 Task: Find connections with filter location Dandeli with filter topic #Marketswith filter profile language German with filter current company Freshersworld.com with filter school Adikavi Nannaya University with filter industry IT System Data Services with filter service category Search Engine Marketing (SEM) with filter keywords title Preschool Teacher
Action: Mouse moved to (556, 74)
Screenshot: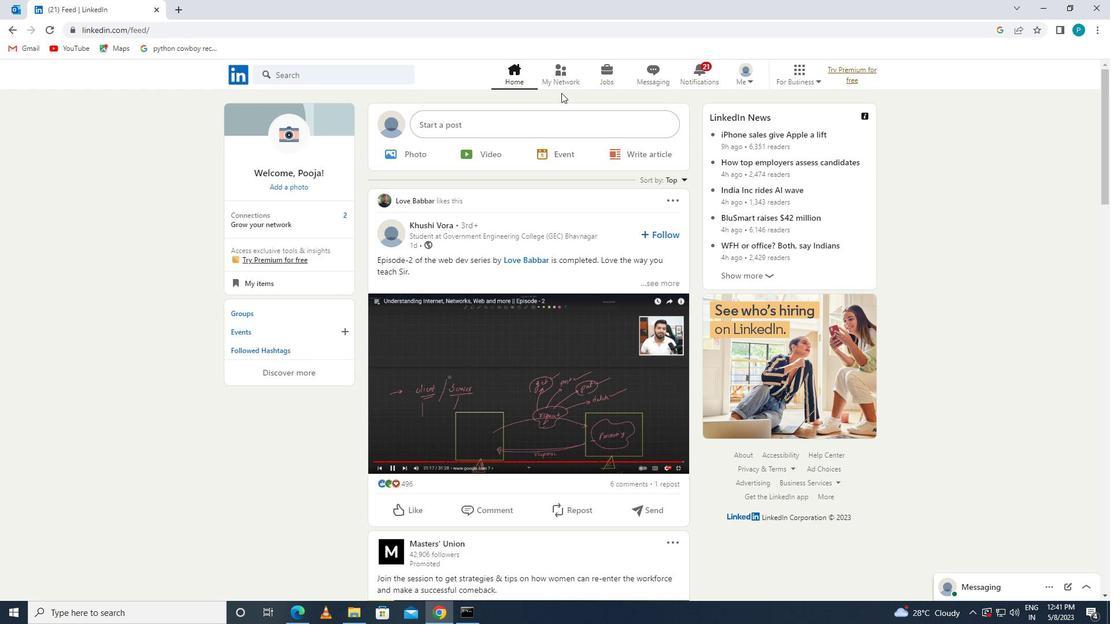 
Action: Mouse pressed left at (556, 74)
Screenshot: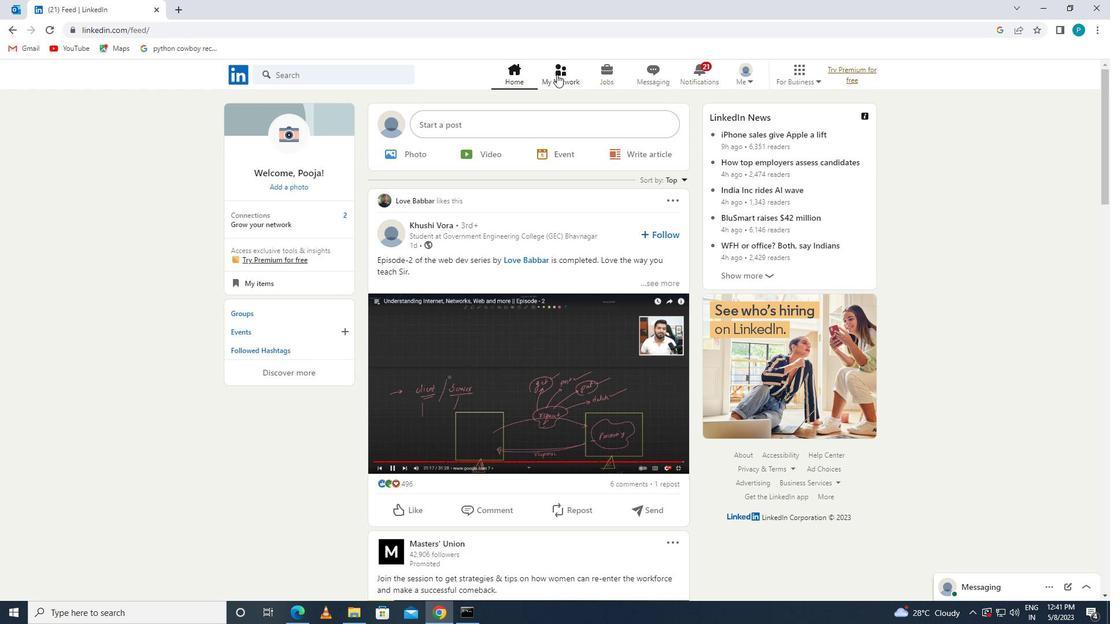 
Action: Mouse moved to (325, 127)
Screenshot: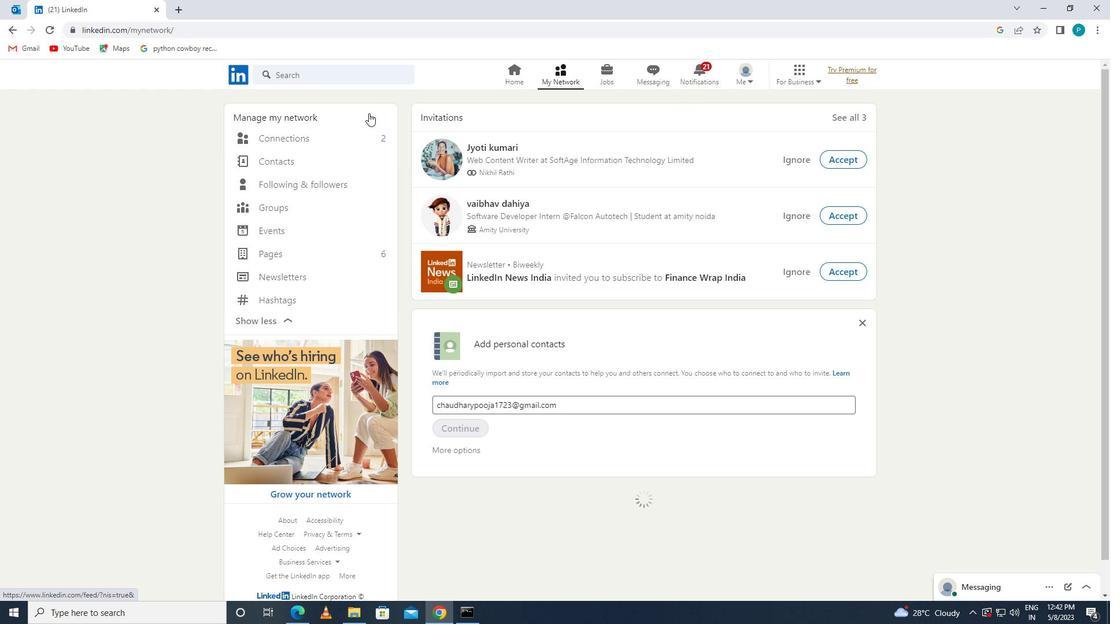 
Action: Mouse pressed left at (325, 127)
Screenshot: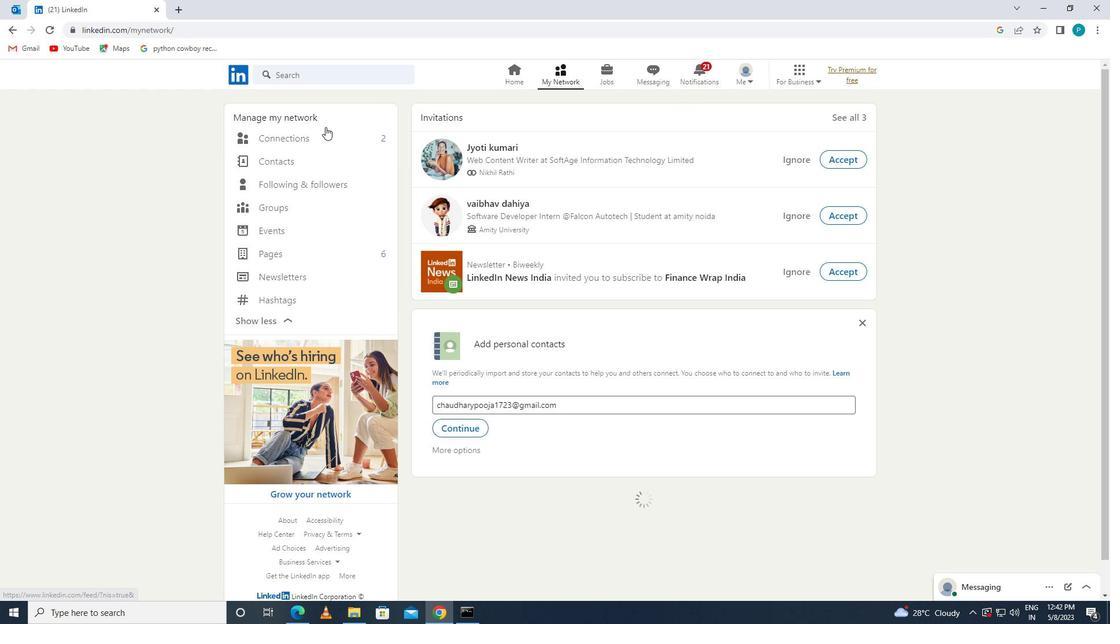 
Action: Mouse moved to (340, 135)
Screenshot: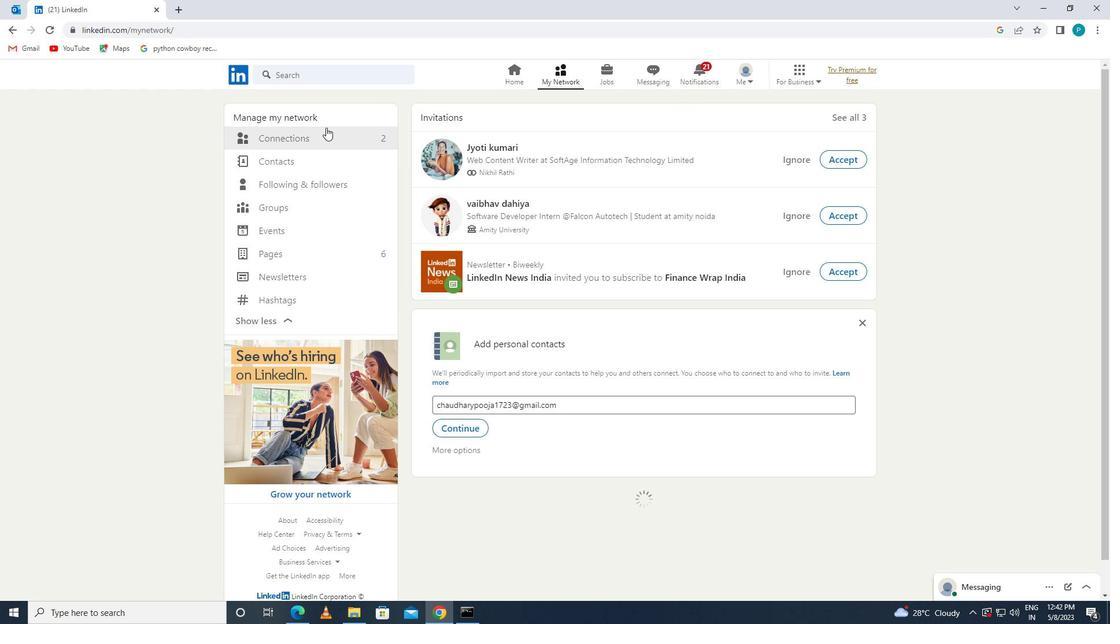 
Action: Mouse pressed left at (340, 135)
Screenshot: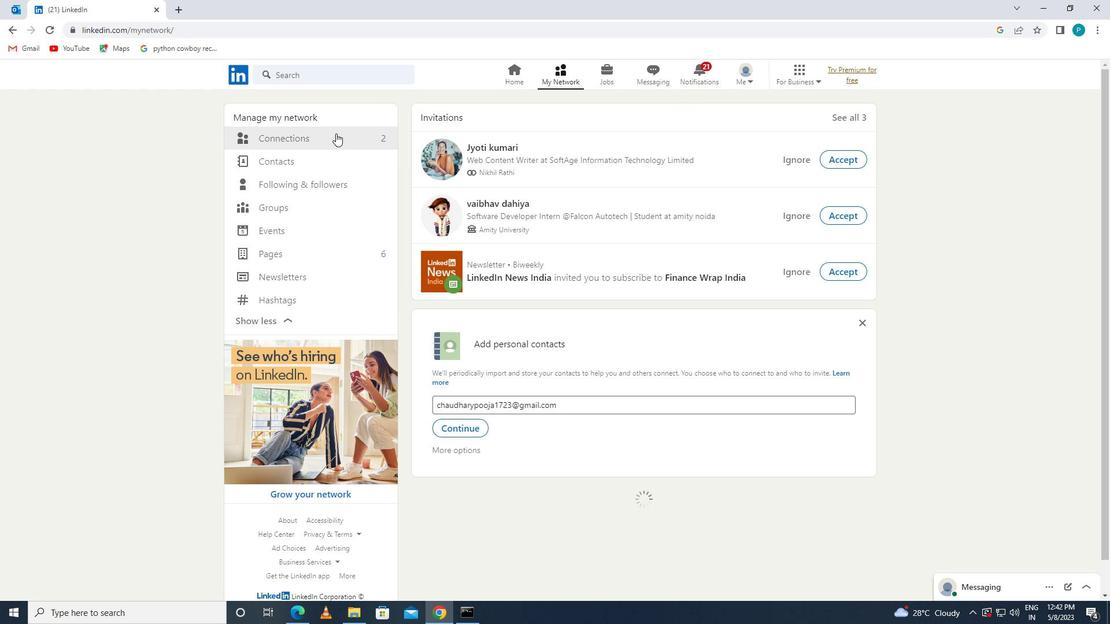 
Action: Mouse pressed left at (340, 135)
Screenshot: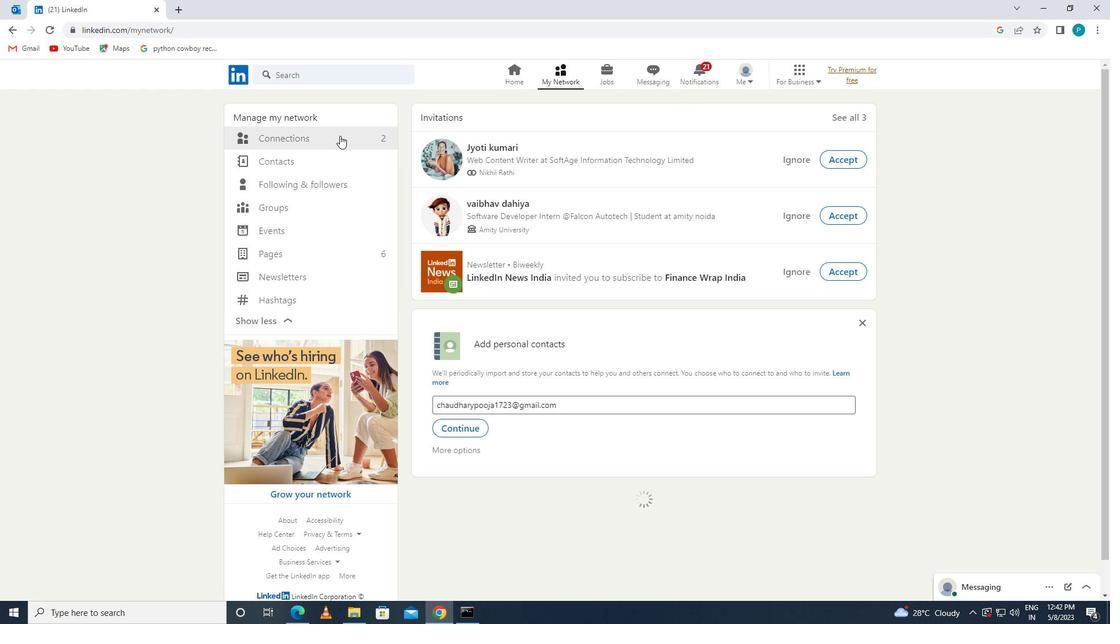 
Action: Mouse pressed left at (340, 135)
Screenshot: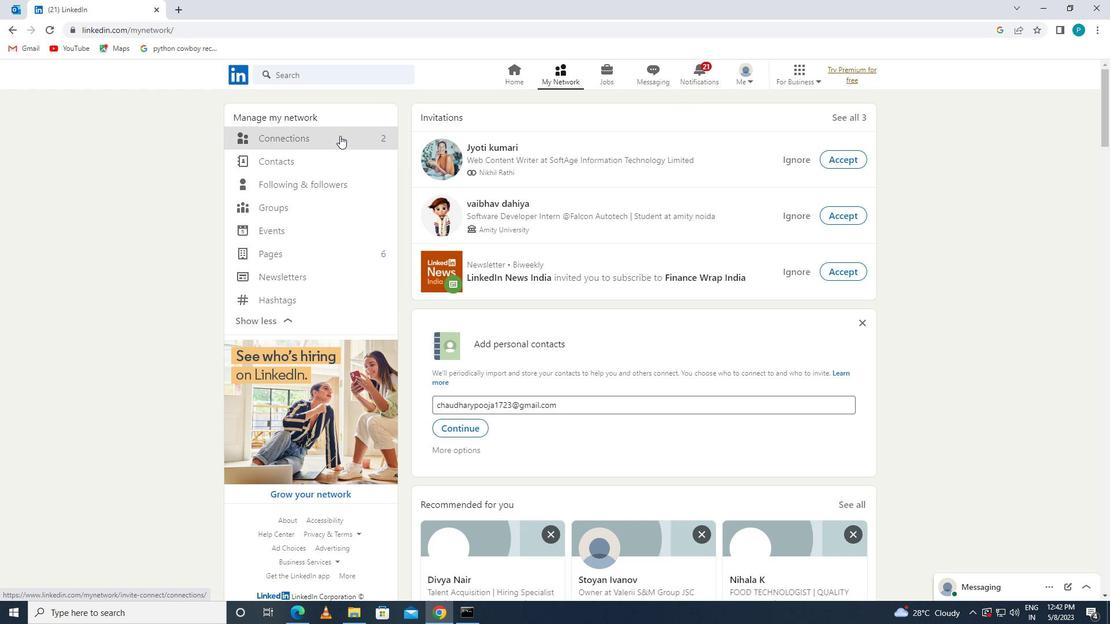 
Action: Mouse moved to (658, 135)
Screenshot: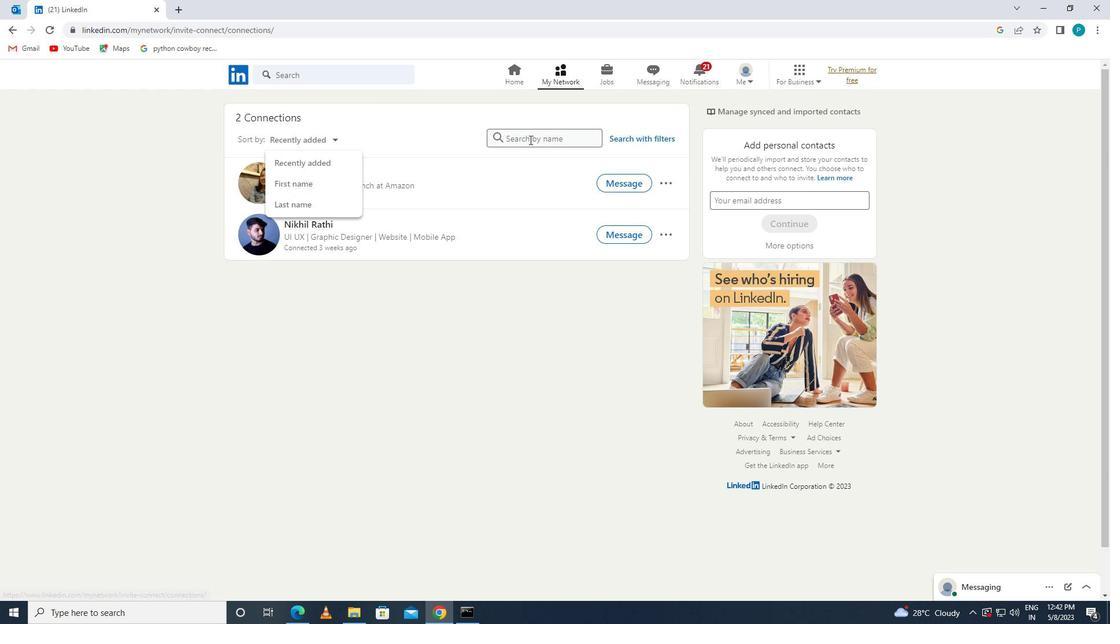 
Action: Mouse pressed left at (658, 135)
Screenshot: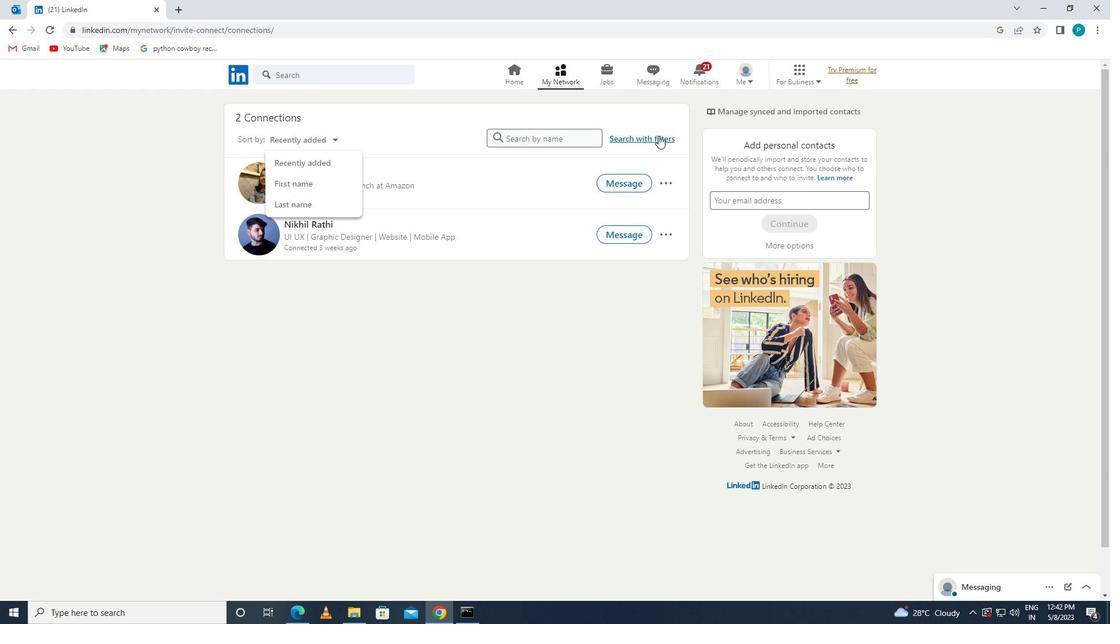 
Action: Mouse moved to (585, 107)
Screenshot: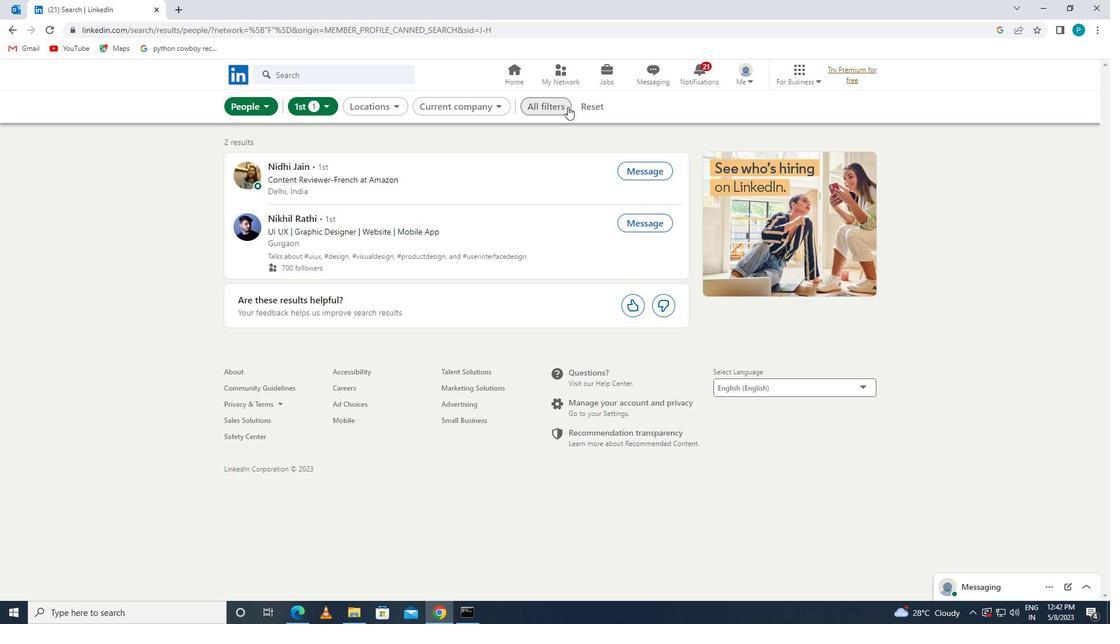 
Action: Mouse pressed left at (585, 107)
Screenshot: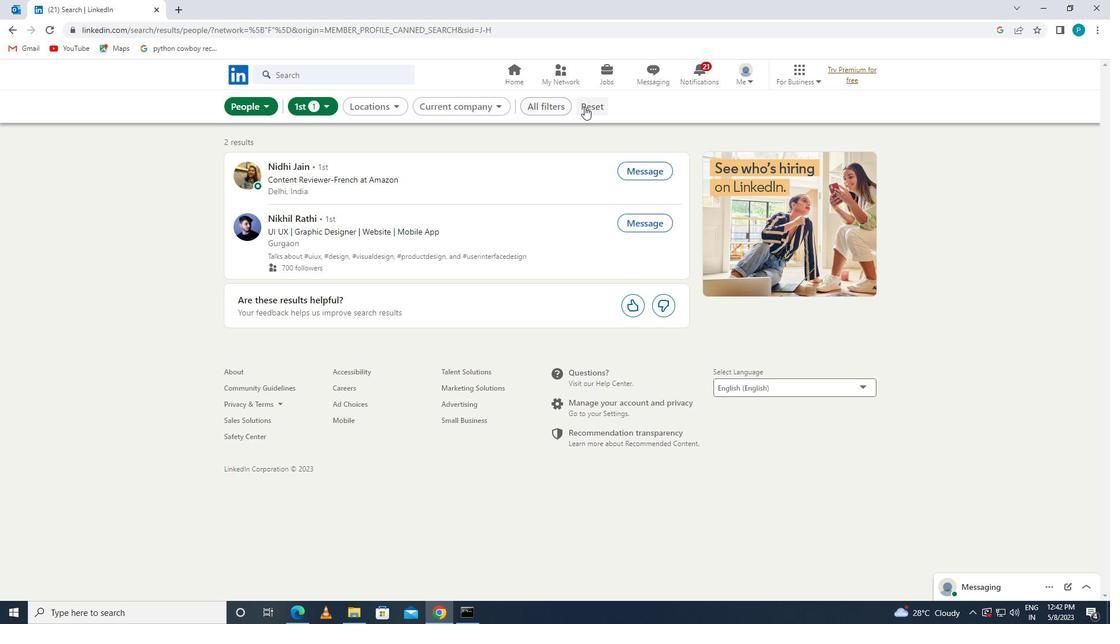 
Action: Mouse moved to (569, 104)
Screenshot: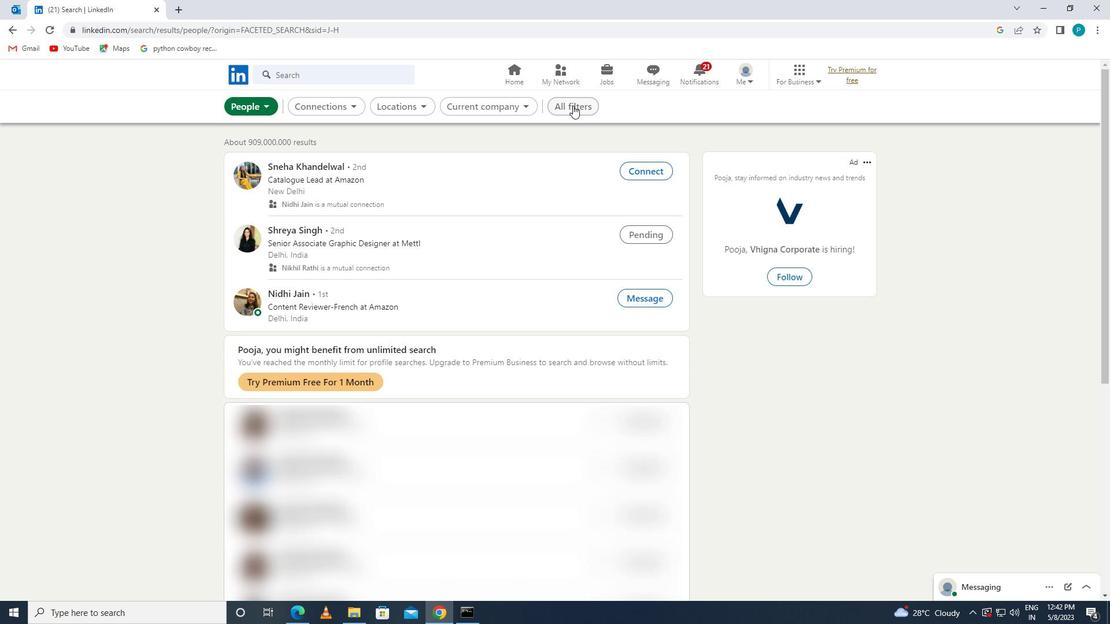 
Action: Mouse pressed left at (569, 104)
Screenshot: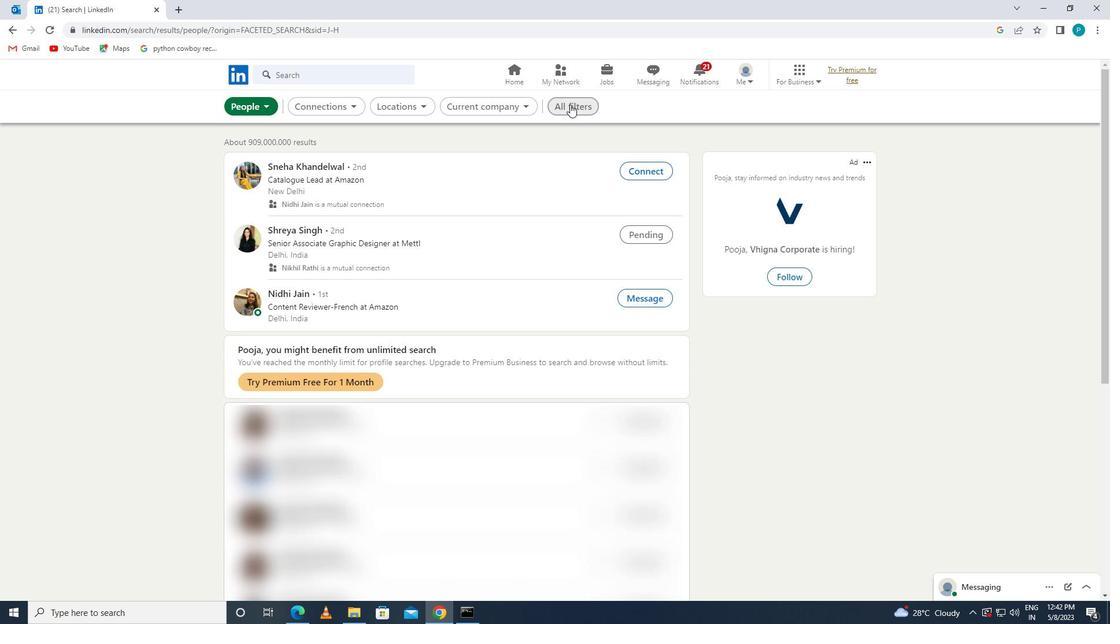 
Action: Mouse moved to (979, 292)
Screenshot: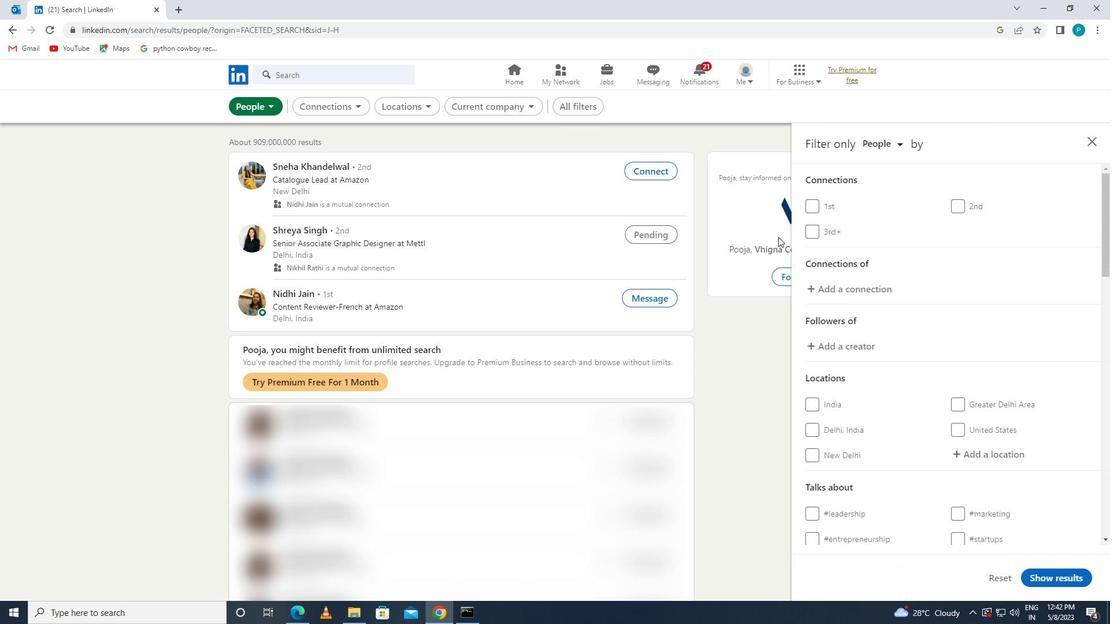 
Action: Mouse scrolled (979, 291) with delta (0, 0)
Screenshot: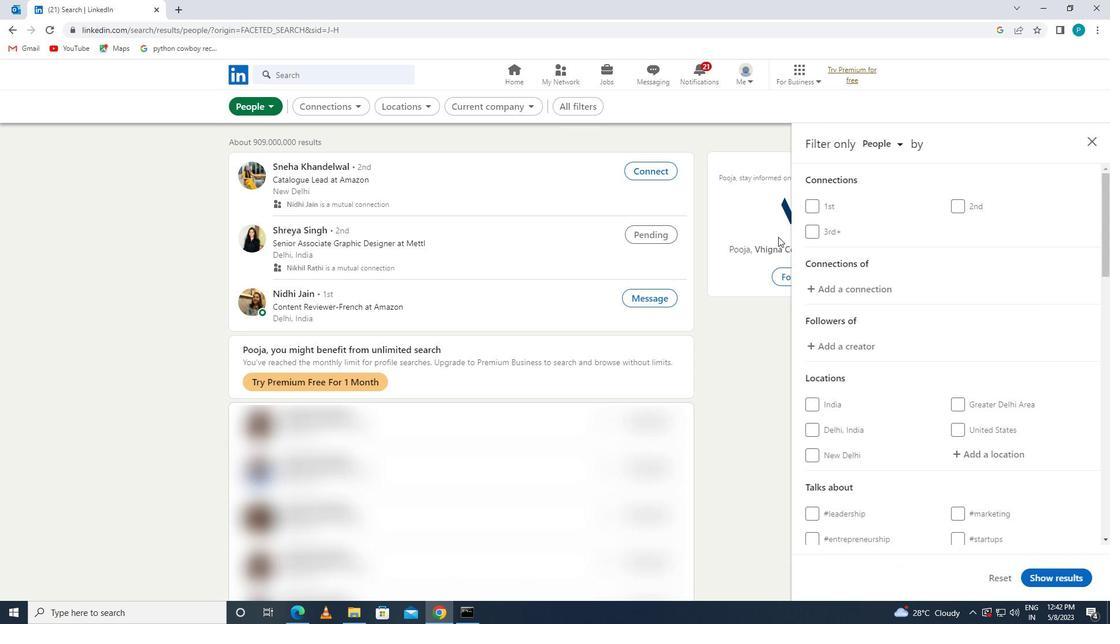 
Action: Mouse moved to (978, 294)
Screenshot: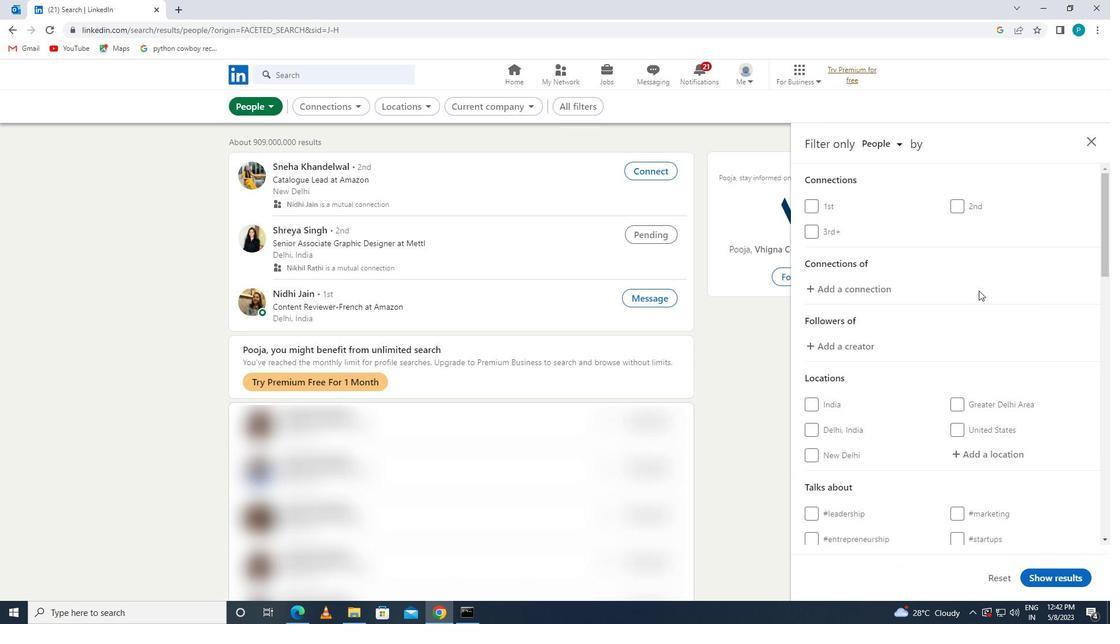
Action: Mouse scrolled (978, 294) with delta (0, 0)
Screenshot: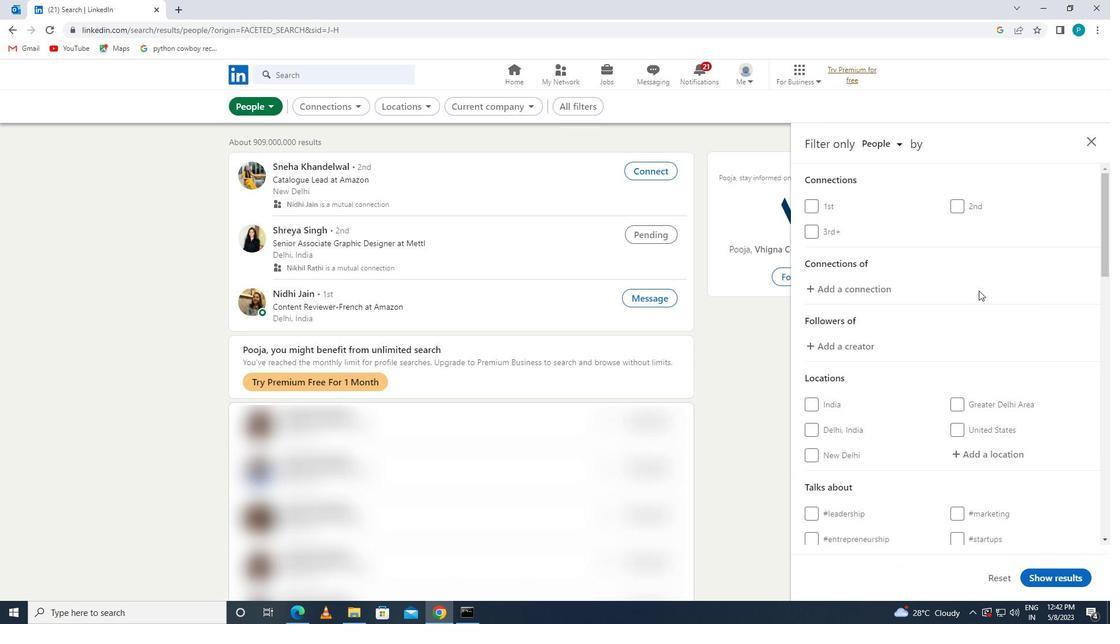
Action: Mouse moved to (976, 296)
Screenshot: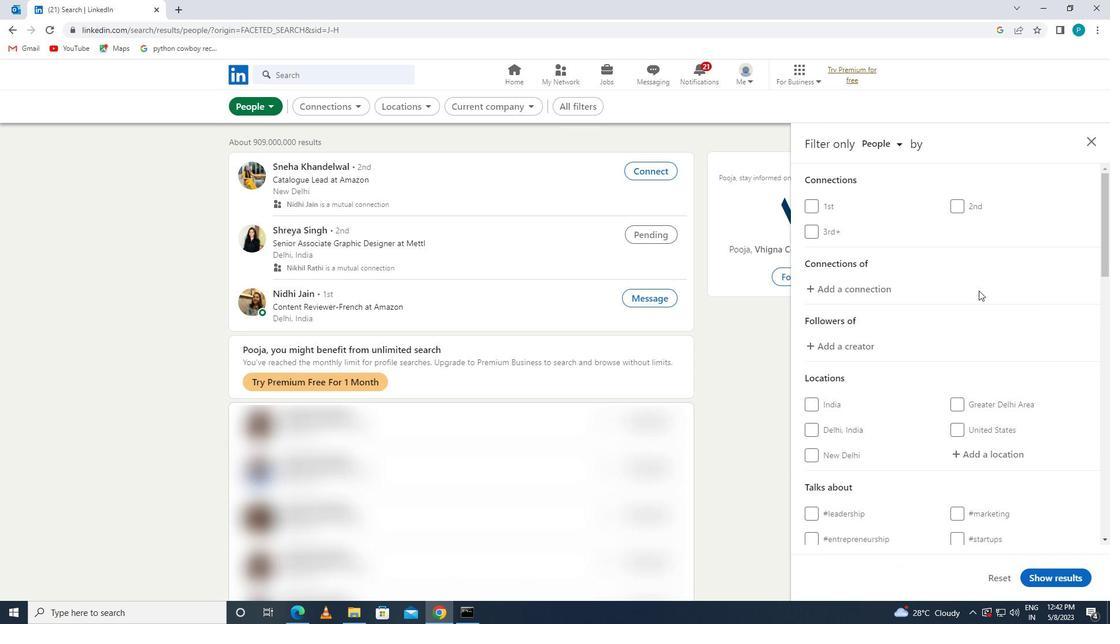 
Action: Mouse scrolled (976, 295) with delta (0, 0)
Screenshot: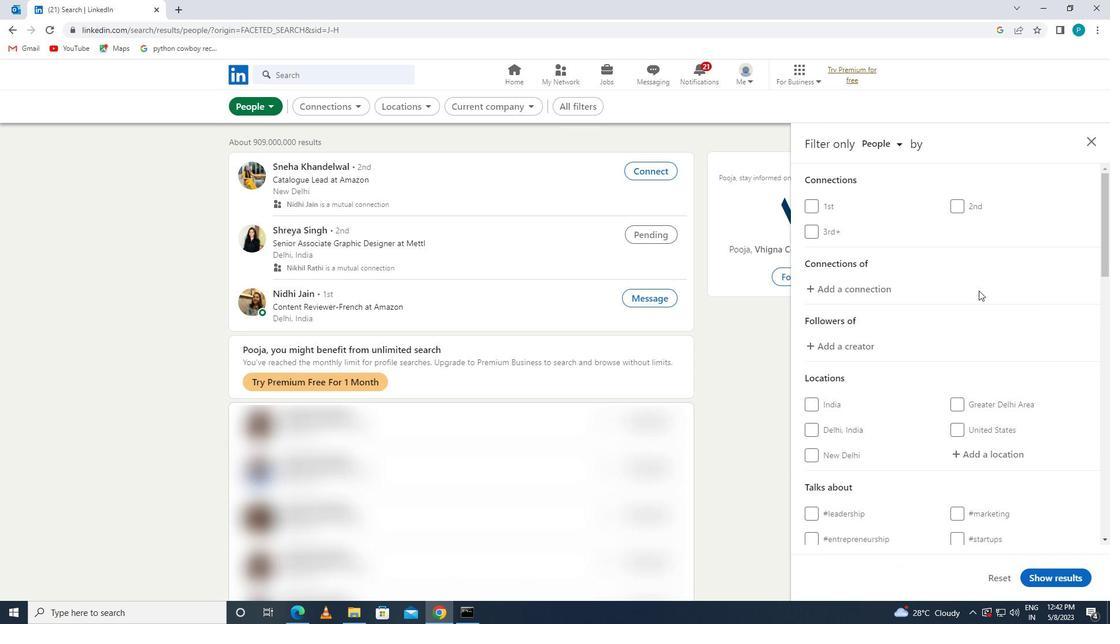 
Action: Mouse moved to (963, 283)
Screenshot: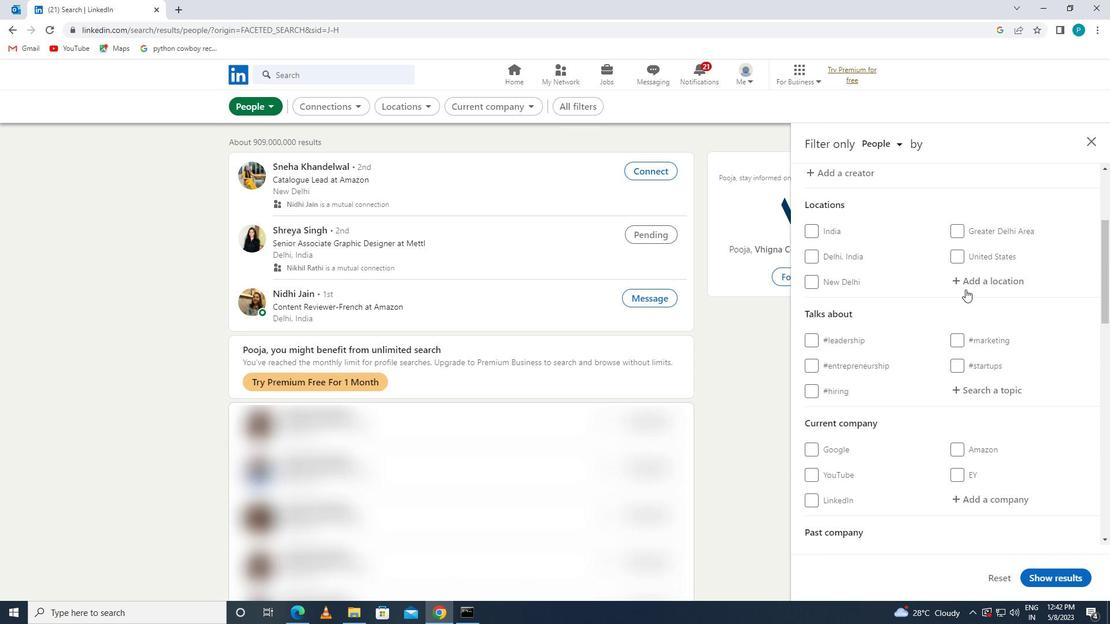 
Action: Mouse pressed left at (963, 283)
Screenshot: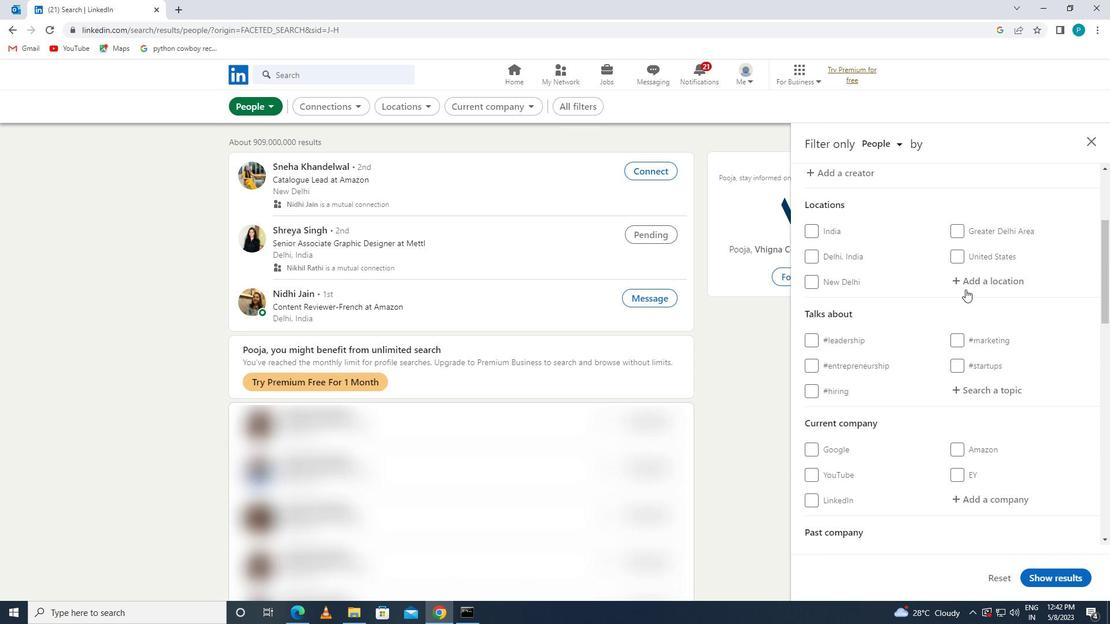 
Action: Mouse moved to (962, 283)
Screenshot: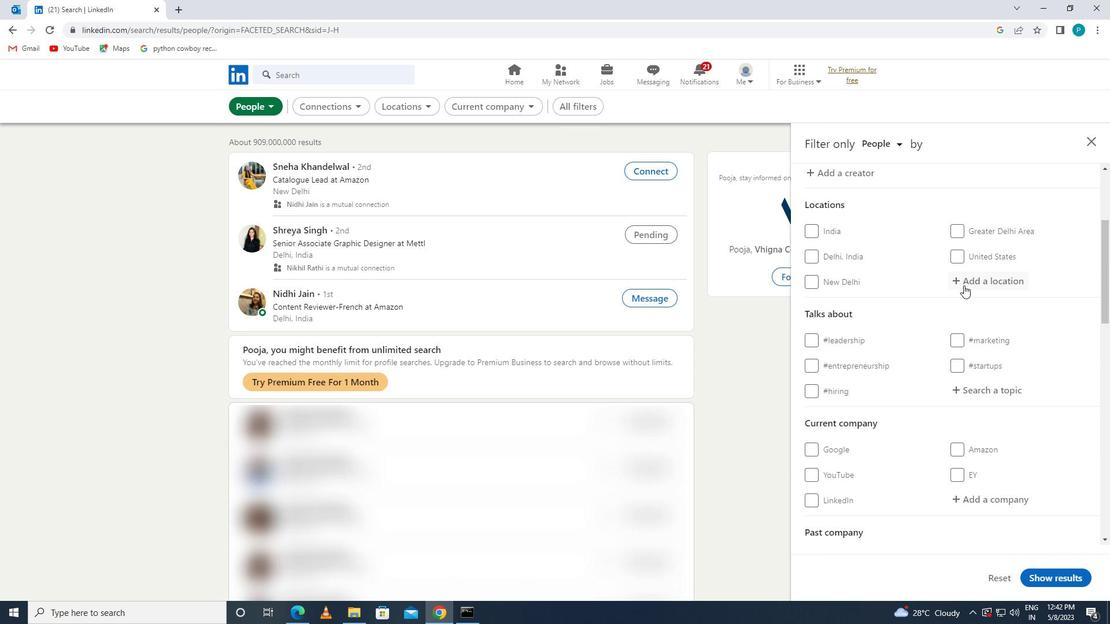
Action: Key pressed <Key.caps_lock>d<Key.caps_lock>andeli
Screenshot: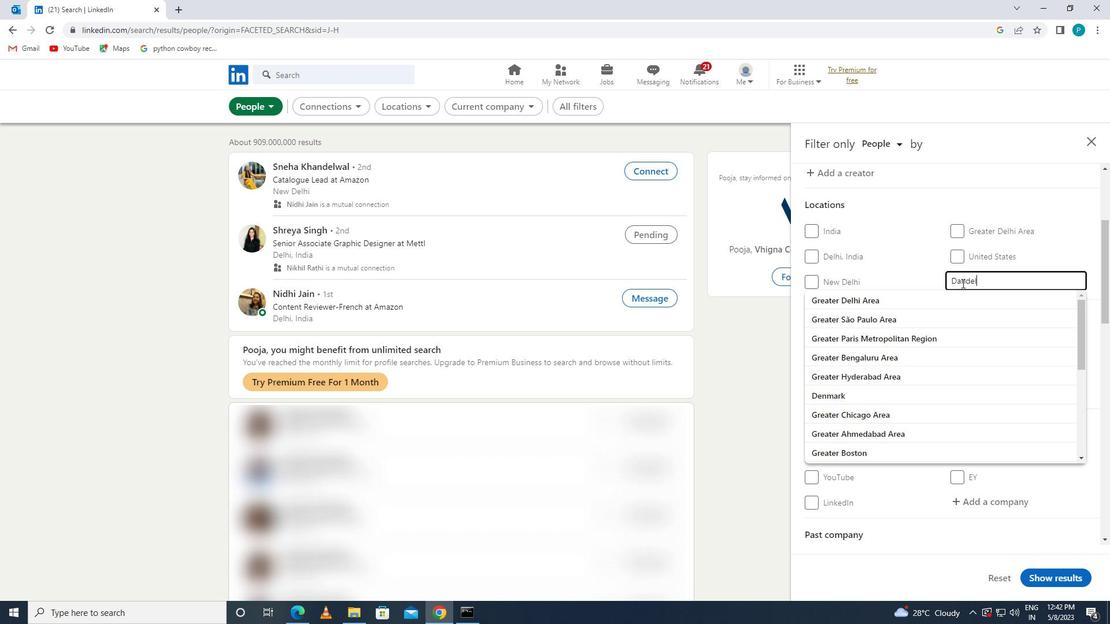 
Action: Mouse moved to (996, 397)
Screenshot: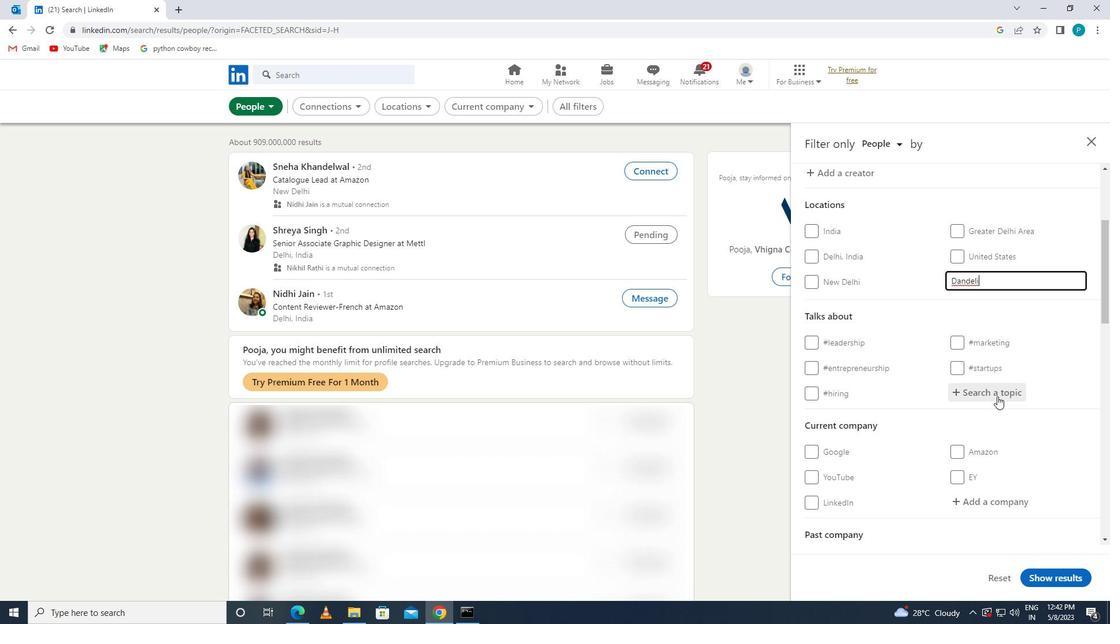 
Action: Mouse pressed left at (996, 397)
Screenshot: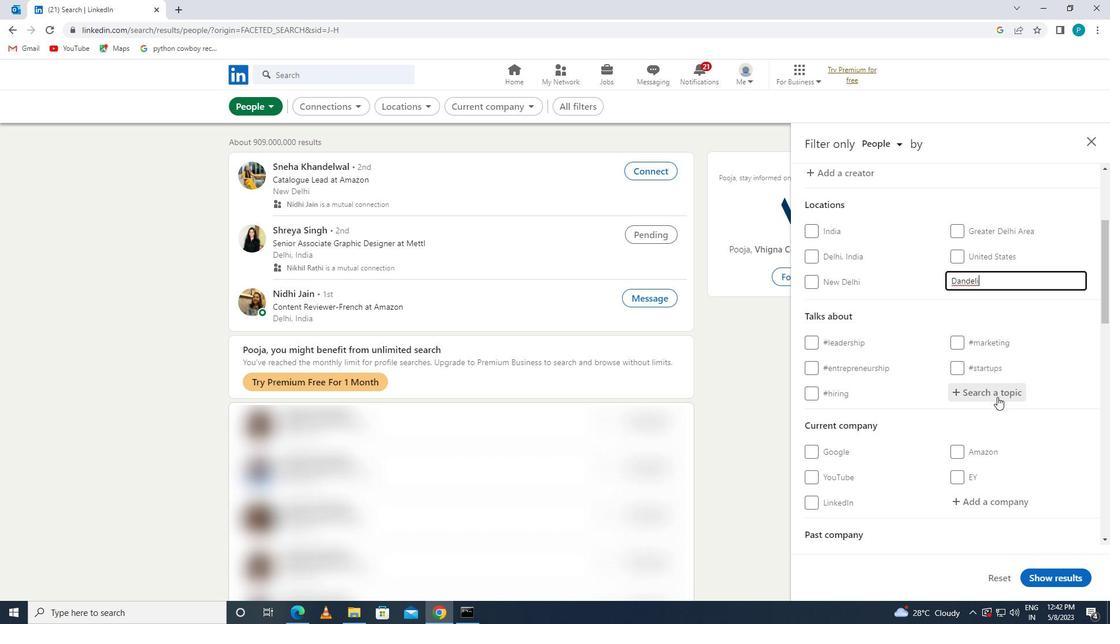 
Action: Key pressed <Key.shift>#<Key.caps_lock>M<Key.caps_lock>ARKW<Key.backspace>ETS
Screenshot: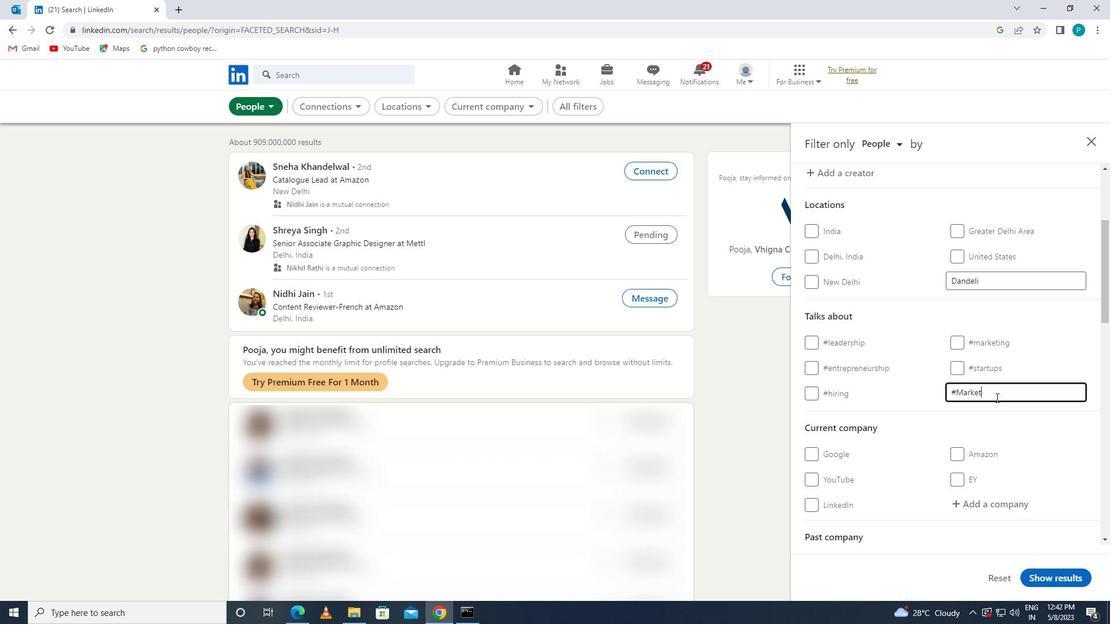 
Action: Mouse moved to (992, 379)
Screenshot: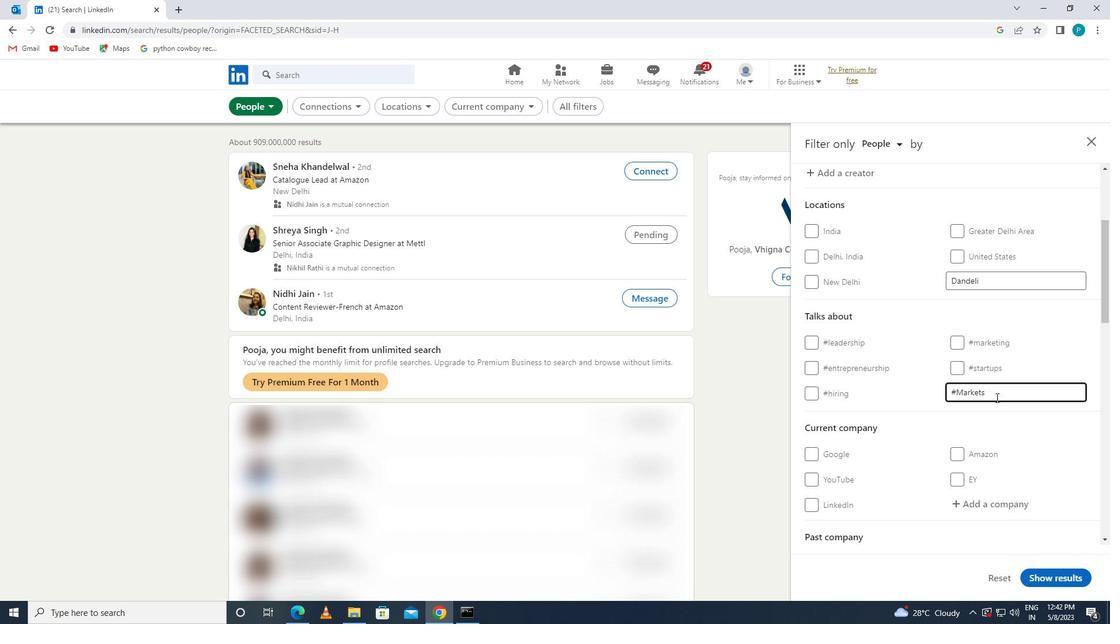 
Action: Mouse scrolled (992, 378) with delta (0, 0)
Screenshot: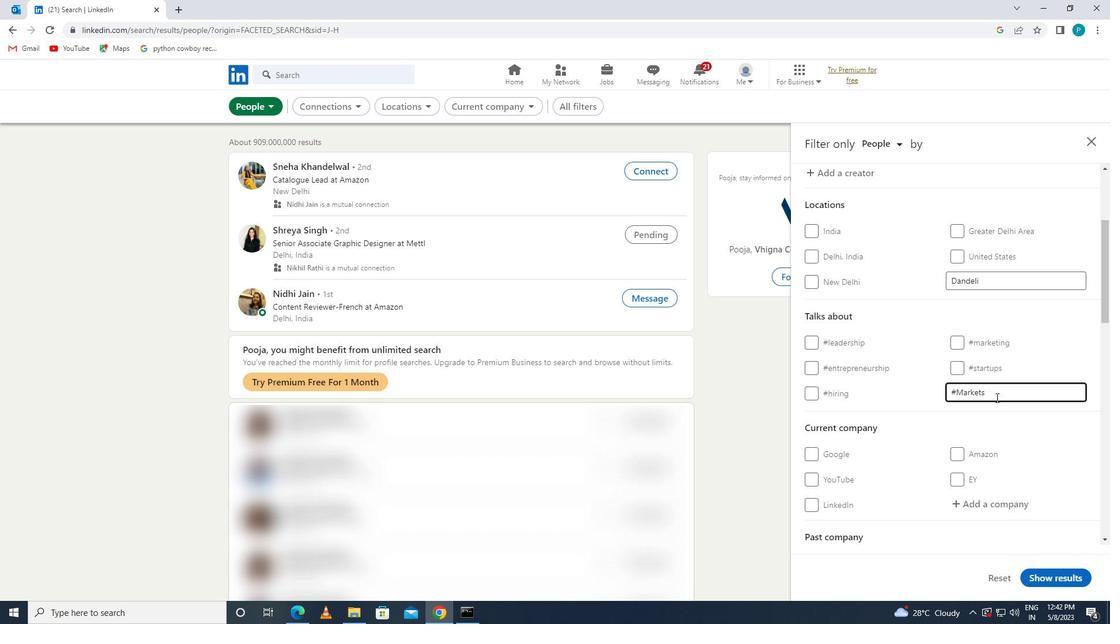
Action: Mouse scrolled (992, 378) with delta (0, 0)
Screenshot: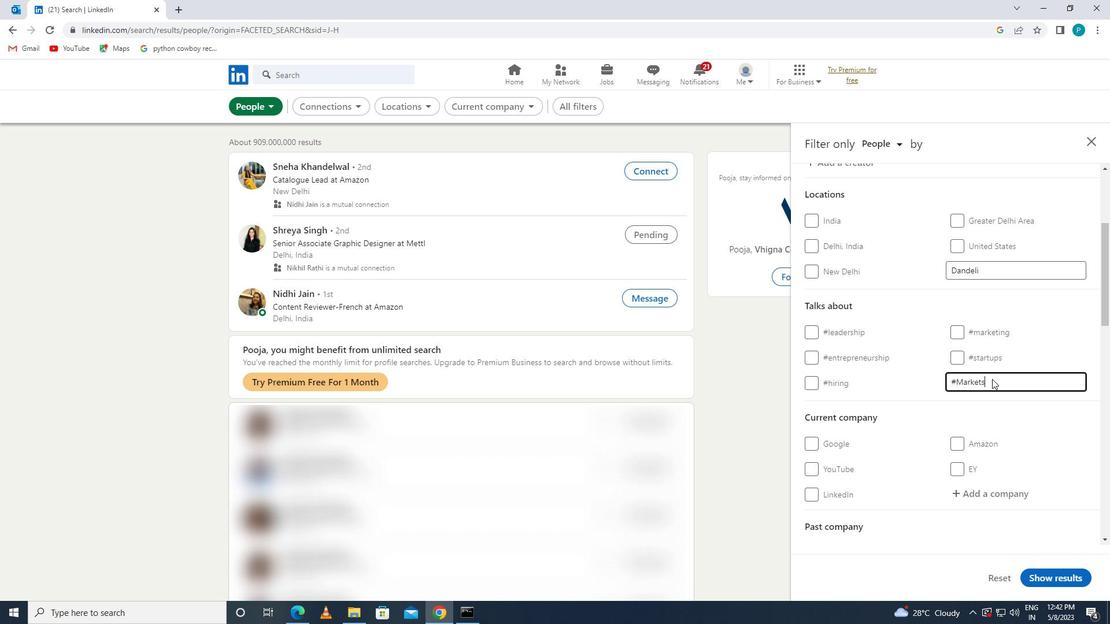 
Action: Mouse scrolled (992, 378) with delta (0, 0)
Screenshot: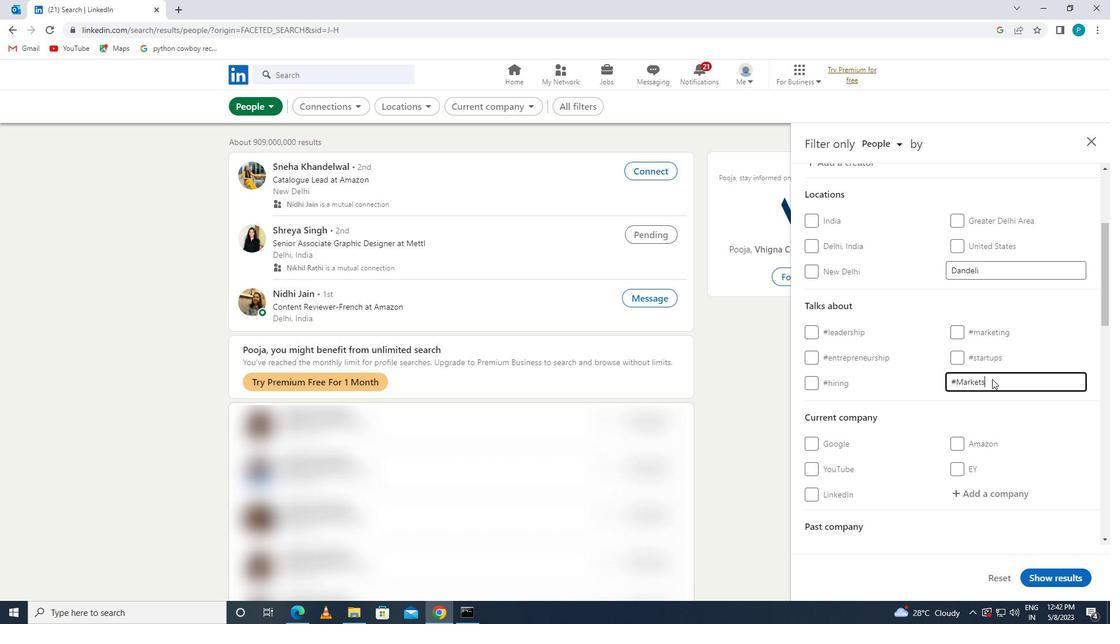 
Action: Mouse moved to (991, 378)
Screenshot: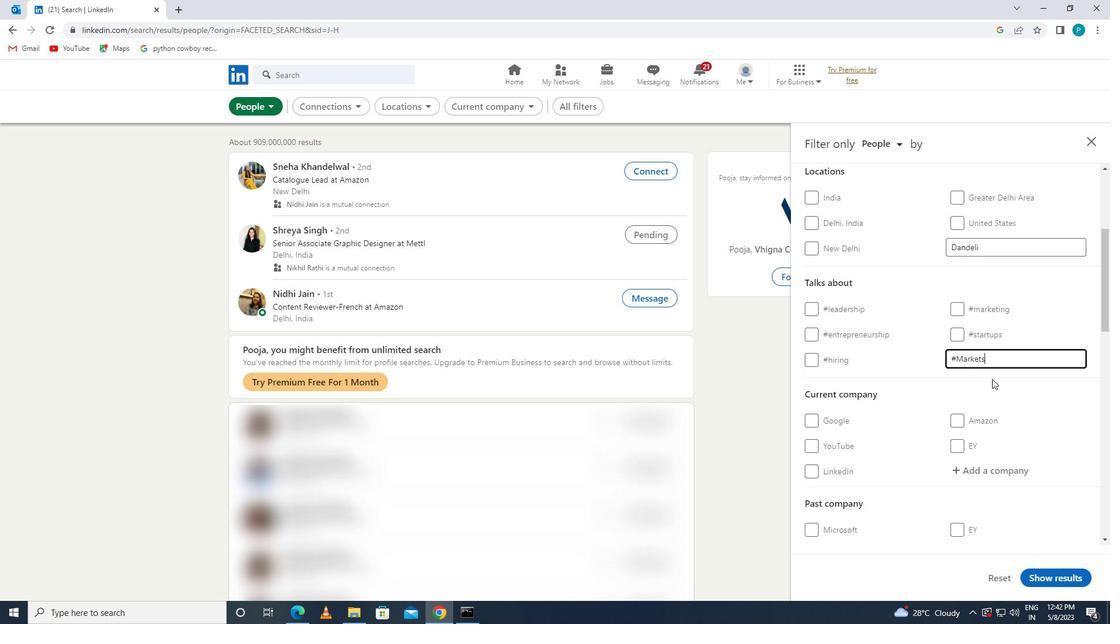 
Action: Mouse scrolled (991, 378) with delta (0, 0)
Screenshot: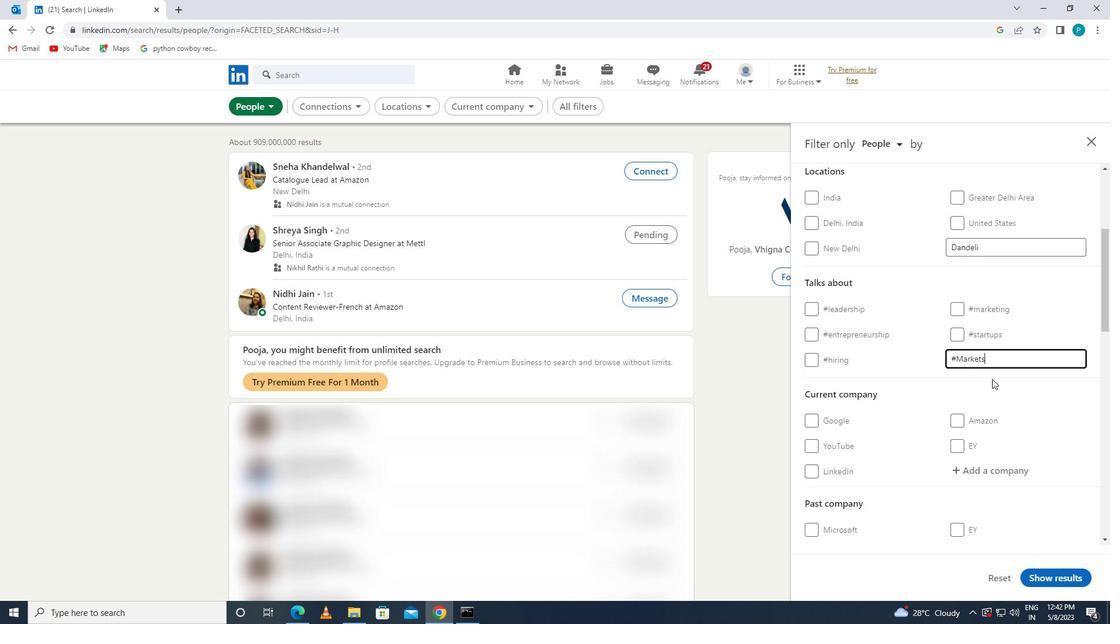 
Action: Mouse moved to (918, 415)
Screenshot: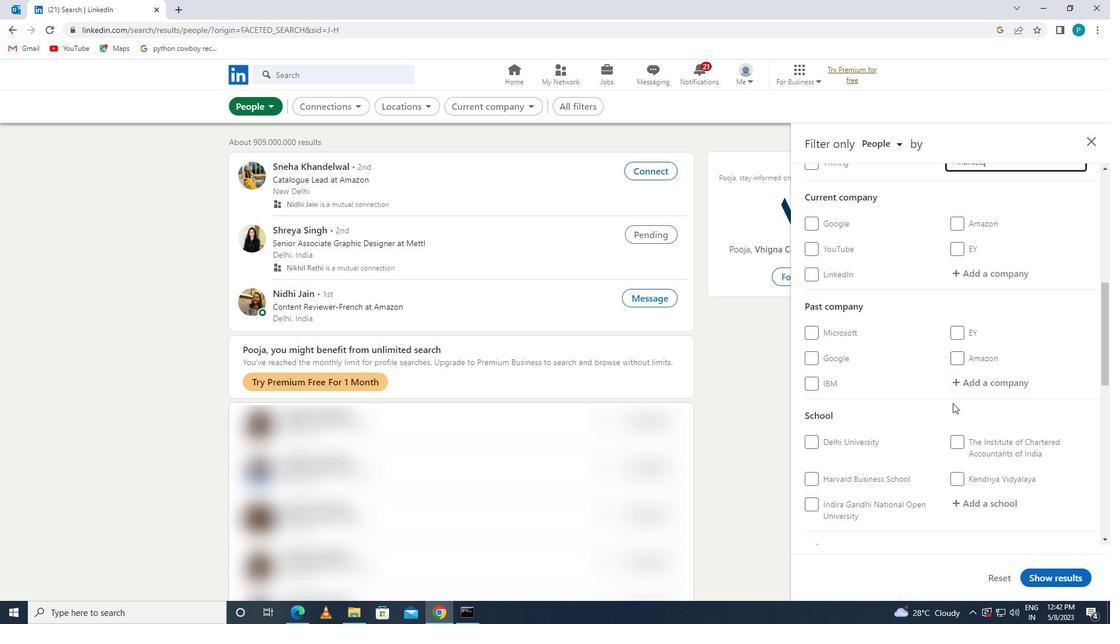 
Action: Mouse scrolled (918, 414) with delta (0, 0)
Screenshot: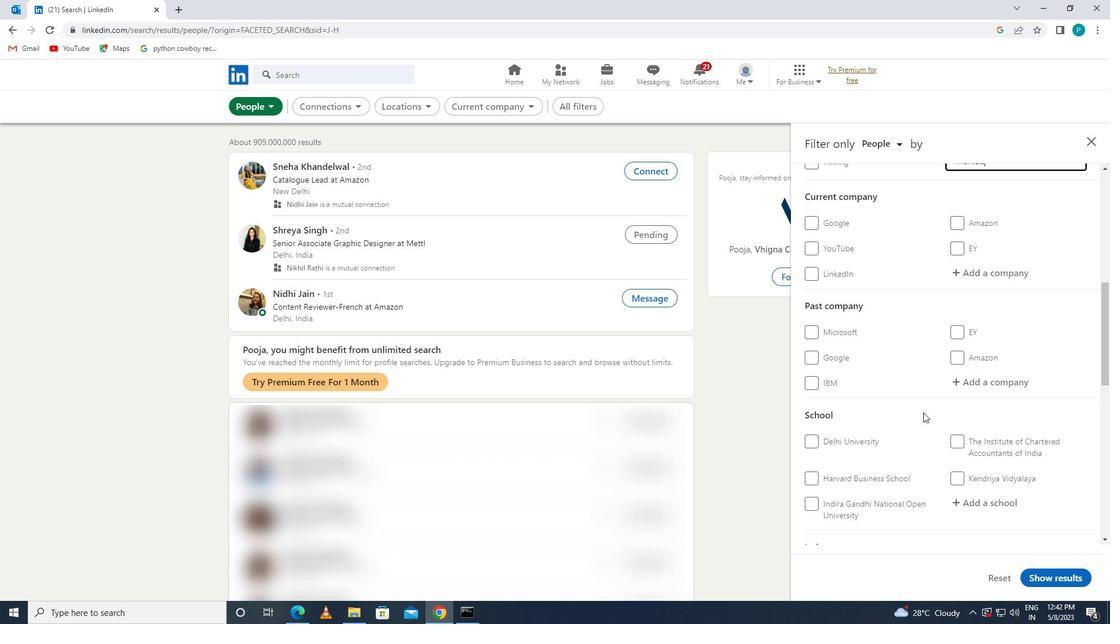 
Action: Mouse scrolled (918, 414) with delta (0, 0)
Screenshot: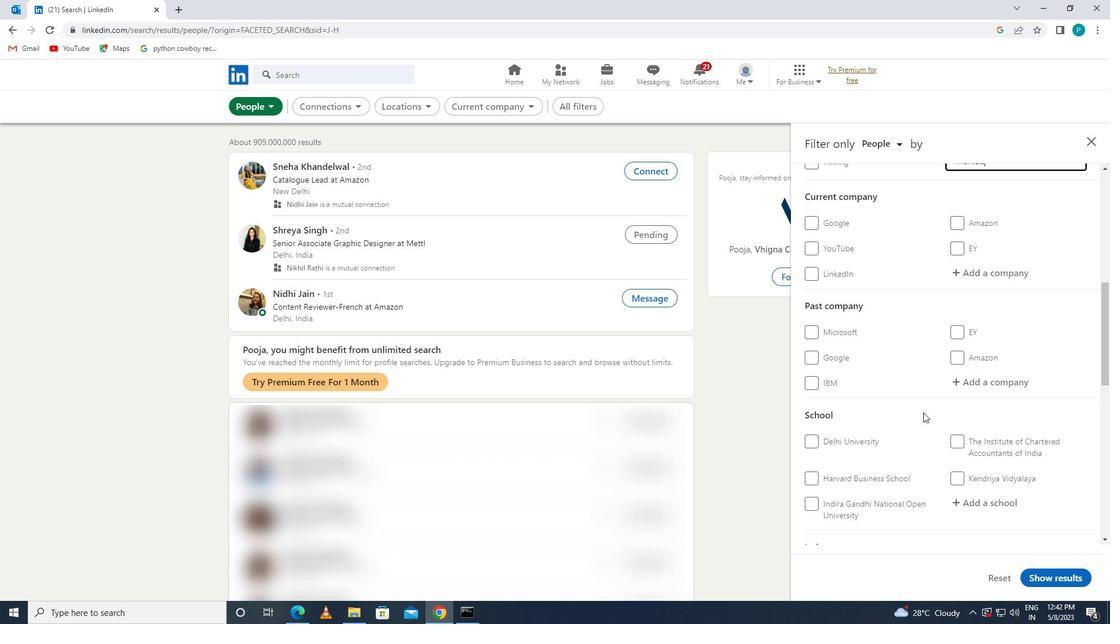 
Action: Mouse scrolled (918, 414) with delta (0, 0)
Screenshot: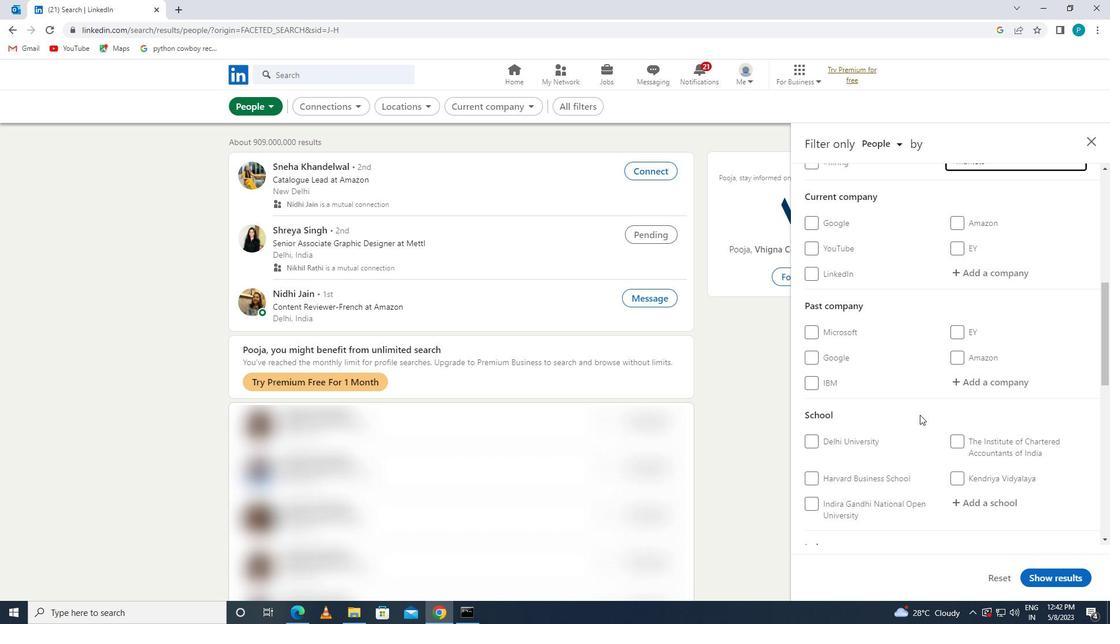 
Action: Mouse moved to (911, 415)
Screenshot: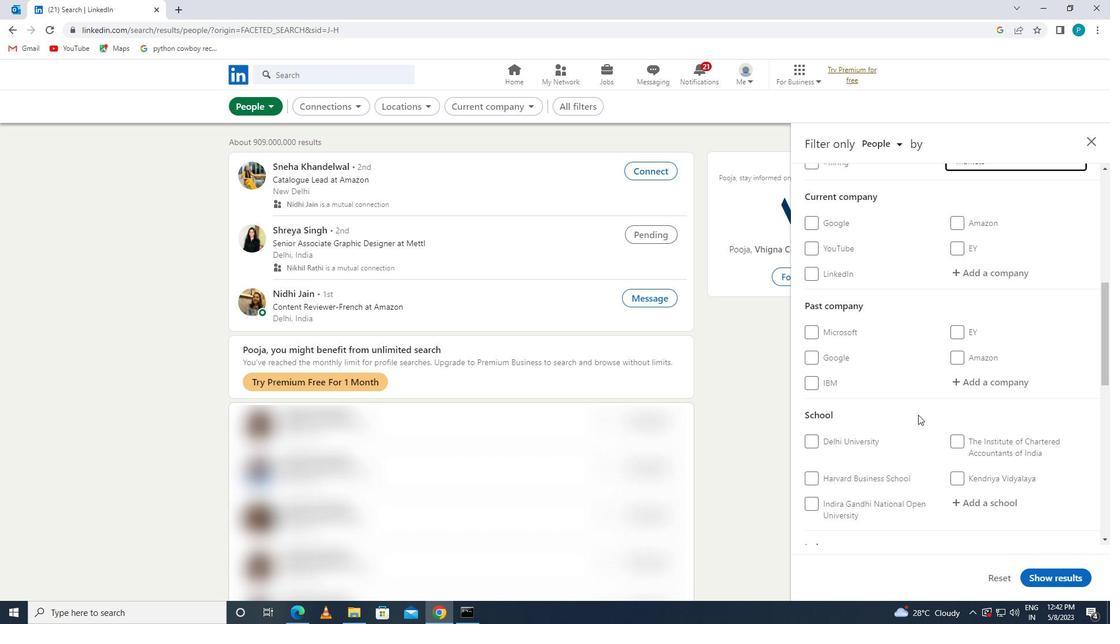 
Action: Mouse scrolled (911, 414) with delta (0, 0)
Screenshot: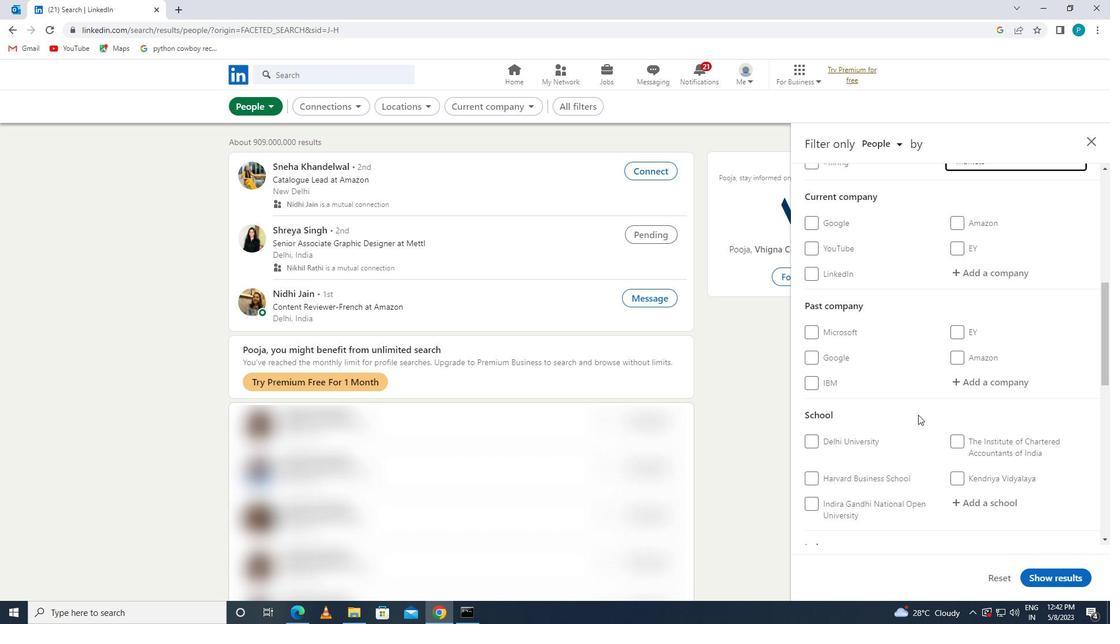 
Action: Mouse moved to (871, 442)
Screenshot: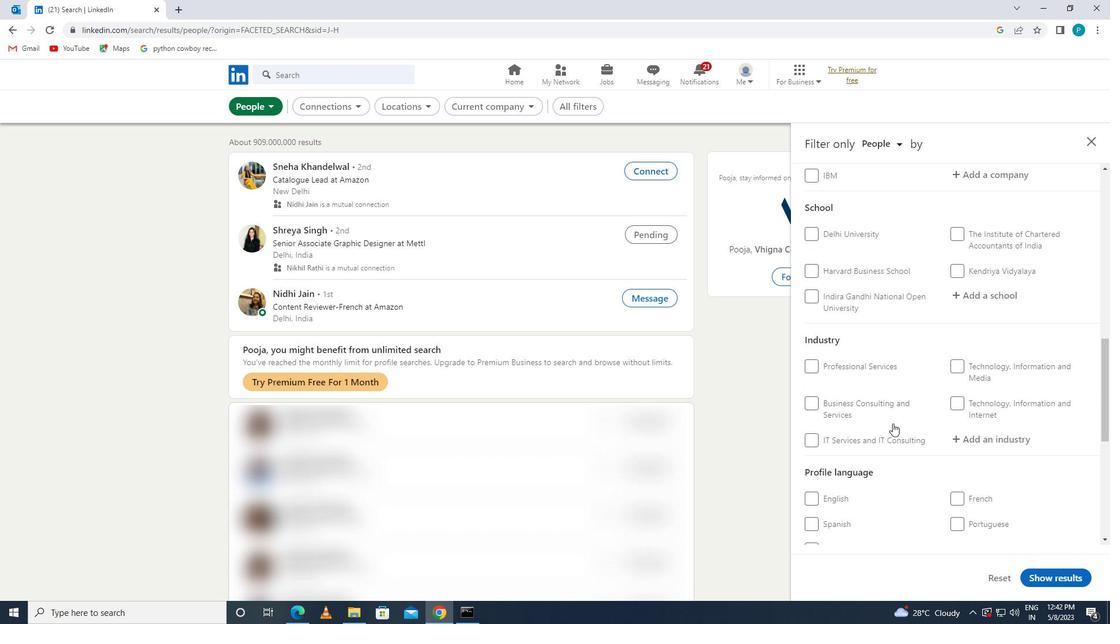 
Action: Mouse scrolled (871, 441) with delta (0, 0)
Screenshot: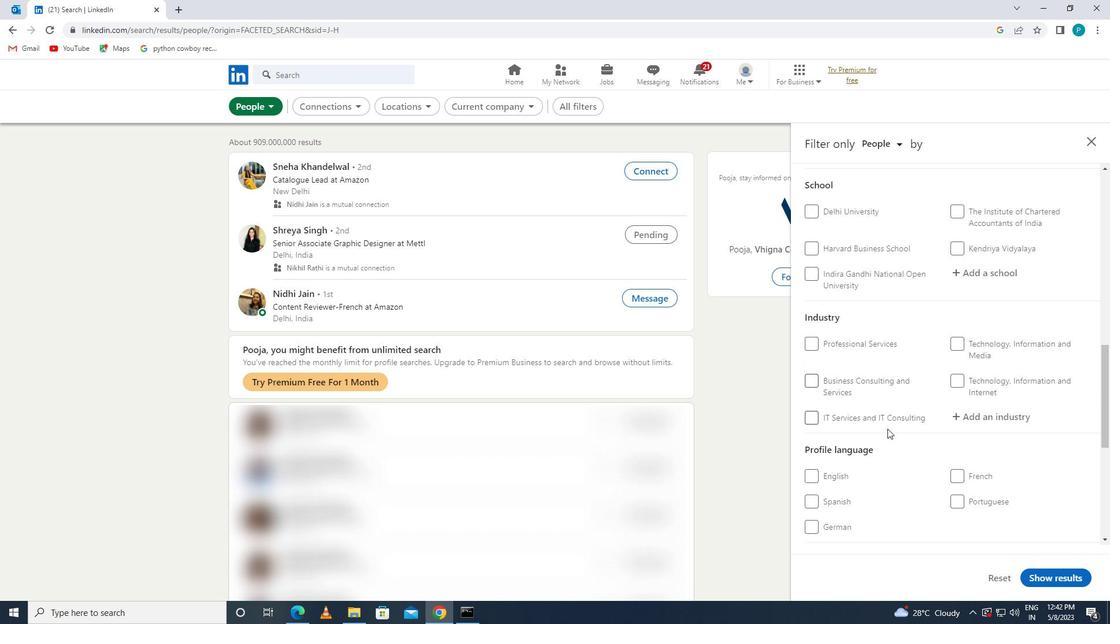 
Action: Mouse scrolled (871, 441) with delta (0, 0)
Screenshot: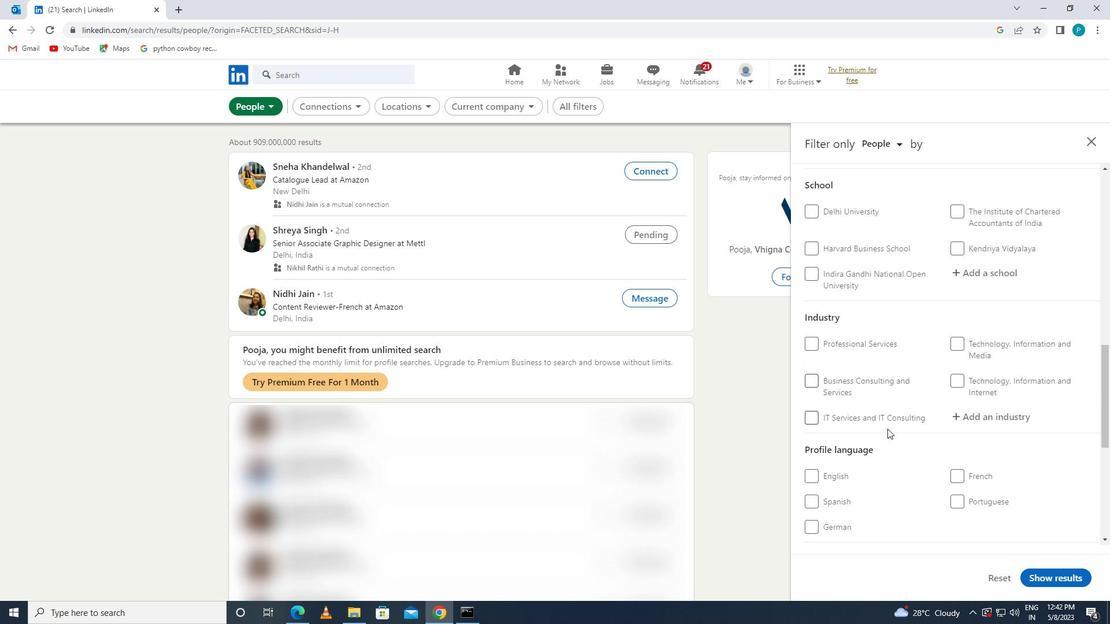 
Action: Mouse moved to (837, 415)
Screenshot: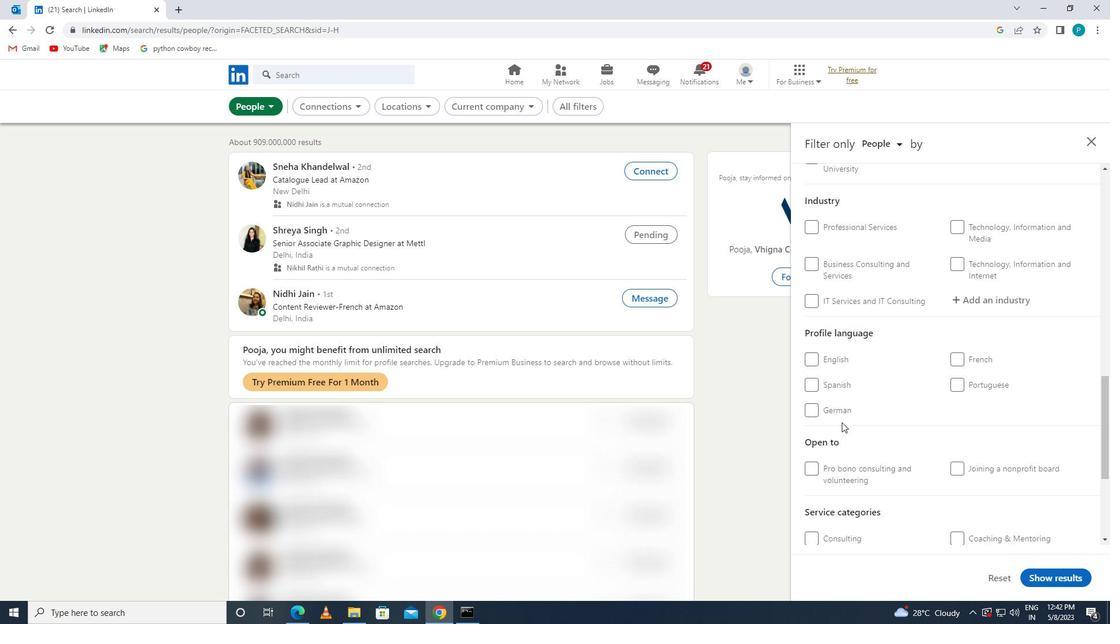 
Action: Mouse pressed left at (837, 415)
Screenshot: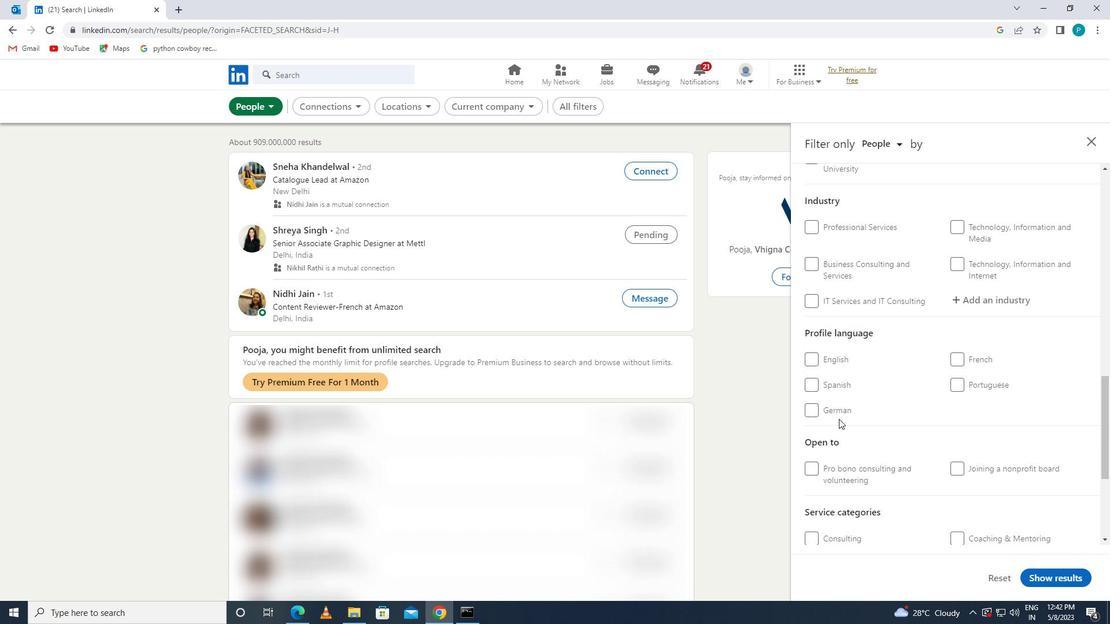 
Action: Mouse moved to (894, 381)
Screenshot: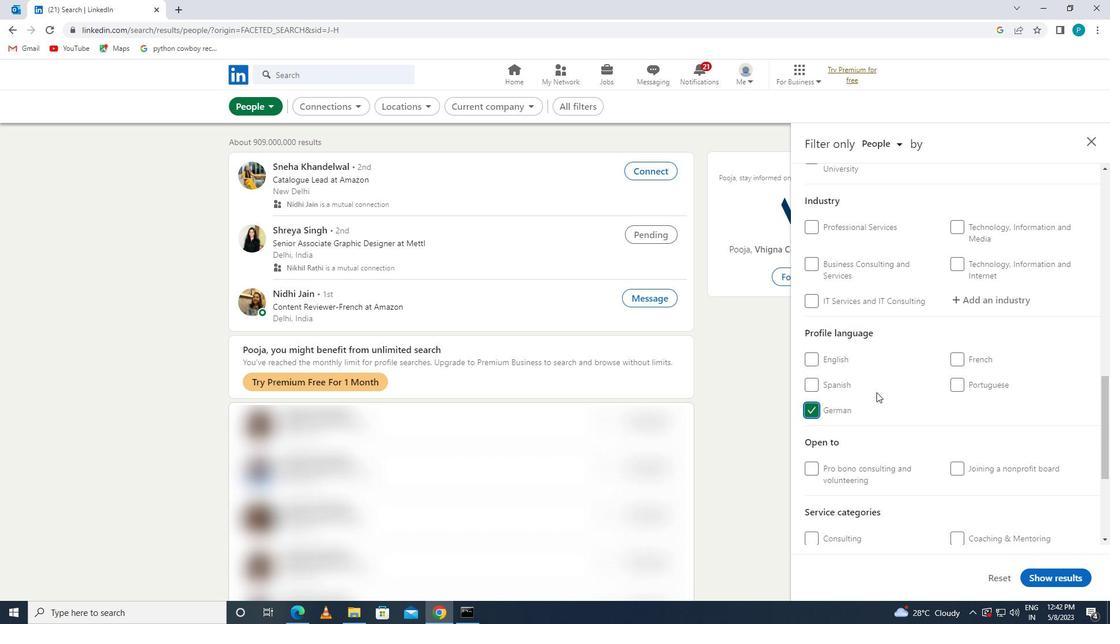 
Action: Mouse scrolled (894, 381) with delta (0, 0)
Screenshot: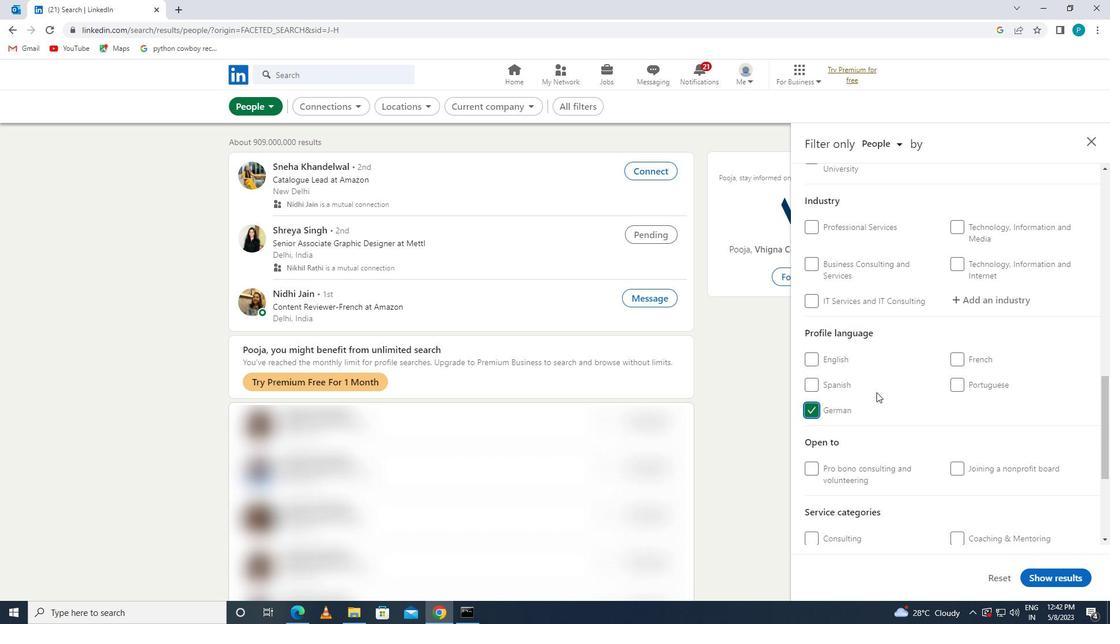
Action: Mouse moved to (901, 378)
Screenshot: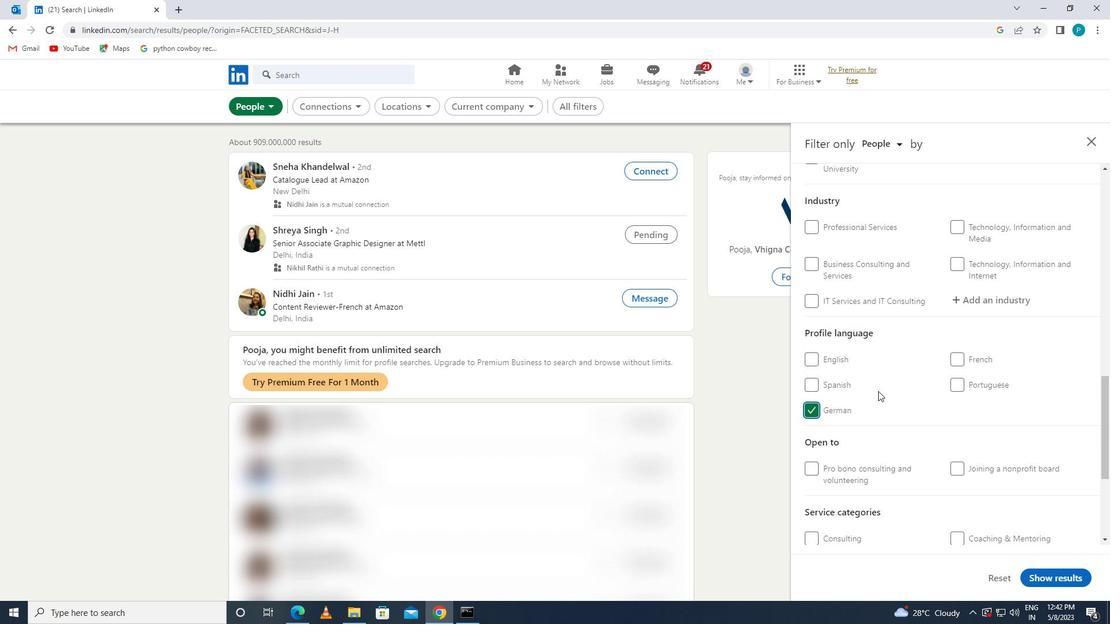 
Action: Mouse scrolled (901, 379) with delta (0, 0)
Screenshot: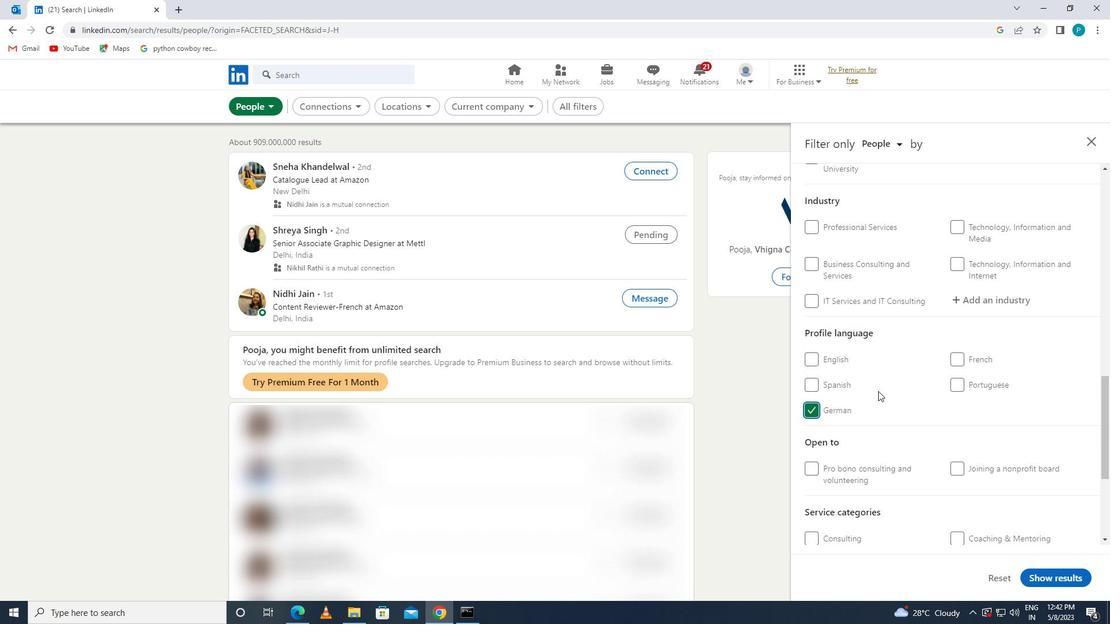 
Action: Mouse moved to (904, 377)
Screenshot: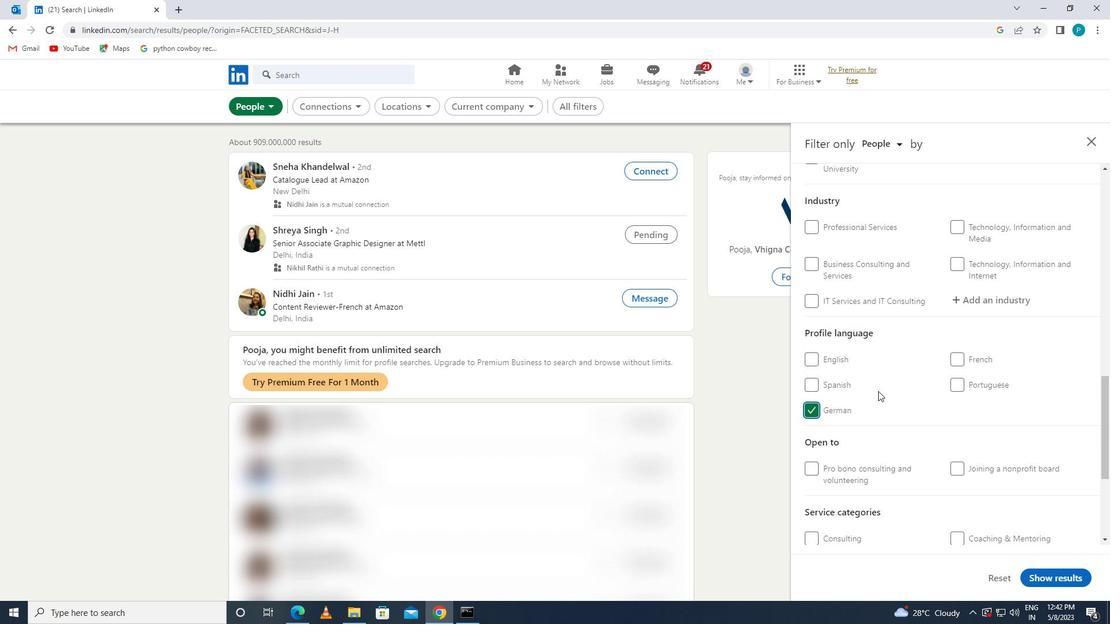 
Action: Mouse scrolled (904, 377) with delta (0, 0)
Screenshot: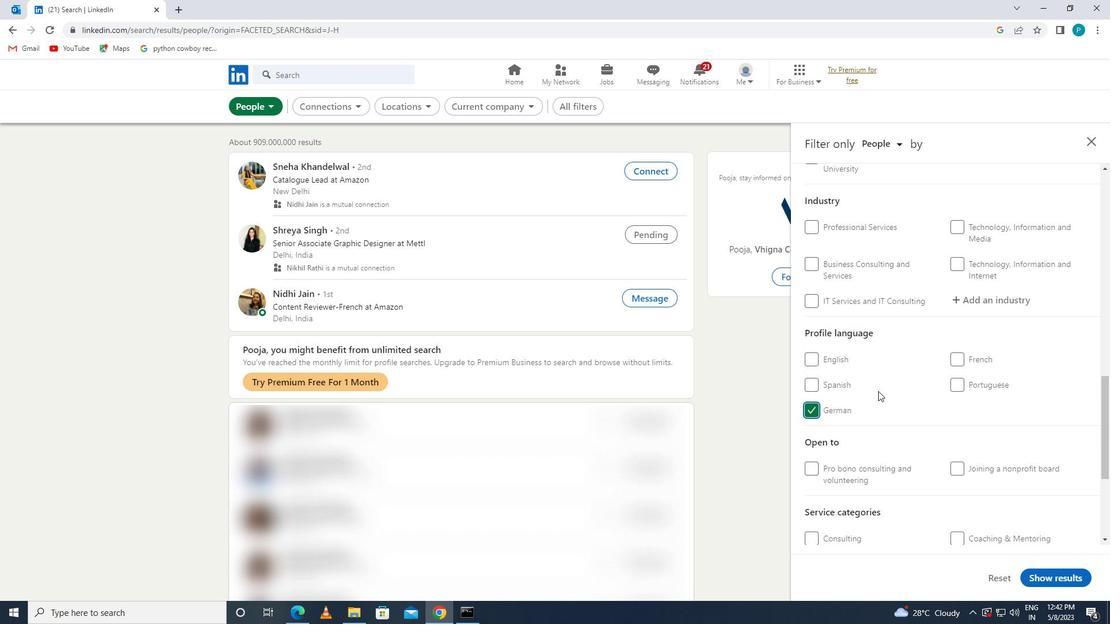 
Action: Mouse moved to (991, 351)
Screenshot: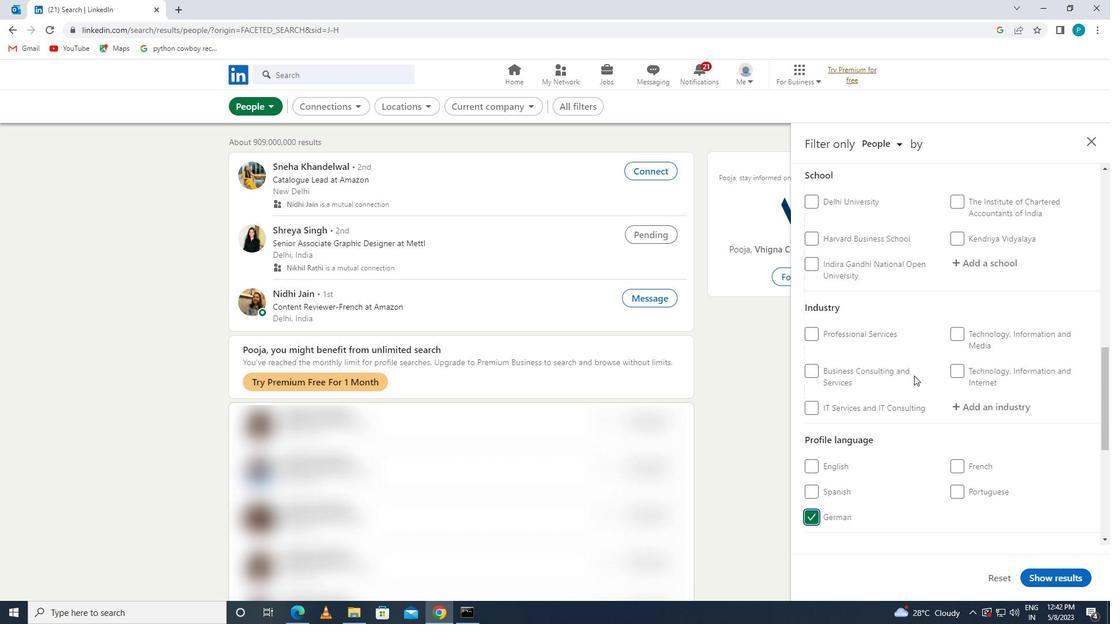 
Action: Mouse scrolled (991, 352) with delta (0, 0)
Screenshot: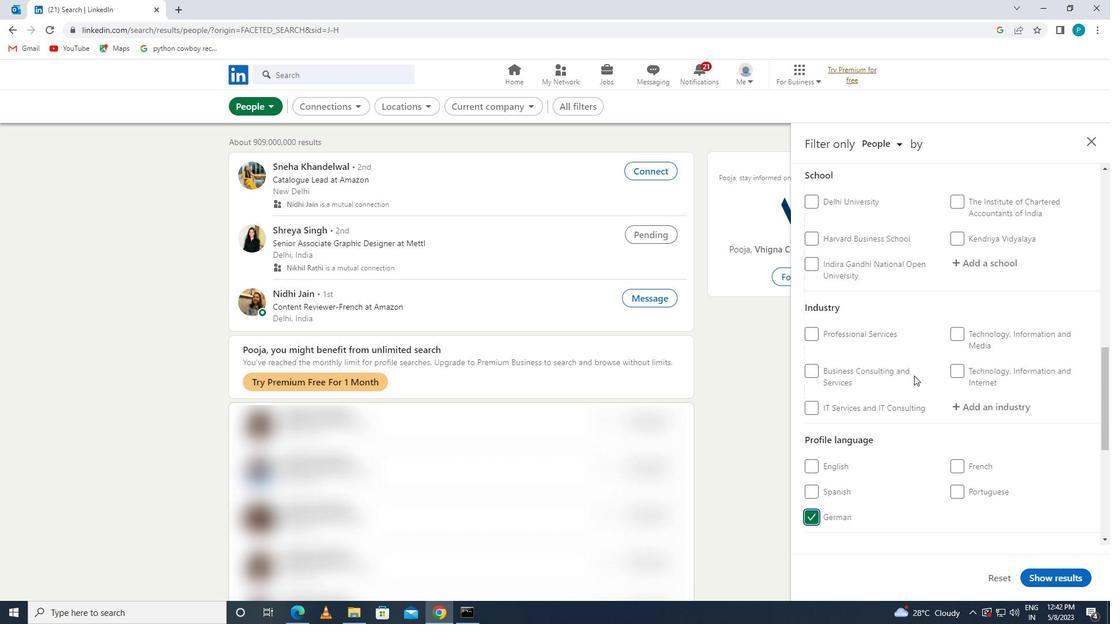 
Action: Mouse moved to (991, 351)
Screenshot: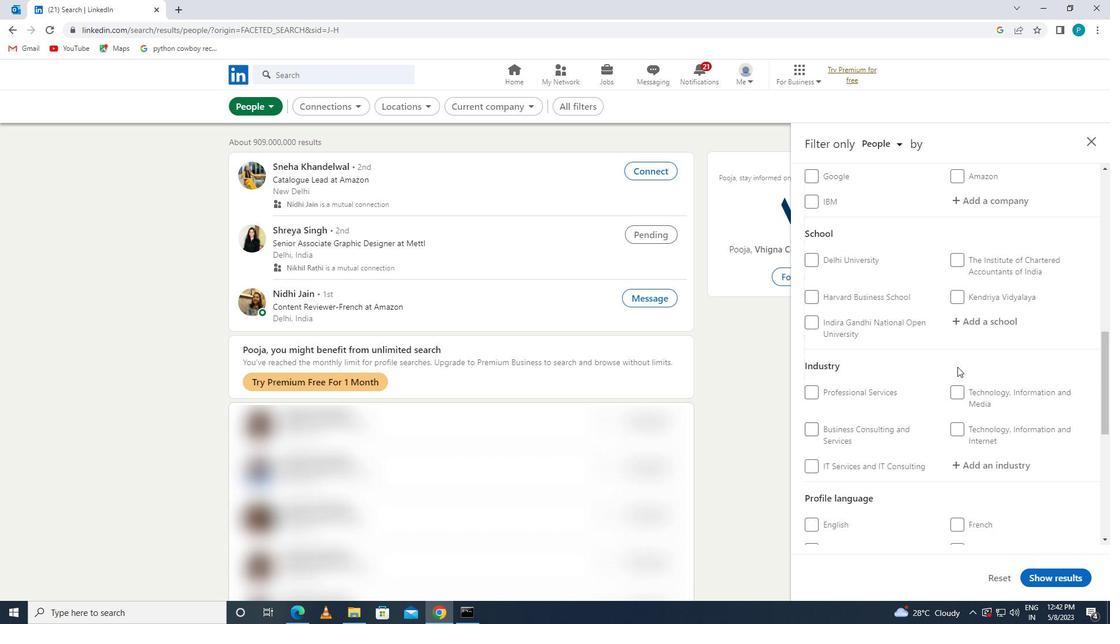 
Action: Mouse scrolled (991, 351) with delta (0, 0)
Screenshot: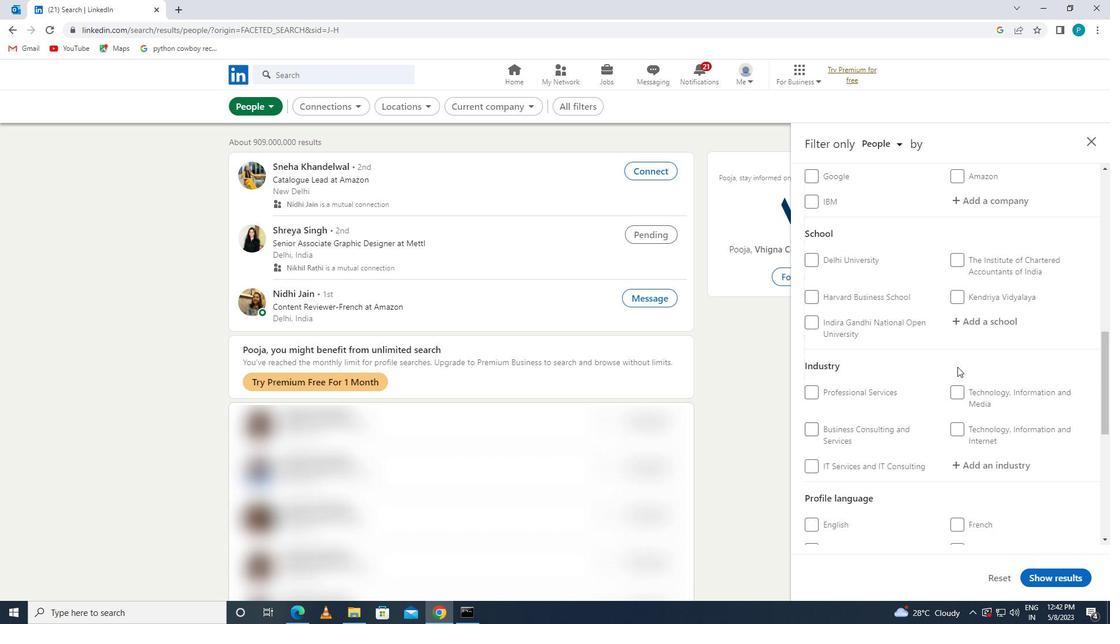 
Action: Mouse scrolled (991, 351) with delta (0, 0)
Screenshot: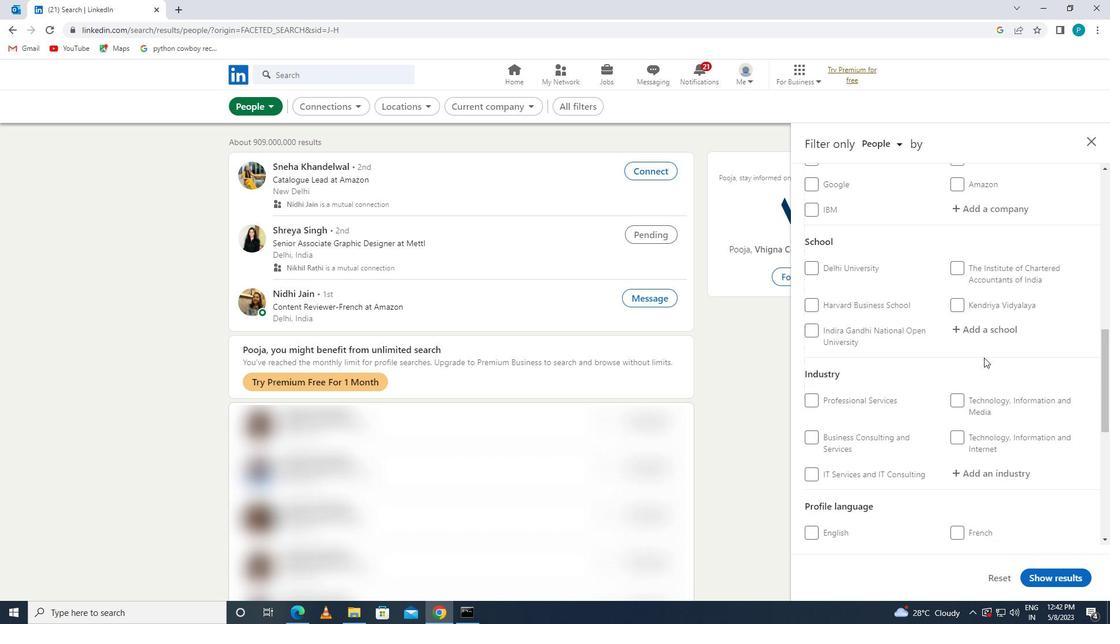 
Action: Mouse moved to (998, 353)
Screenshot: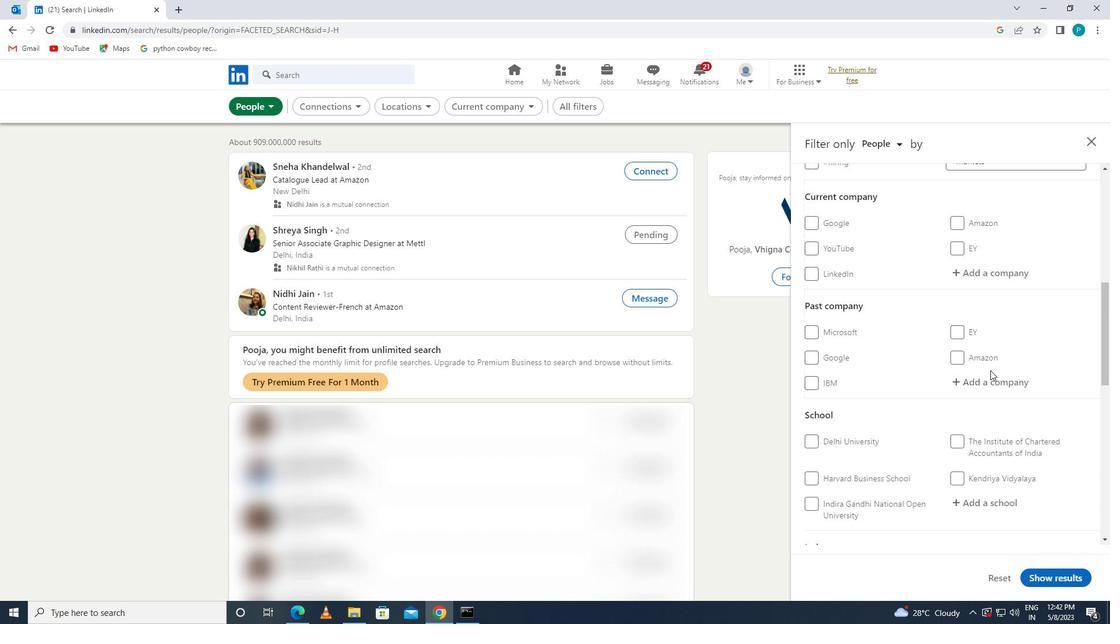 
Action: Mouse scrolled (998, 354) with delta (0, 0)
Screenshot: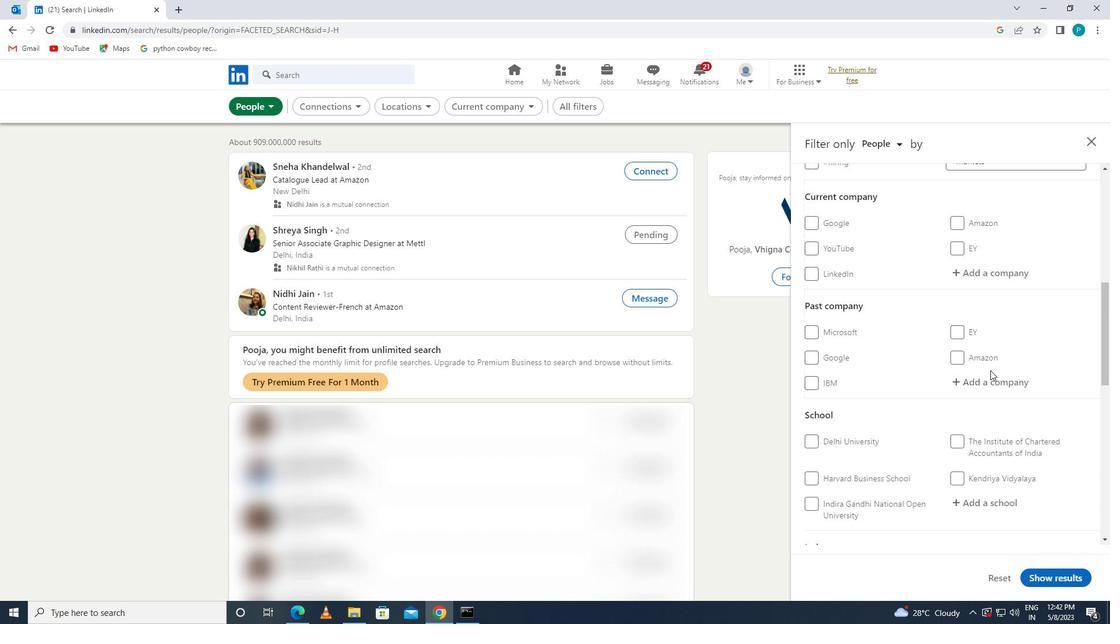 
Action: Mouse moved to (972, 336)
Screenshot: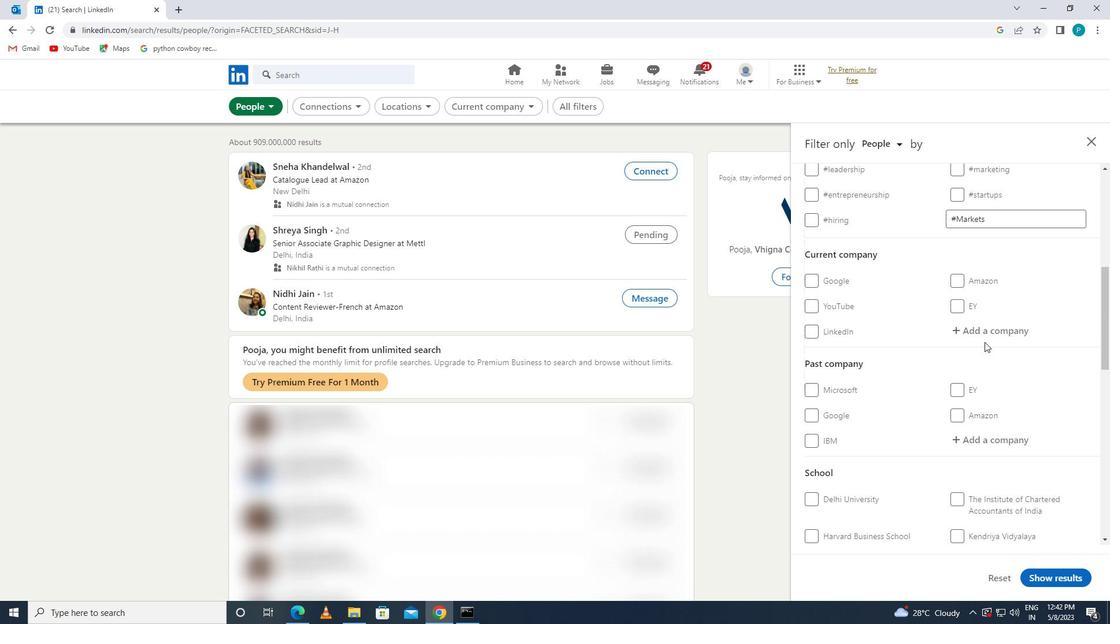 
Action: Mouse pressed left at (972, 336)
Screenshot: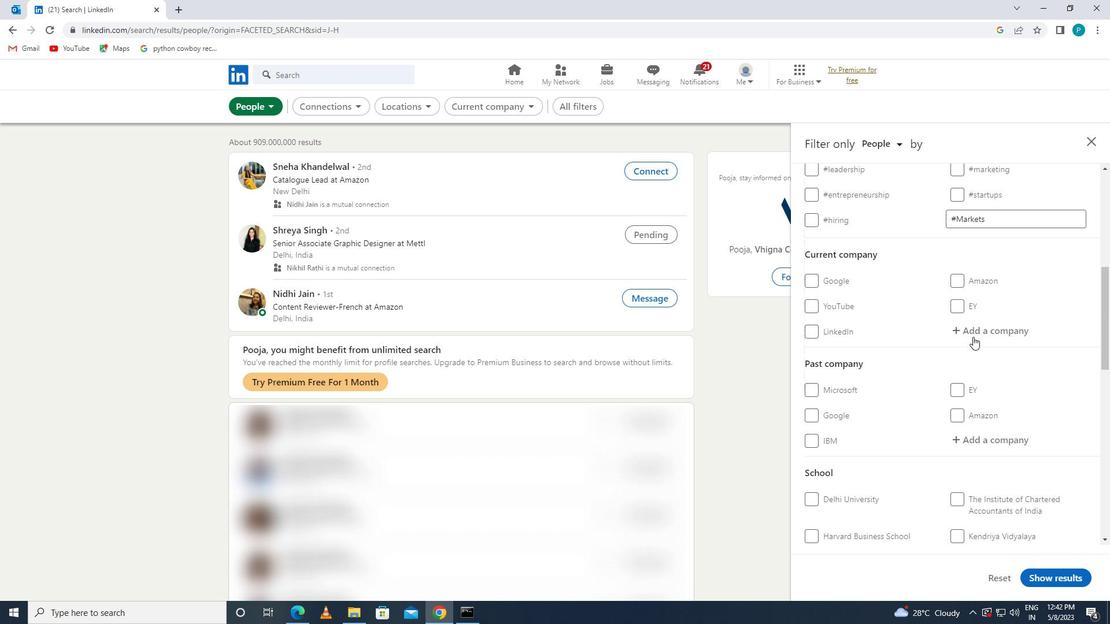 
Action: Key pressed <Key.caps_lock>F<Key.caps_lock>RESHERSWORLD
Screenshot: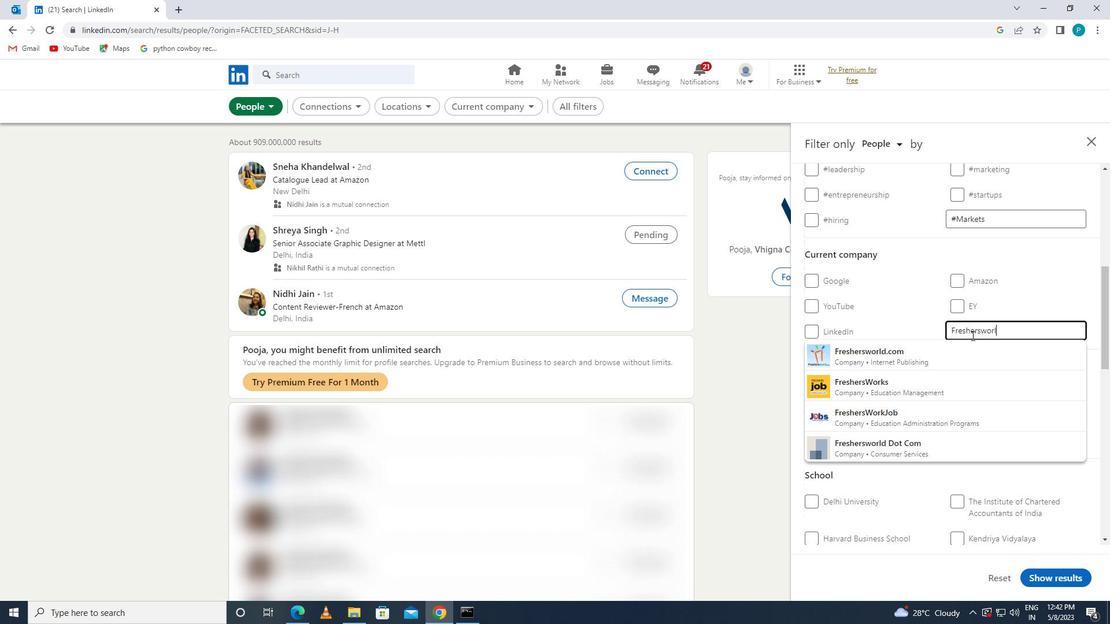 
Action: Mouse moved to (958, 355)
Screenshot: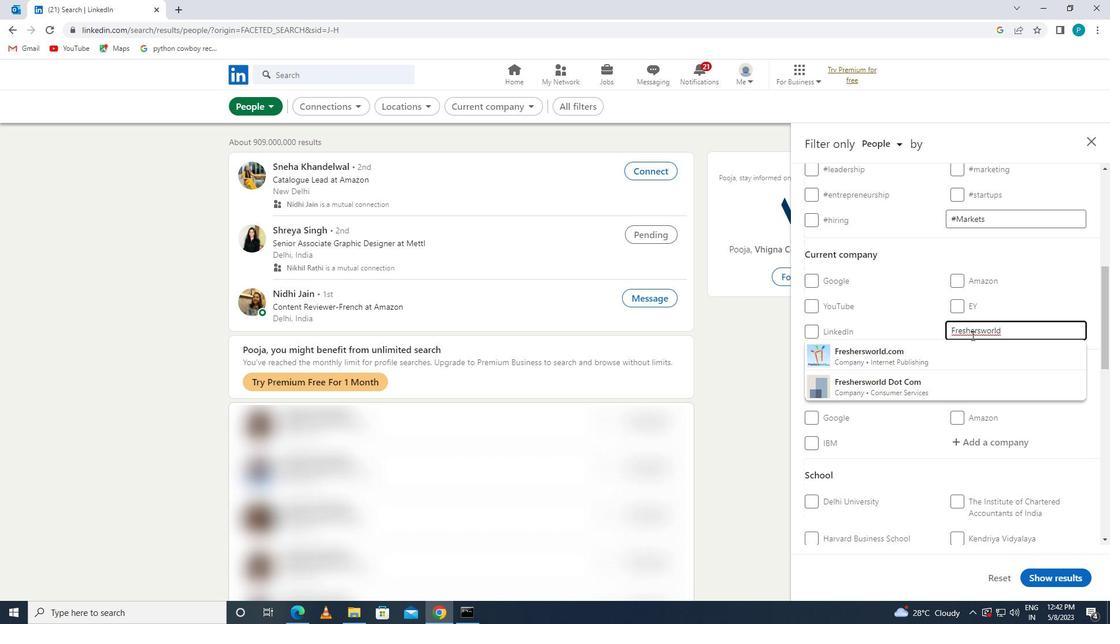
Action: Mouse pressed left at (958, 355)
Screenshot: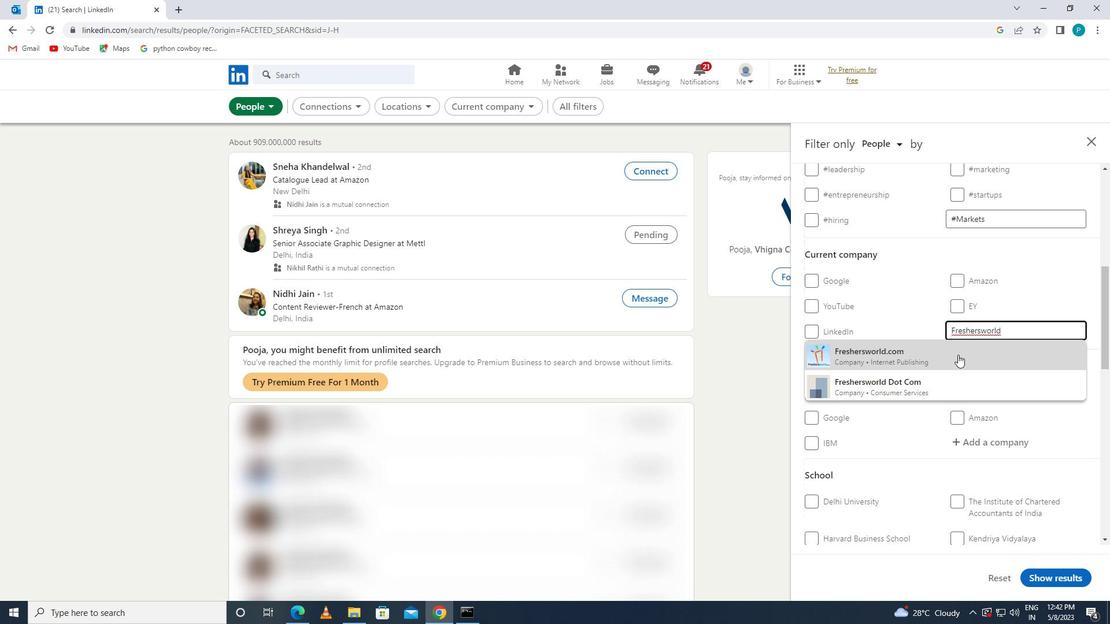 
Action: Mouse moved to (997, 373)
Screenshot: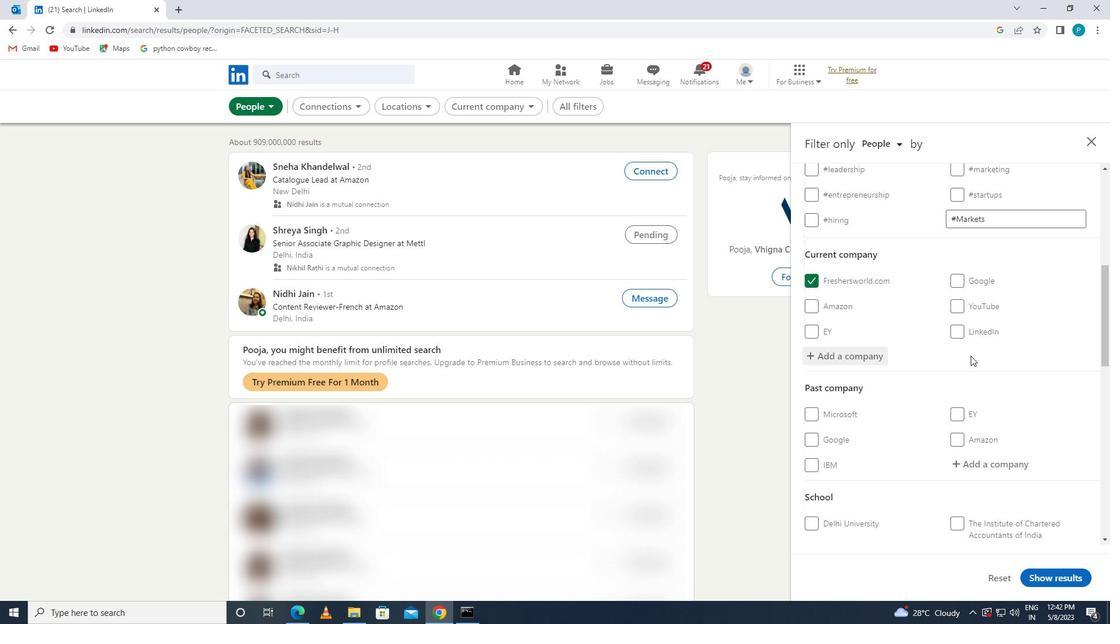 
Action: Mouse scrolled (997, 372) with delta (0, 0)
Screenshot: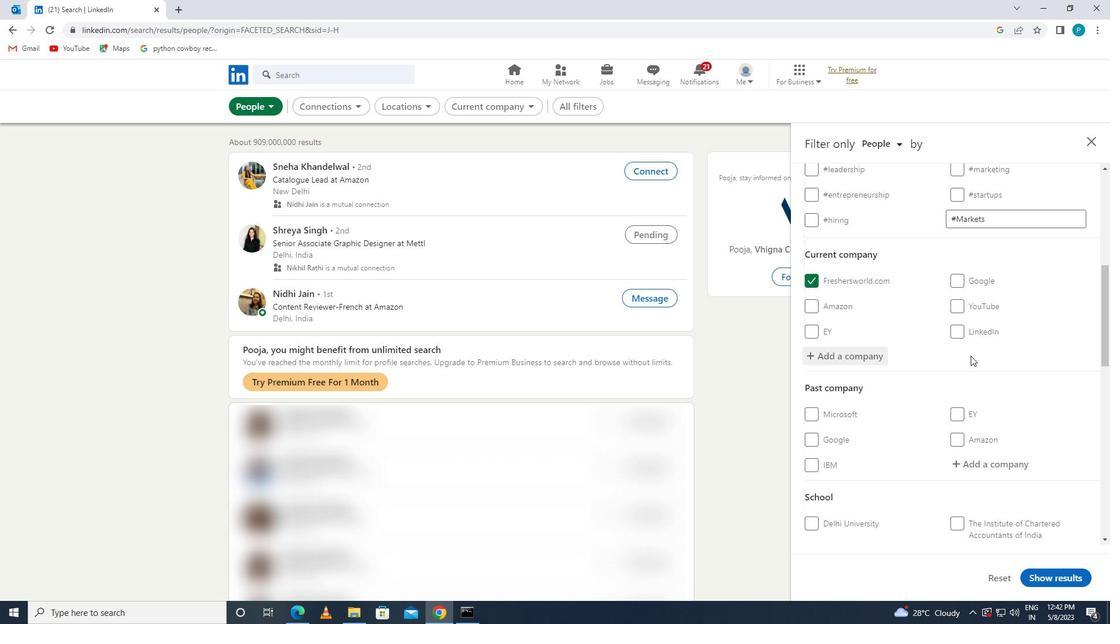 
Action: Mouse moved to (998, 374)
Screenshot: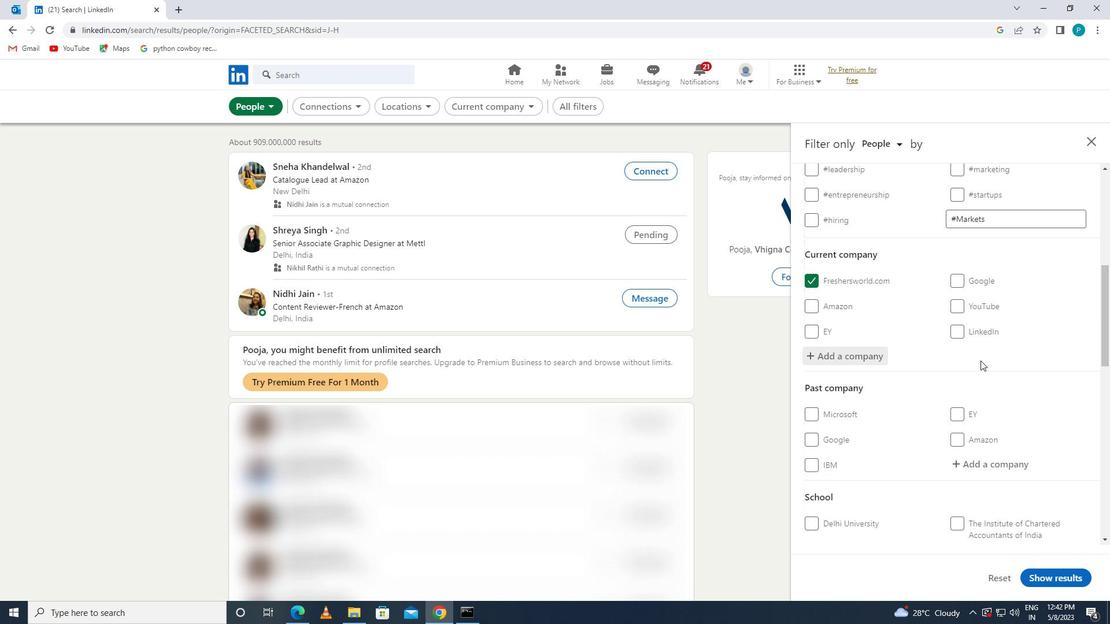 
Action: Mouse scrolled (998, 374) with delta (0, 0)
Screenshot: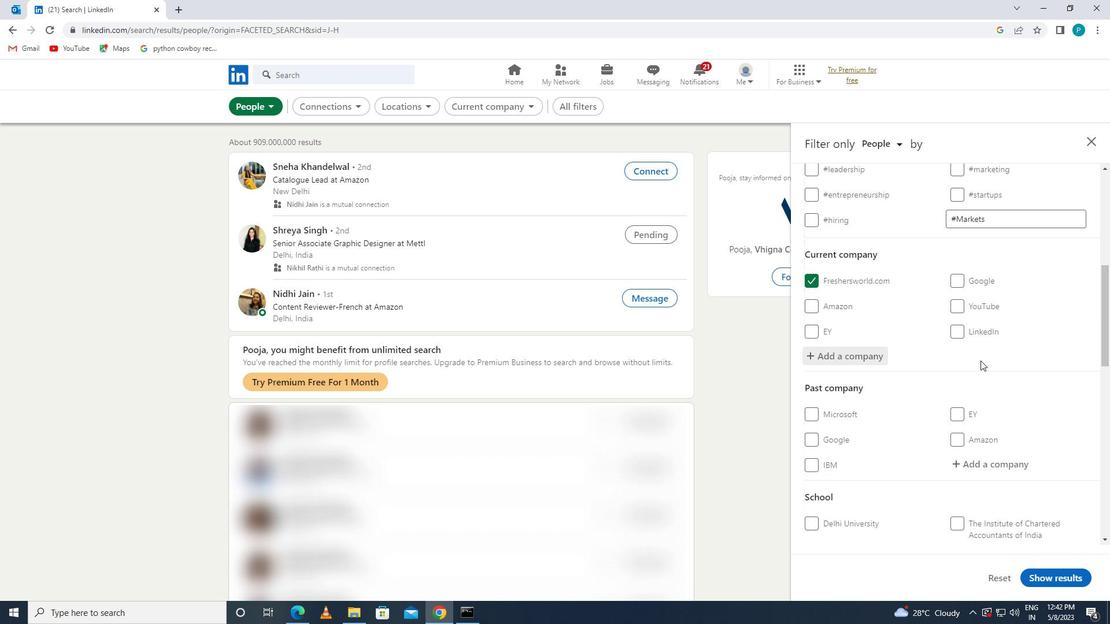 
Action: Mouse moved to (1000, 465)
Screenshot: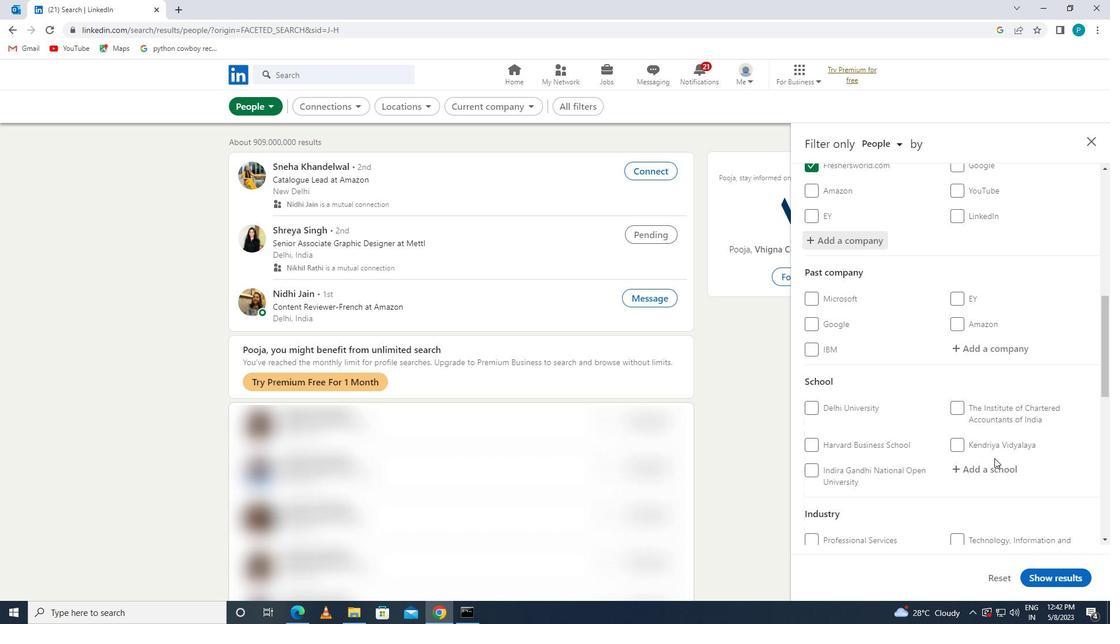 
Action: Mouse pressed left at (1000, 465)
Screenshot: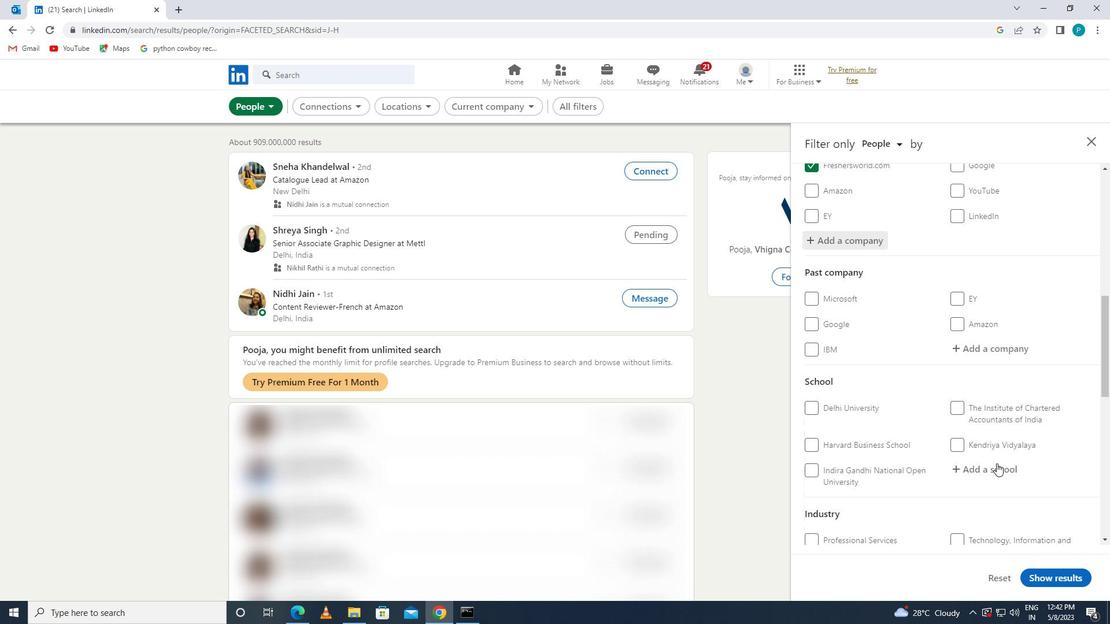 
Action: Key pressed <Key.caps_lock>A<Key.caps_lock>DVIKAVI
Screenshot: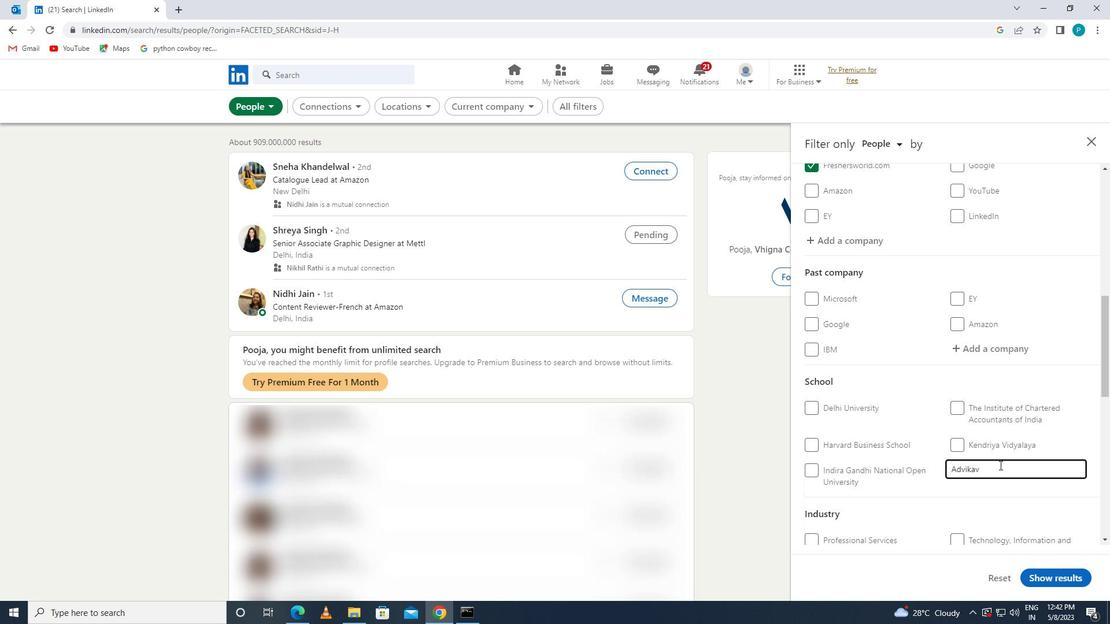 
Action: Mouse moved to (987, 421)
Screenshot: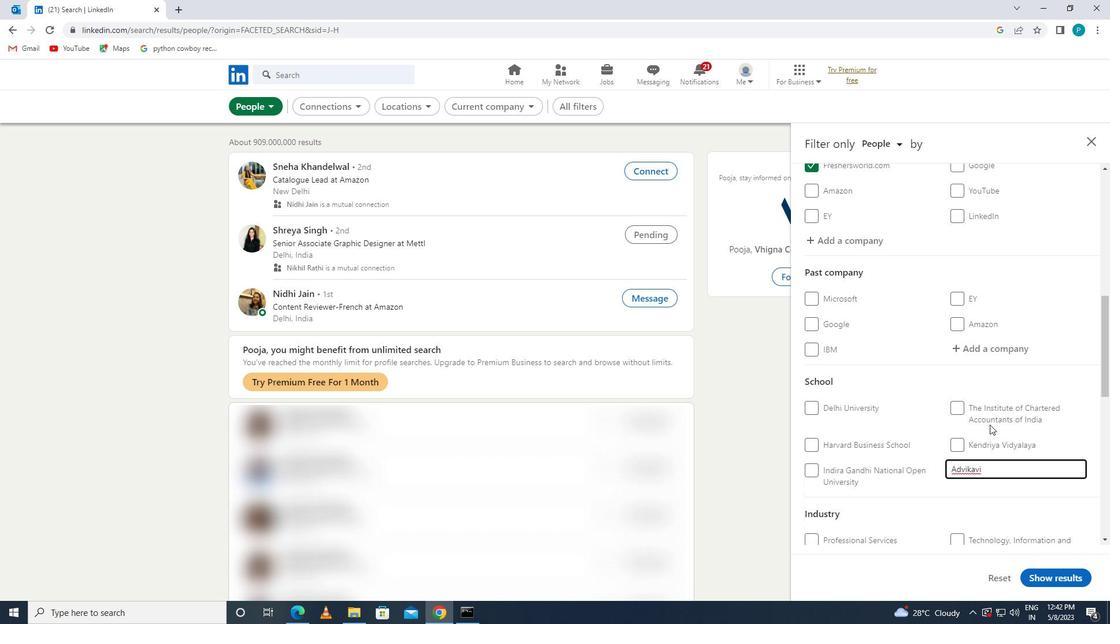 
Action: Mouse scrolled (987, 420) with delta (0, 0)
Screenshot: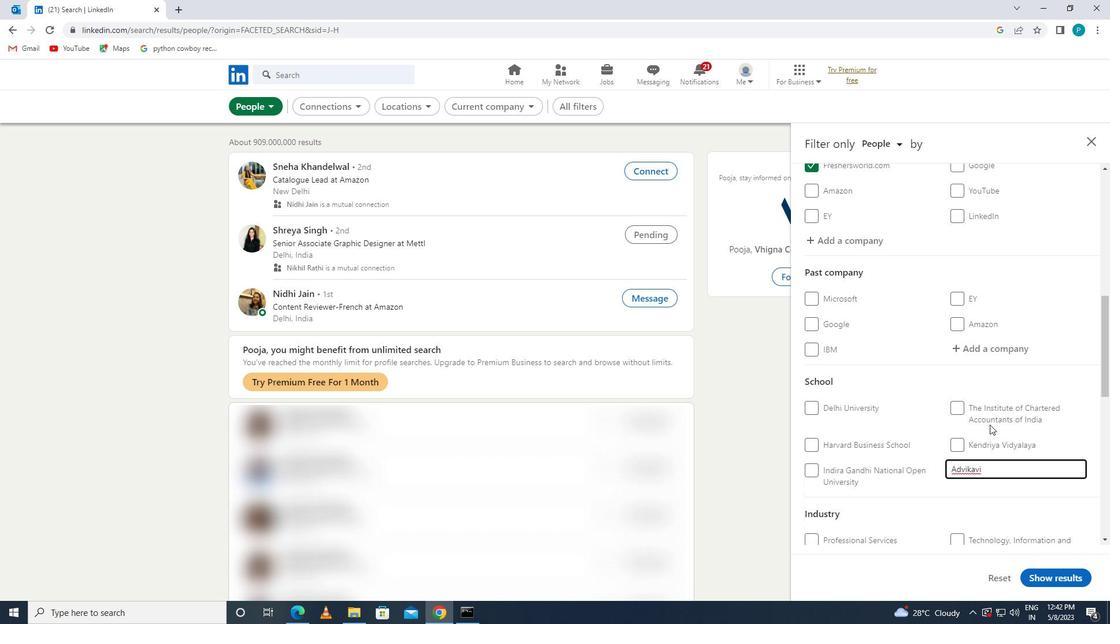 
Action: Mouse moved to (960, 416)
Screenshot: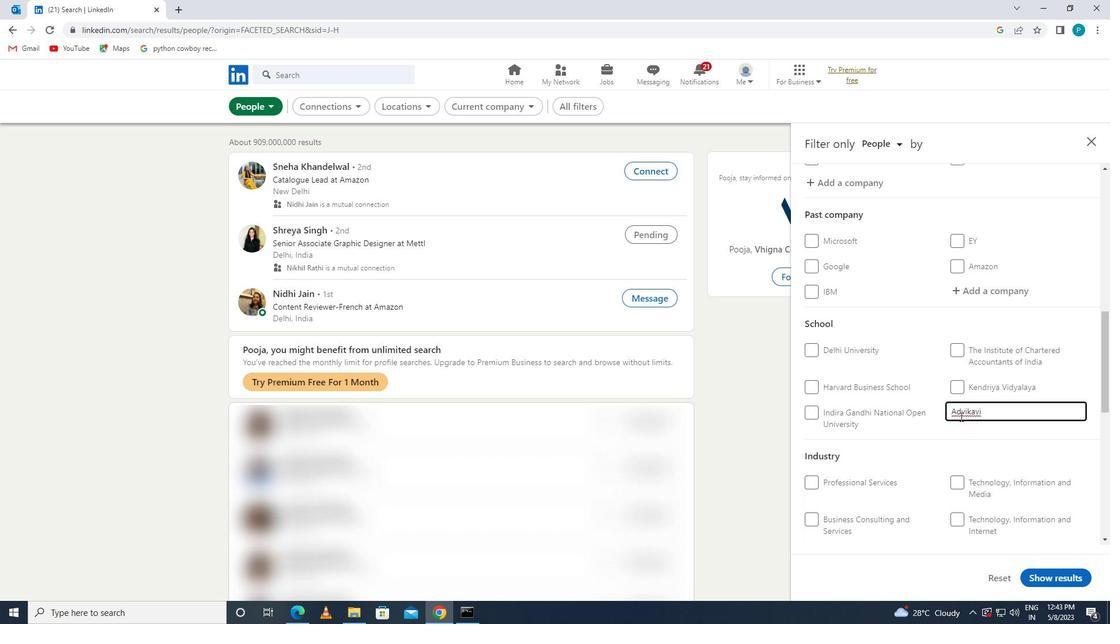 
Action: Mouse pressed left at (960, 416)
Screenshot: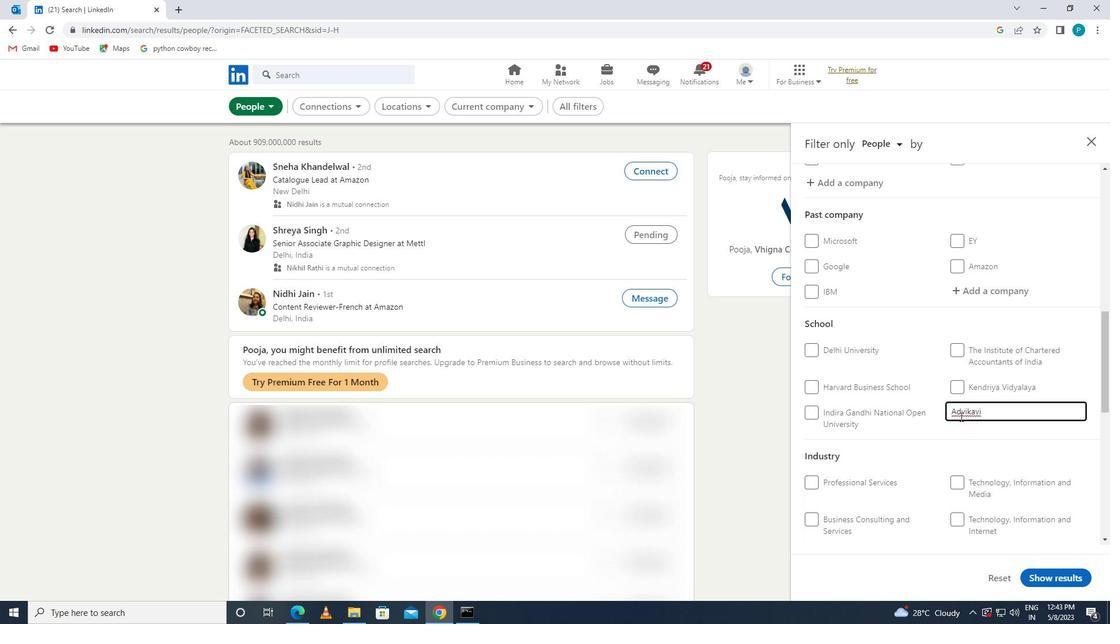
Action: Key pressed I
Screenshot: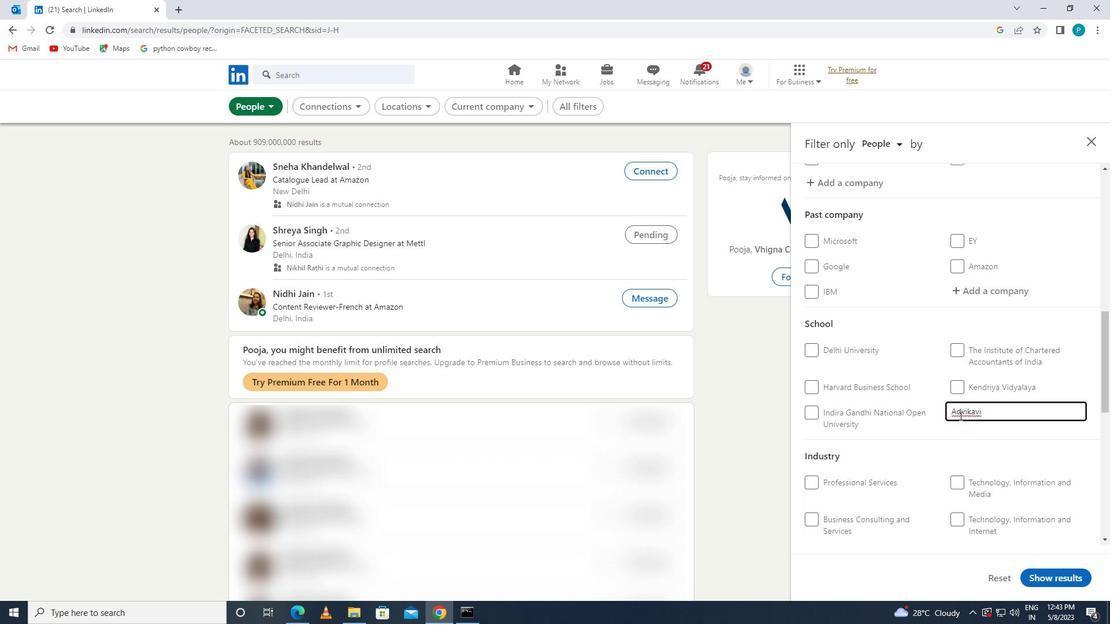 
Action: Mouse moved to (967, 411)
Screenshot: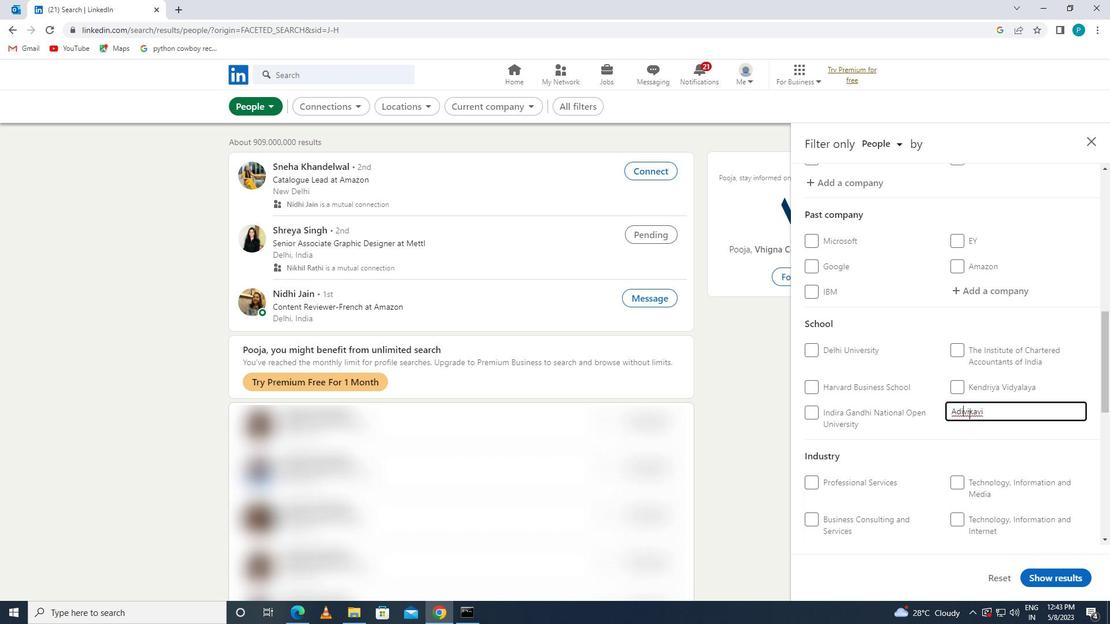 
Action: Mouse pressed left at (967, 411)
Screenshot: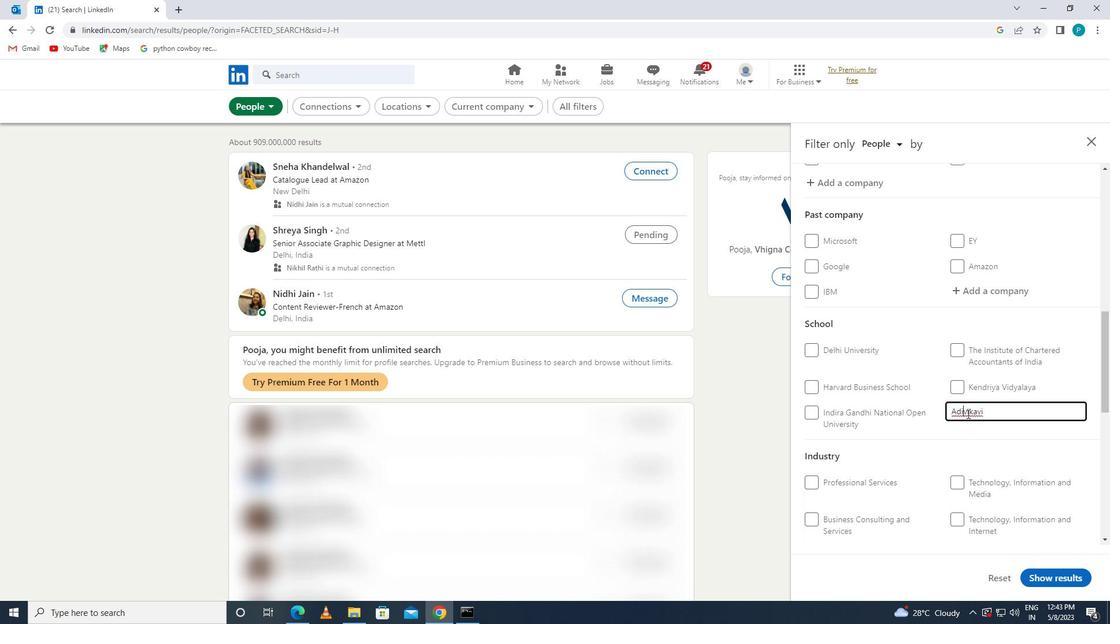 
Action: Key pressed <Key.backspace><Key.backspace>
Screenshot: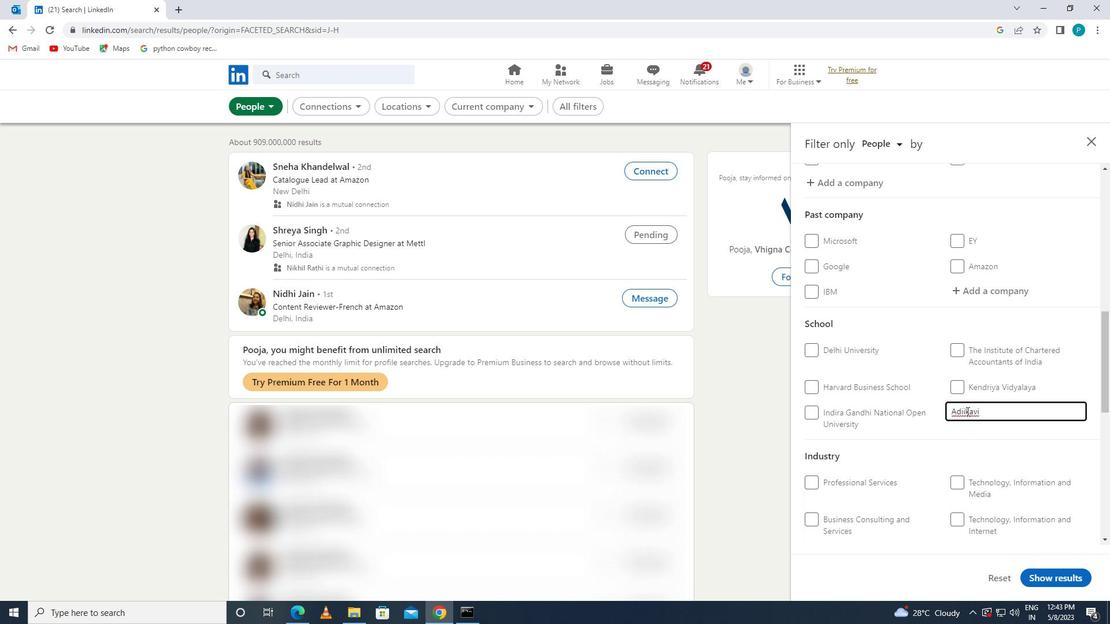
Action: Mouse moved to (972, 466)
Screenshot: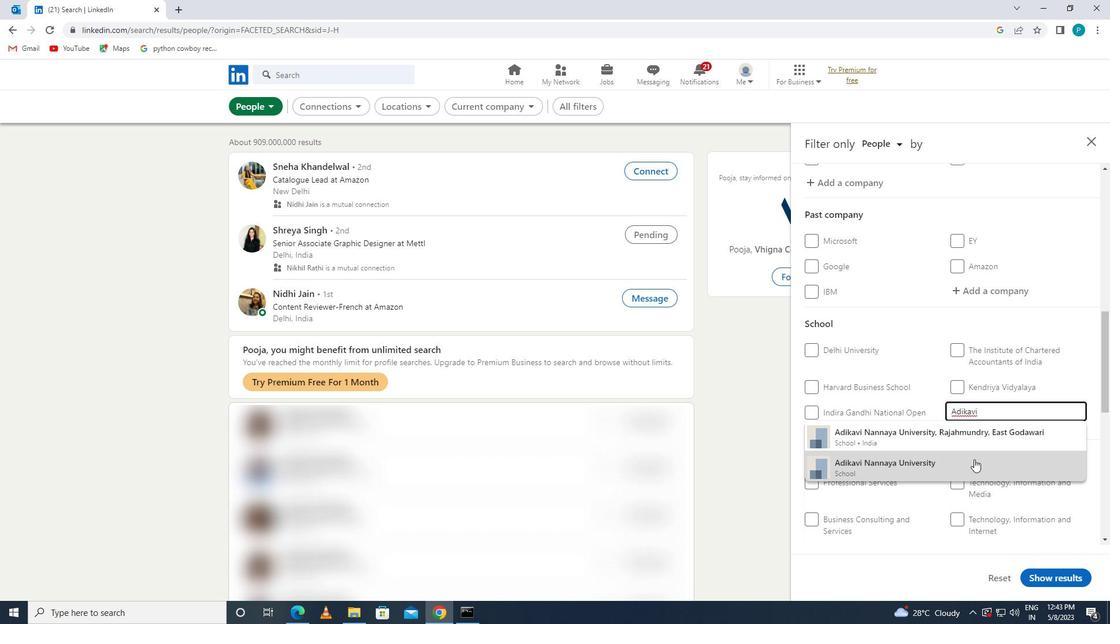 
Action: Mouse pressed left at (972, 466)
Screenshot: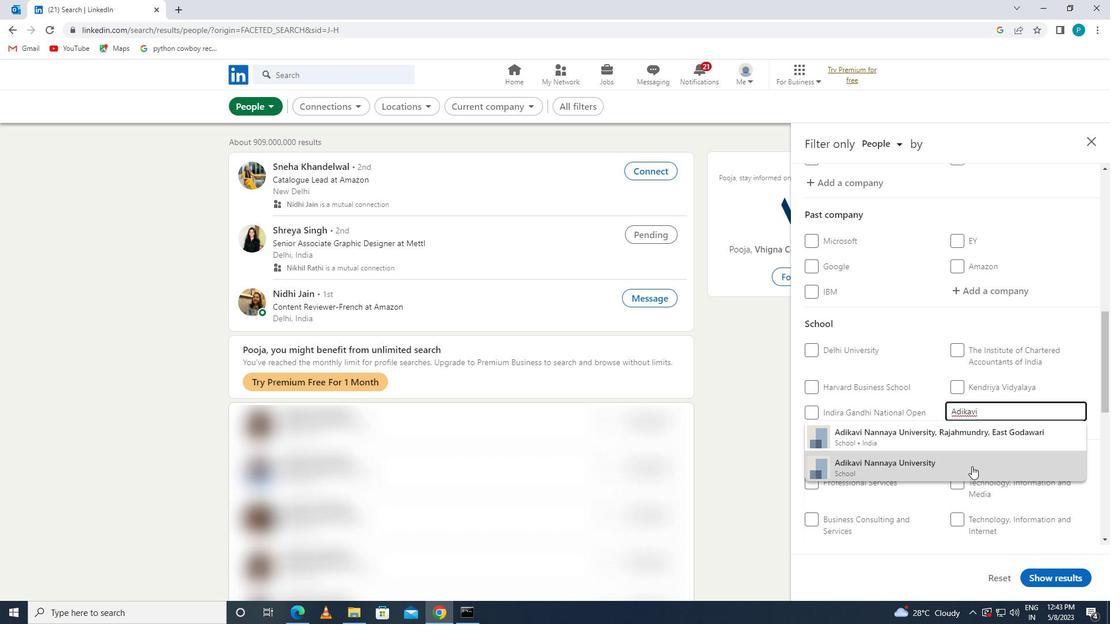 
Action: Mouse moved to (974, 468)
Screenshot: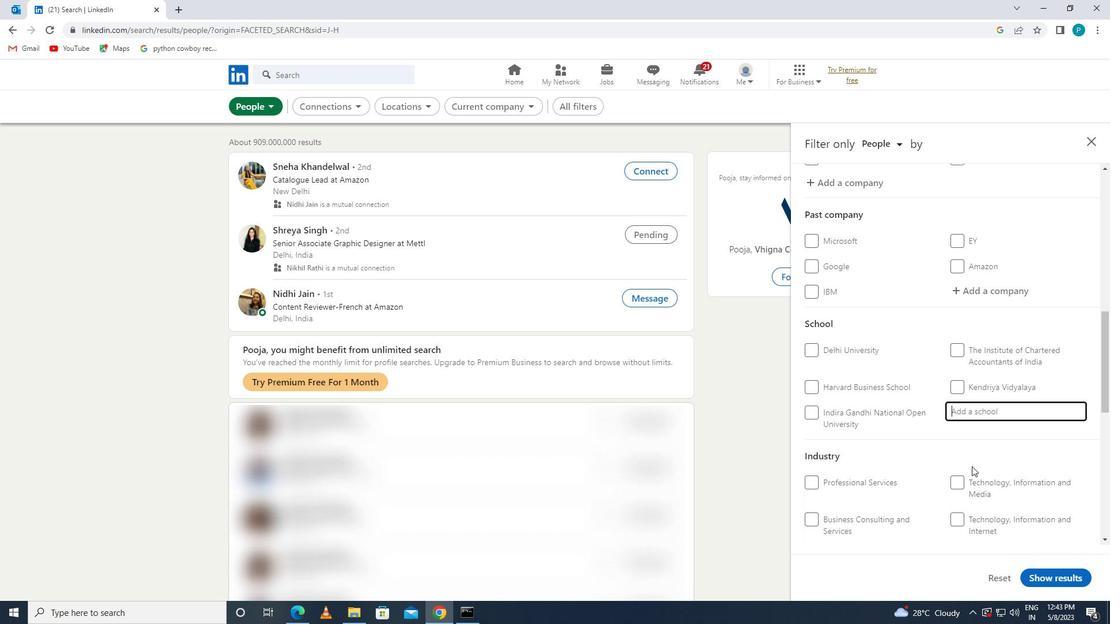 
Action: Mouse scrolled (974, 467) with delta (0, 0)
Screenshot: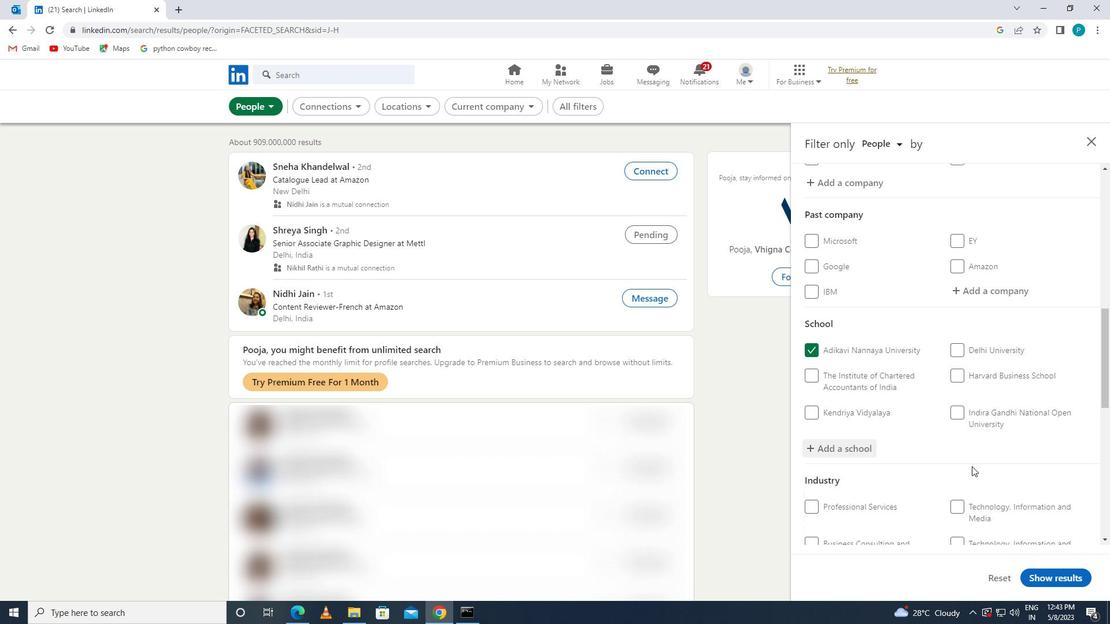 
Action: Mouse scrolled (974, 467) with delta (0, 0)
Screenshot: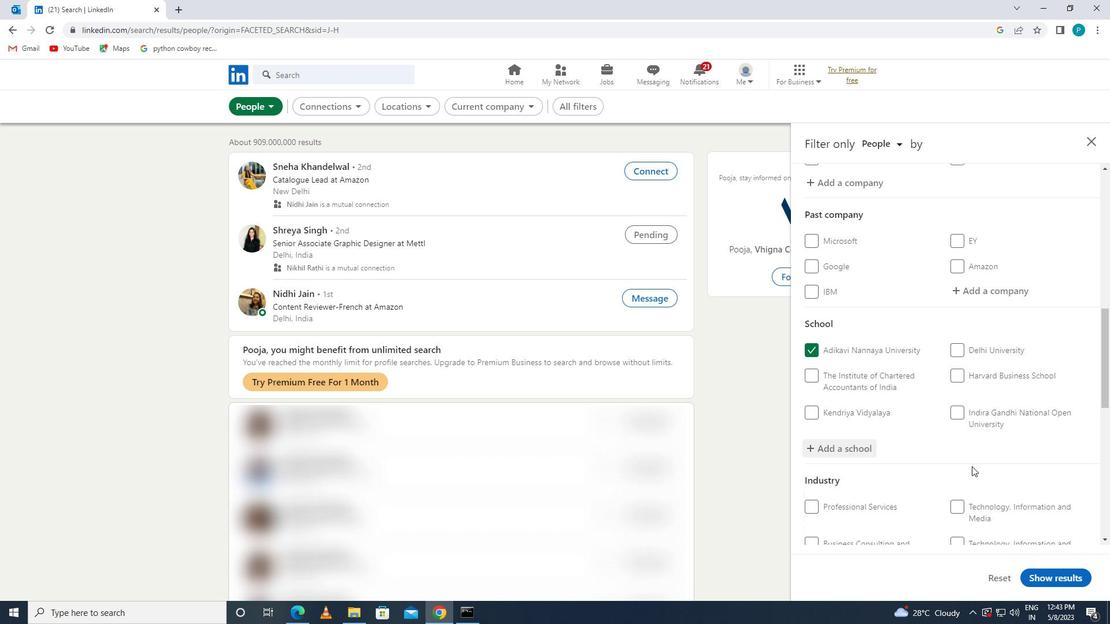 
Action: Mouse moved to (985, 461)
Screenshot: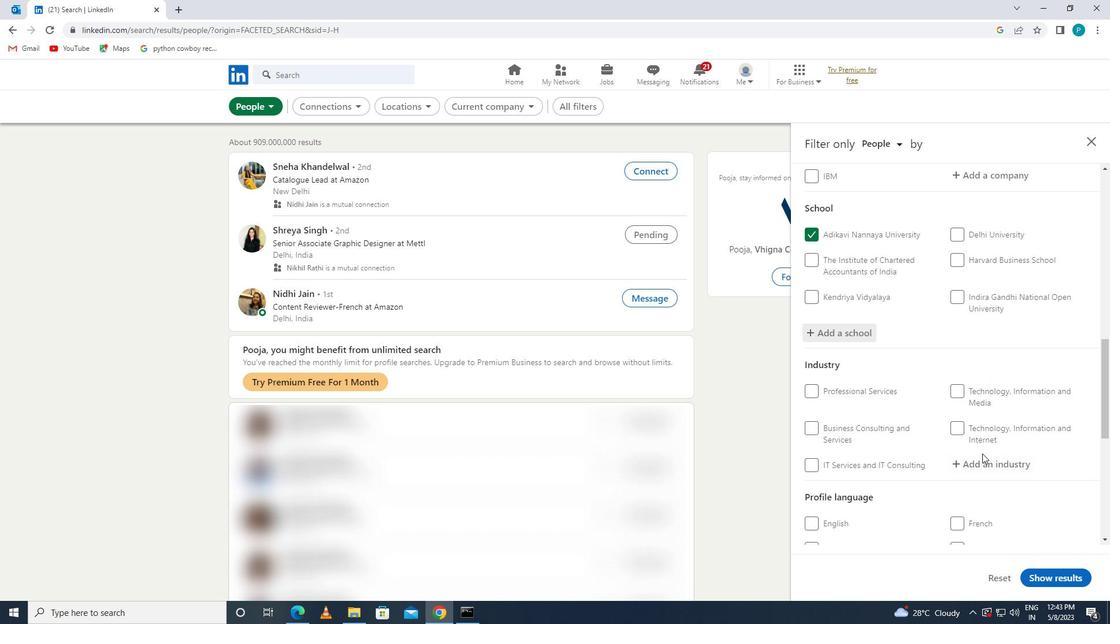 
Action: Mouse pressed left at (985, 461)
Screenshot: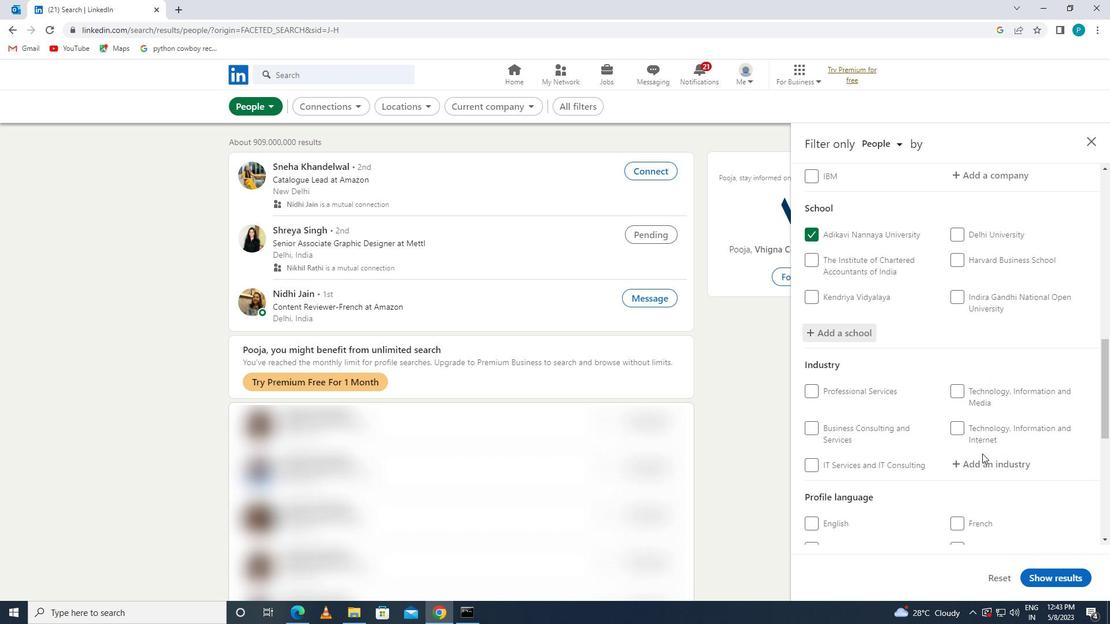 
Action: Key pressed <Key.caps_lock>IT<Key.space>S<Key.caps_lock>YSTEM
Screenshot: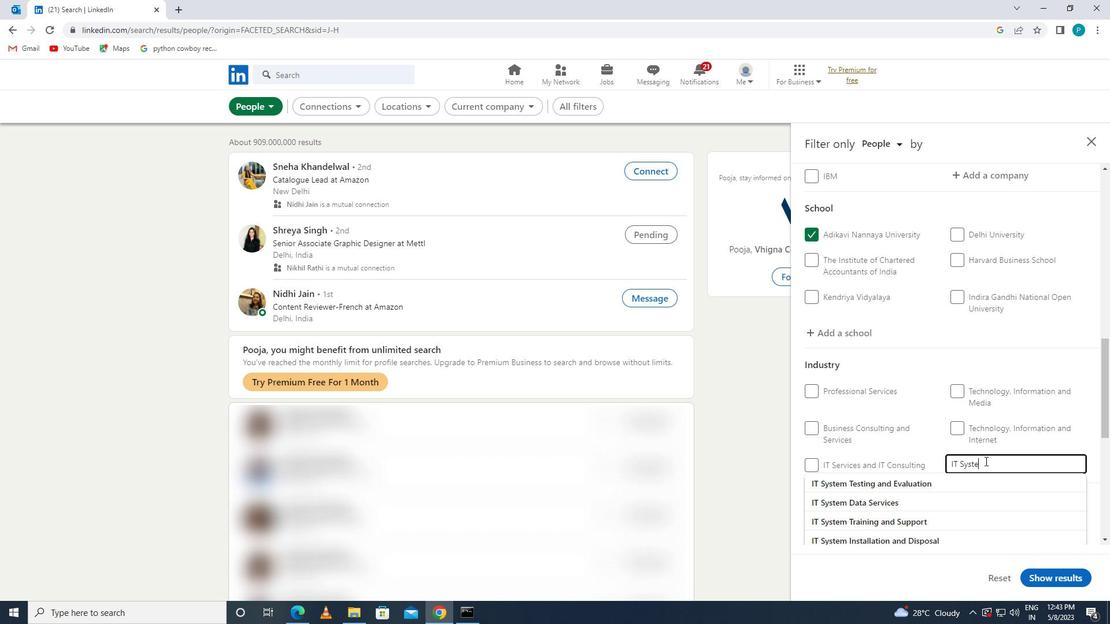 
Action: Mouse moved to (948, 375)
Screenshot: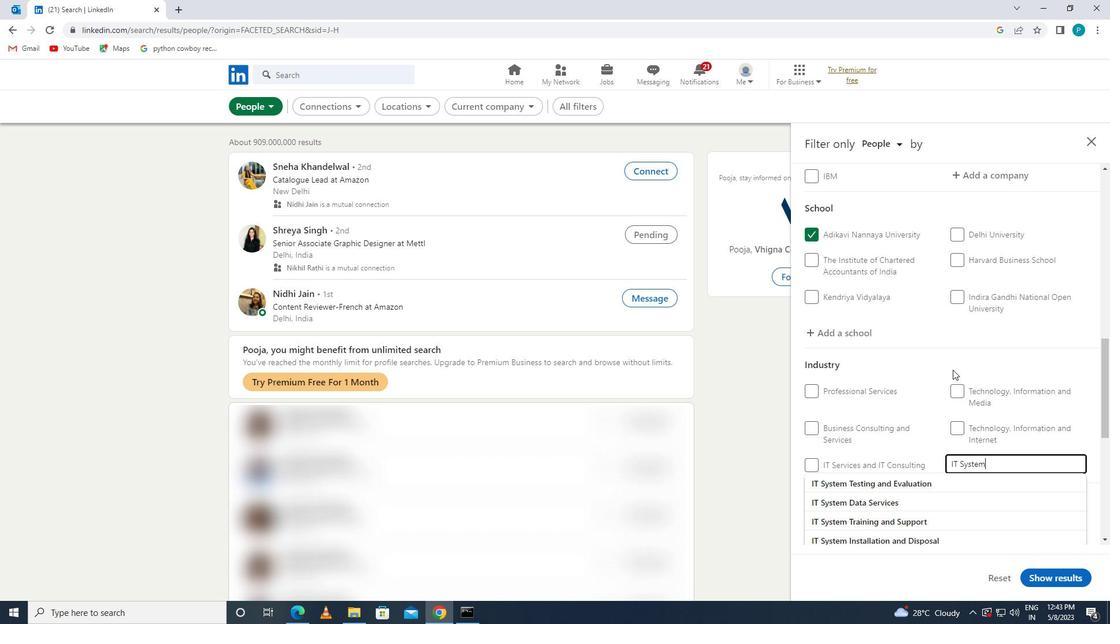 
Action: Mouse scrolled (948, 375) with delta (0, 0)
Screenshot: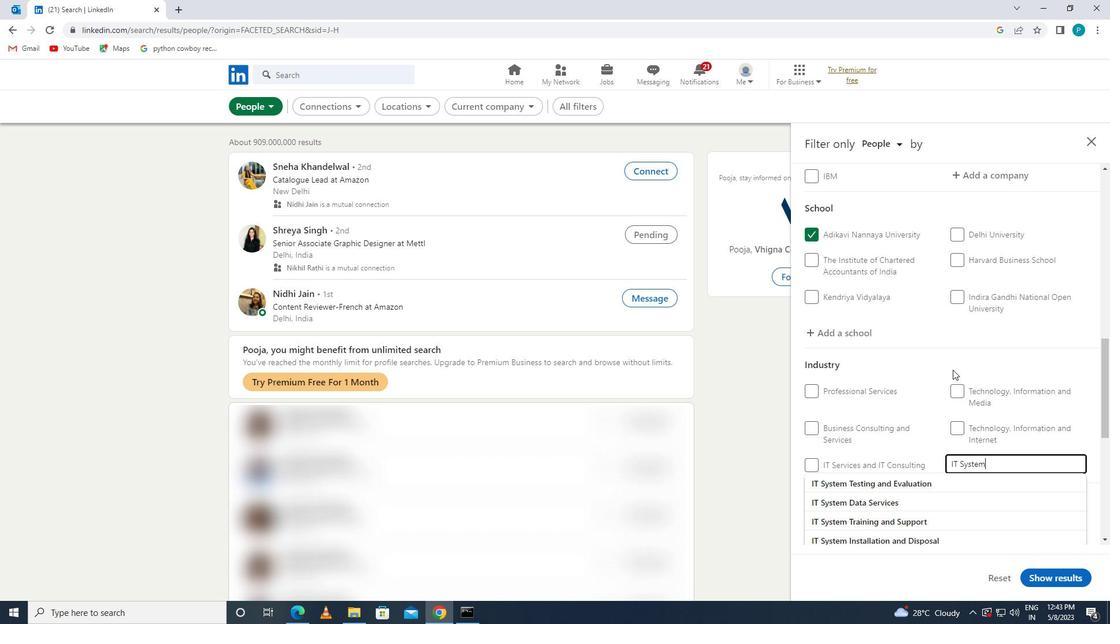 
Action: Mouse moved to (942, 383)
Screenshot: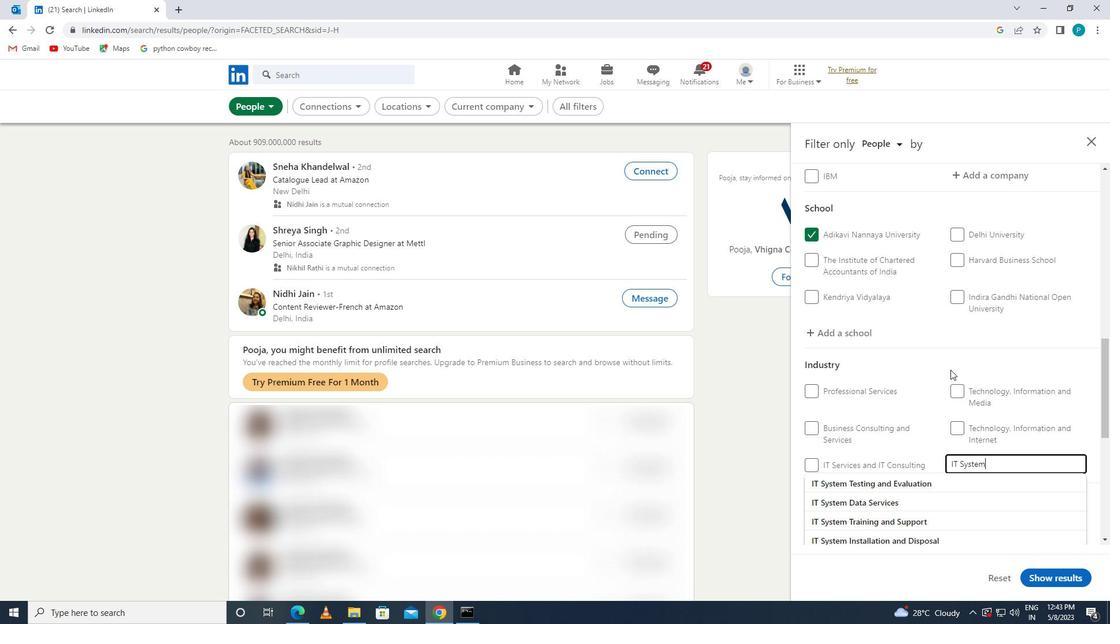 
Action: Mouse scrolled (942, 382) with delta (0, 0)
Screenshot: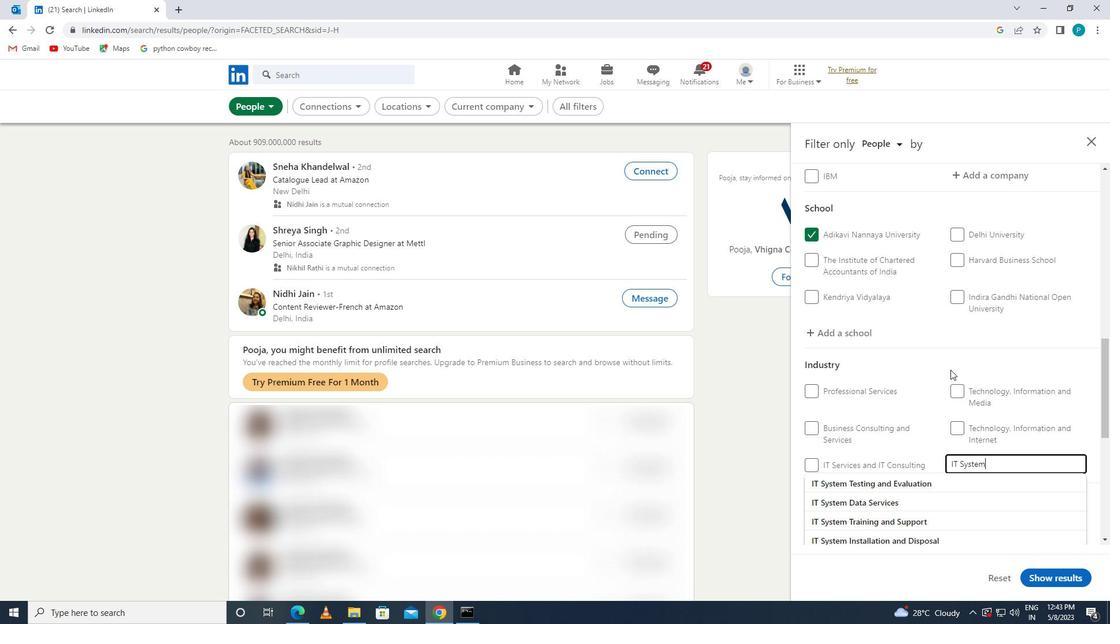 
Action: Mouse moved to (899, 388)
Screenshot: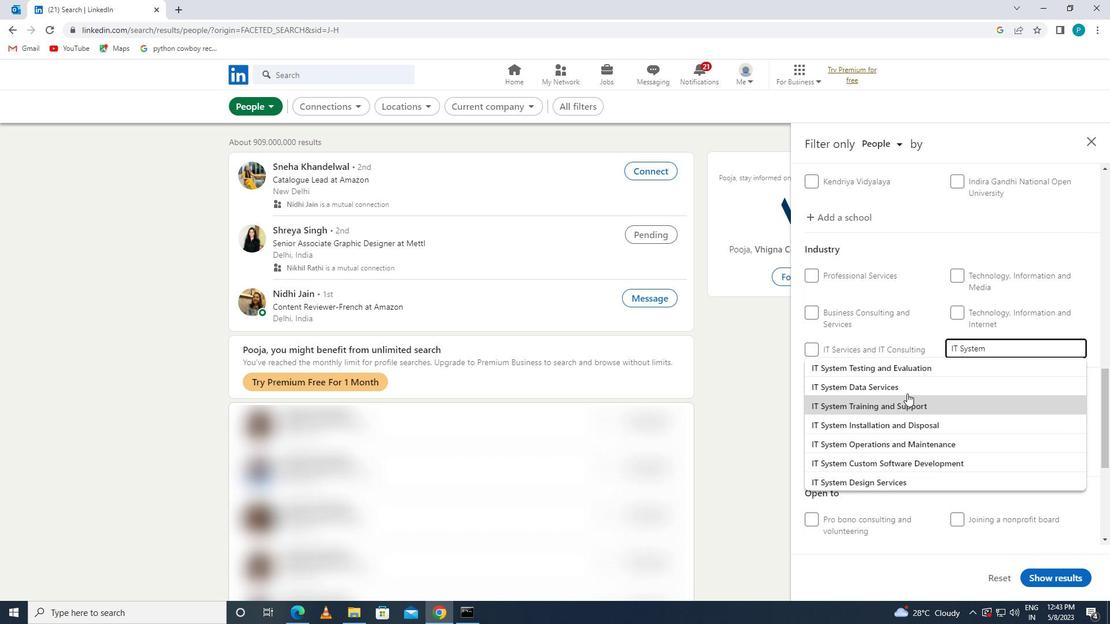 
Action: Mouse pressed left at (899, 388)
Screenshot: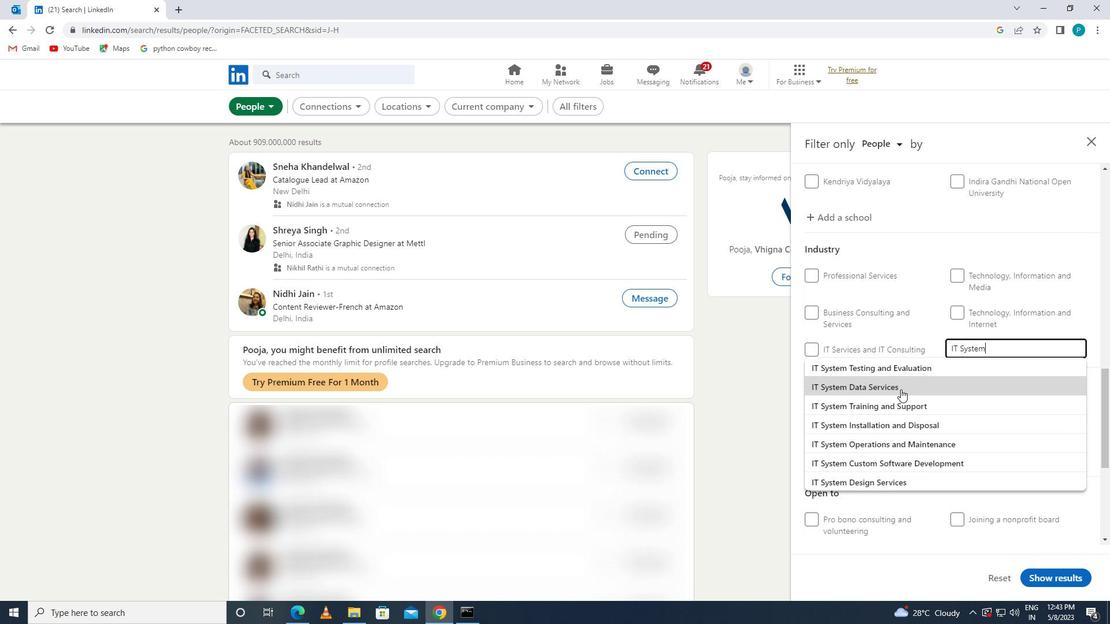 
Action: Mouse moved to (899, 388)
Screenshot: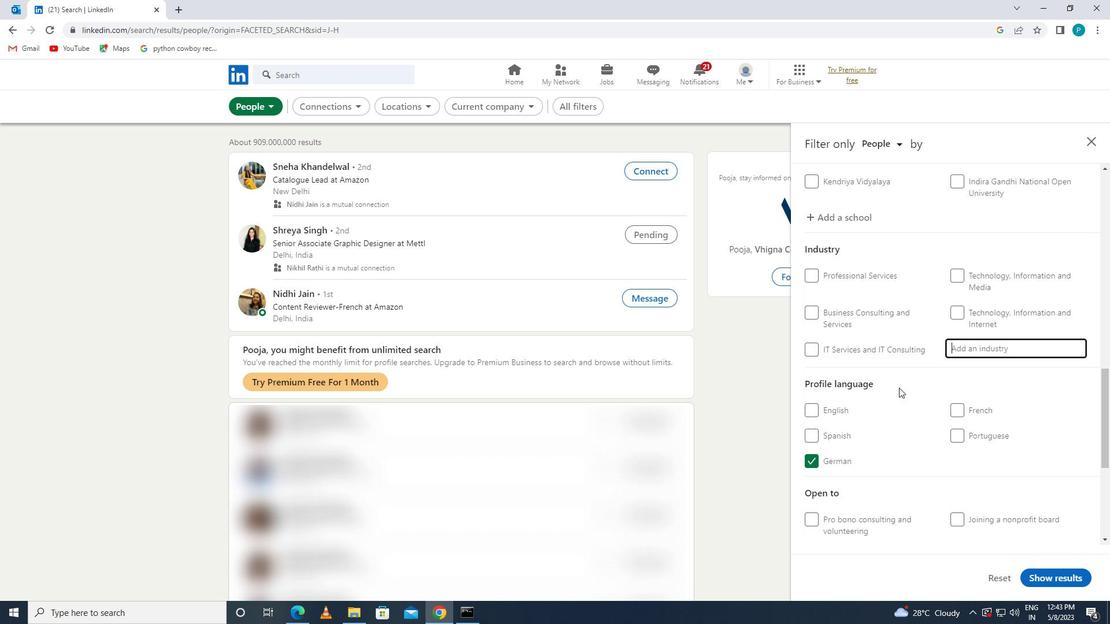 
Action: Mouse scrolled (899, 387) with delta (0, 0)
Screenshot: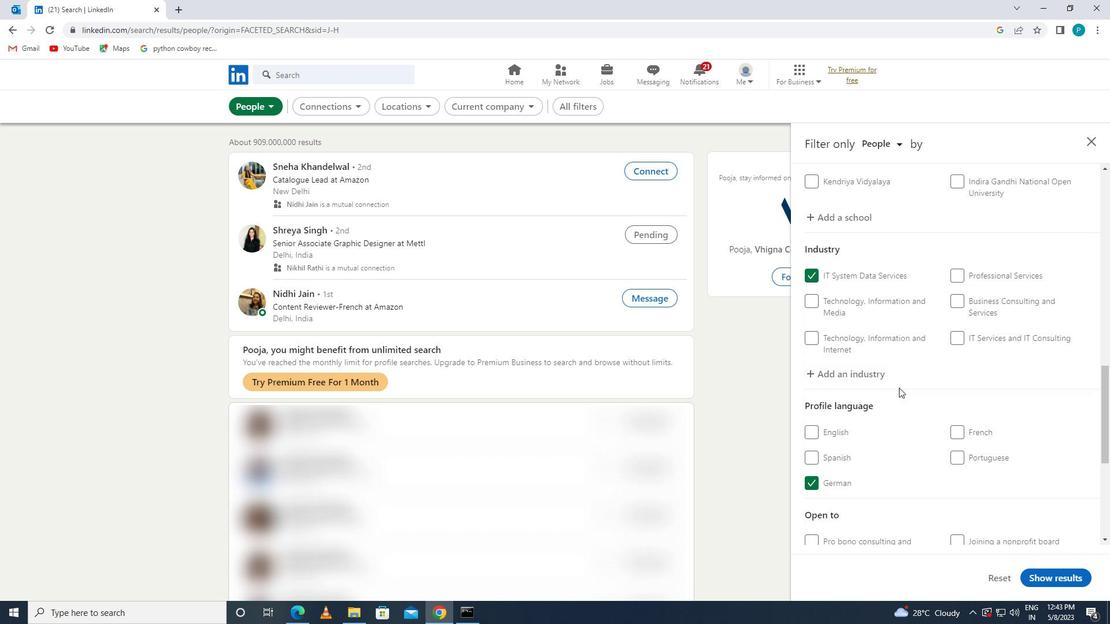 
Action: Mouse scrolled (899, 387) with delta (0, 0)
Screenshot: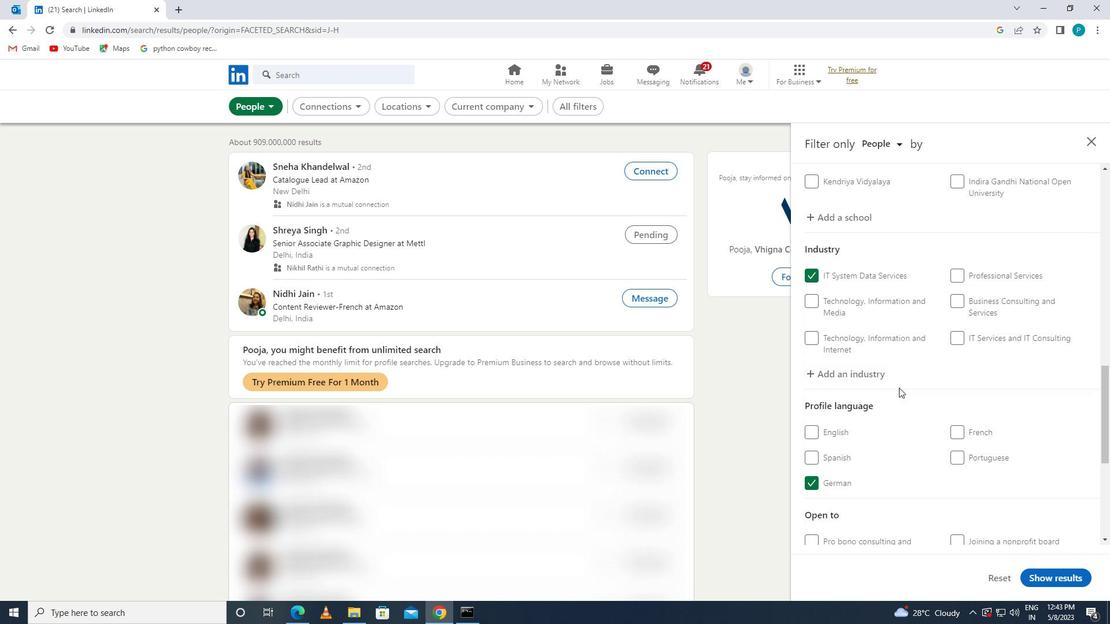 
Action: Mouse moved to (899, 388)
Screenshot: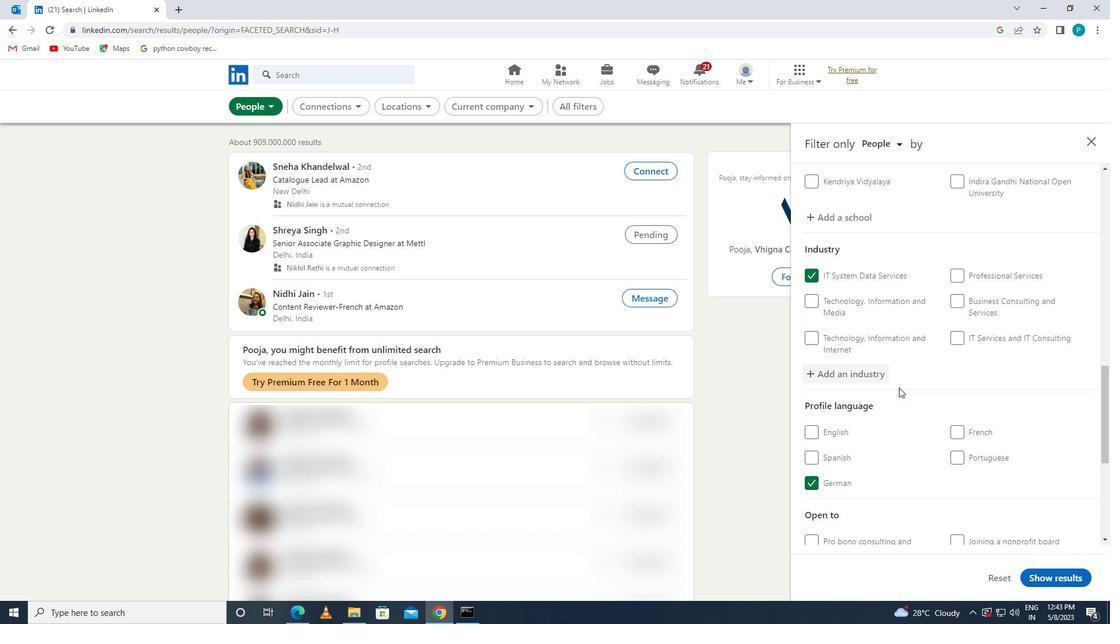 
Action: Mouse scrolled (899, 388) with delta (0, 0)
Screenshot: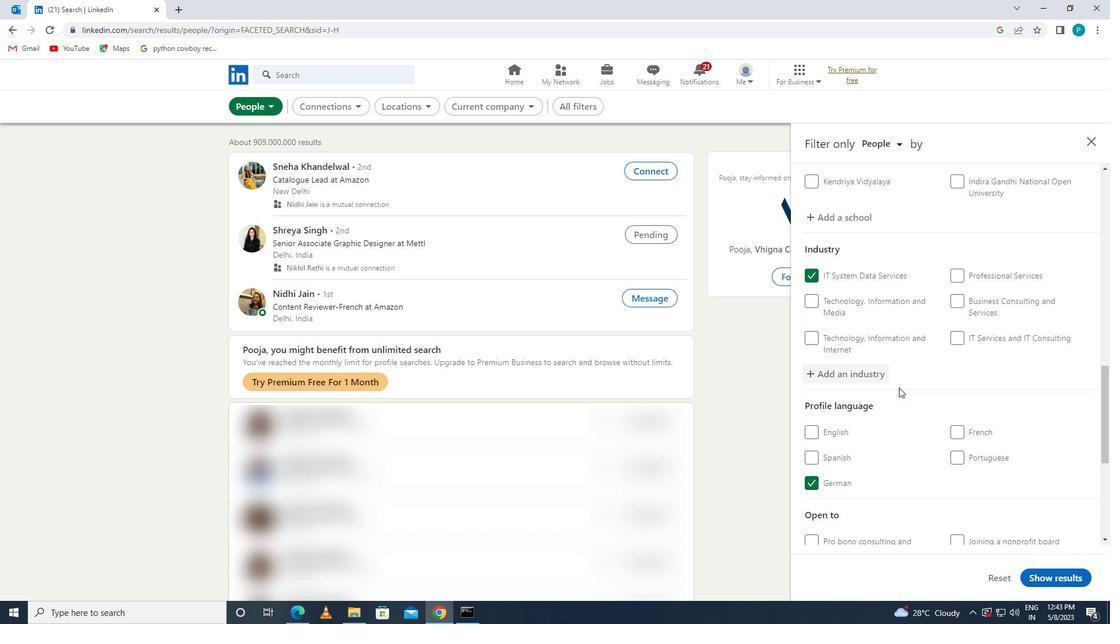 
Action: Mouse moved to (943, 444)
Screenshot: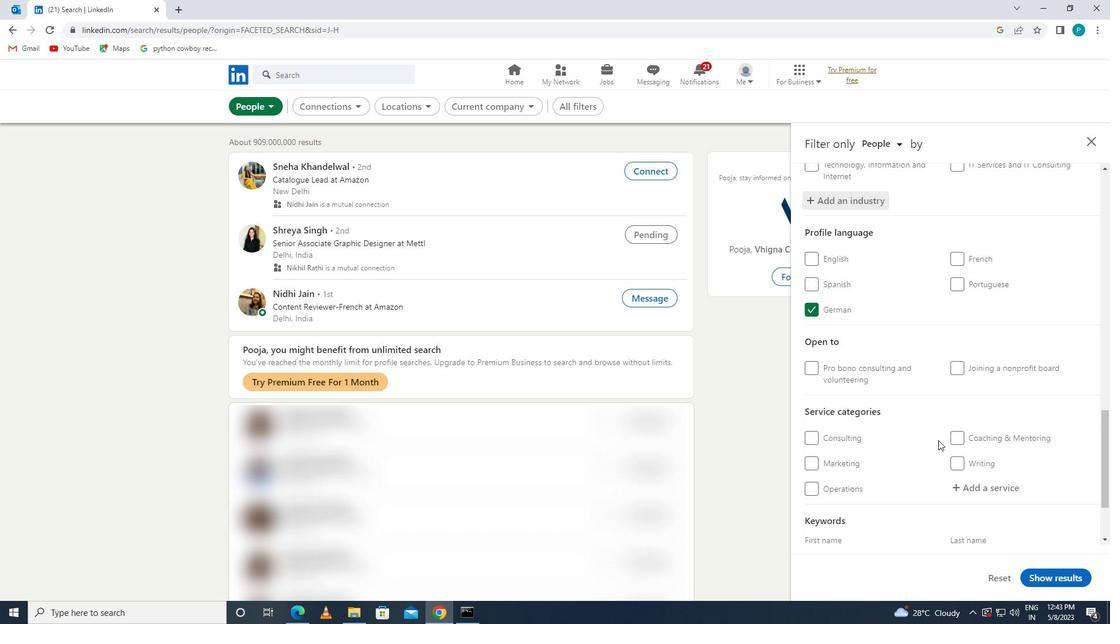 
Action: Mouse scrolled (943, 444) with delta (0, 0)
Screenshot: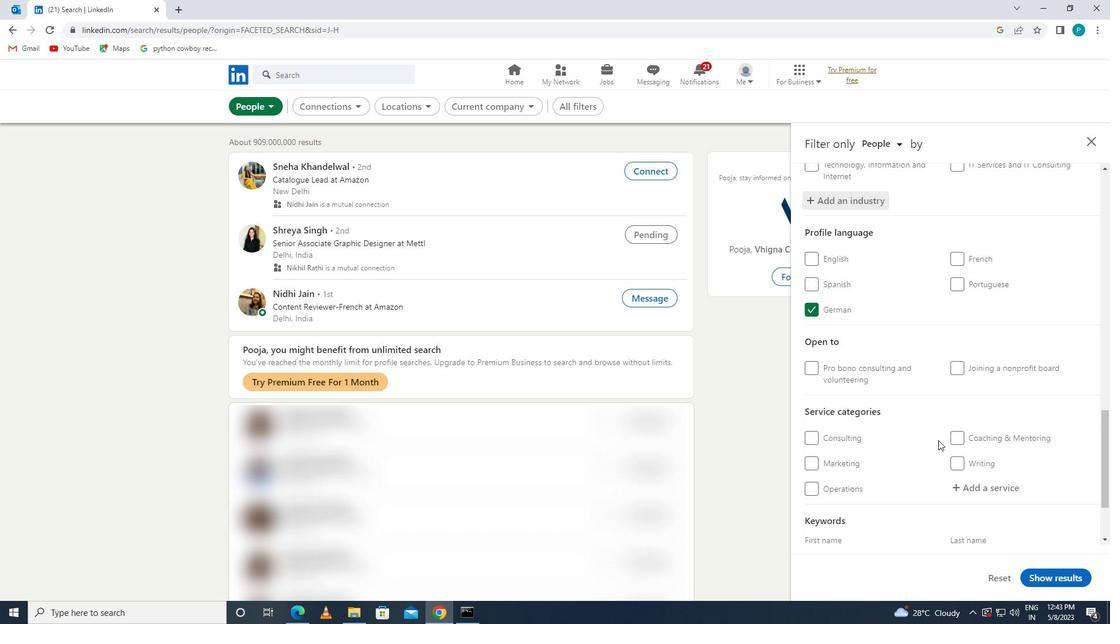 
Action: Mouse moved to (947, 447)
Screenshot: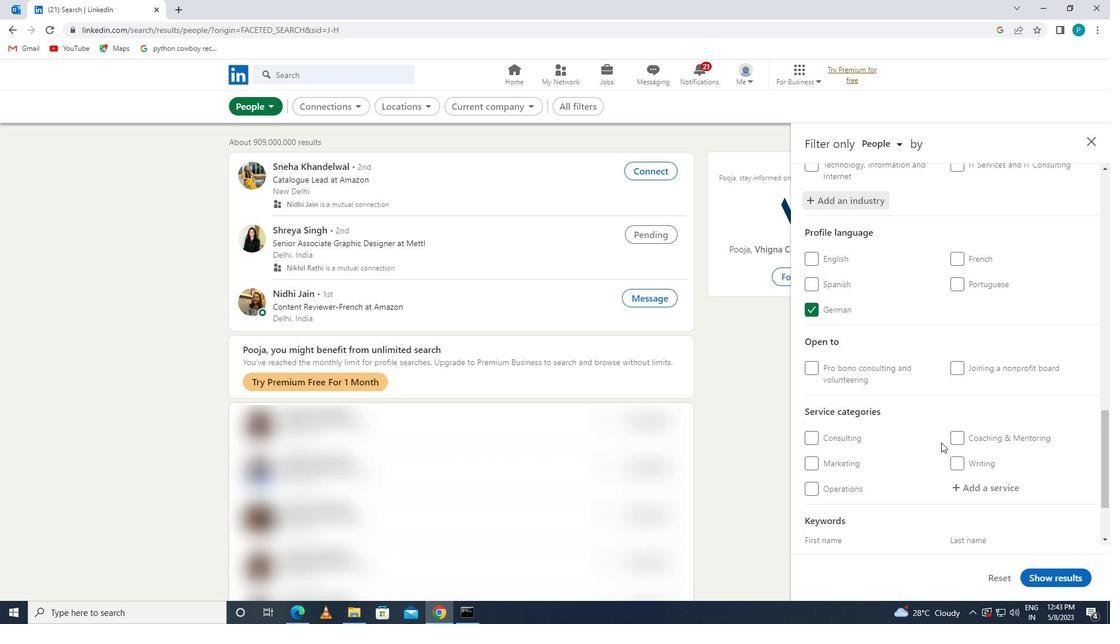 
Action: Mouse scrolled (947, 447) with delta (0, 0)
Screenshot: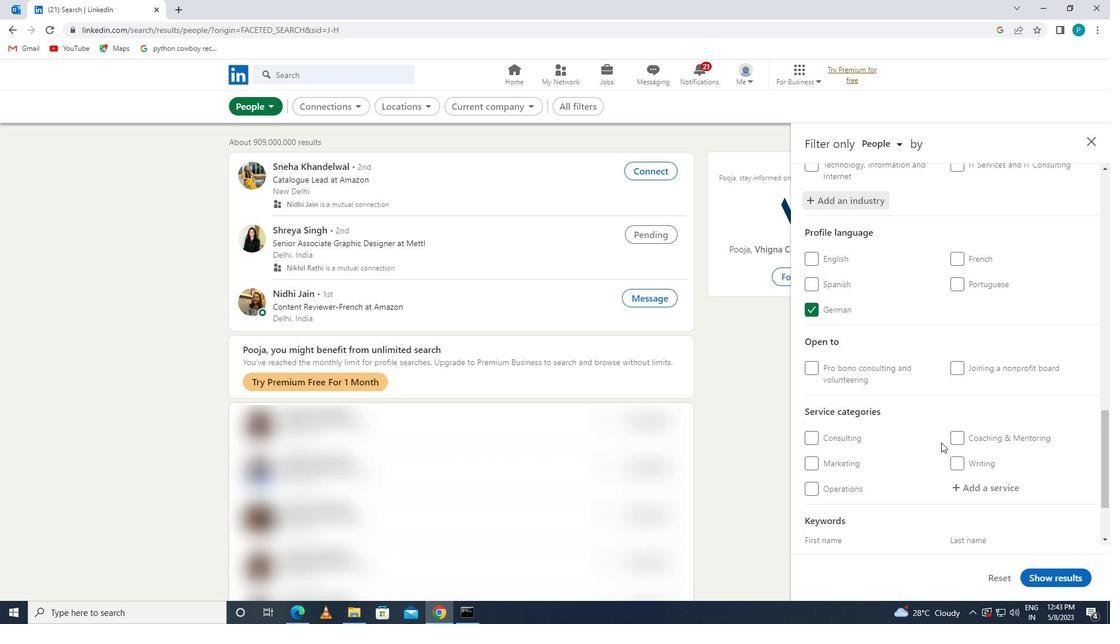 
Action: Mouse moved to (952, 383)
Screenshot: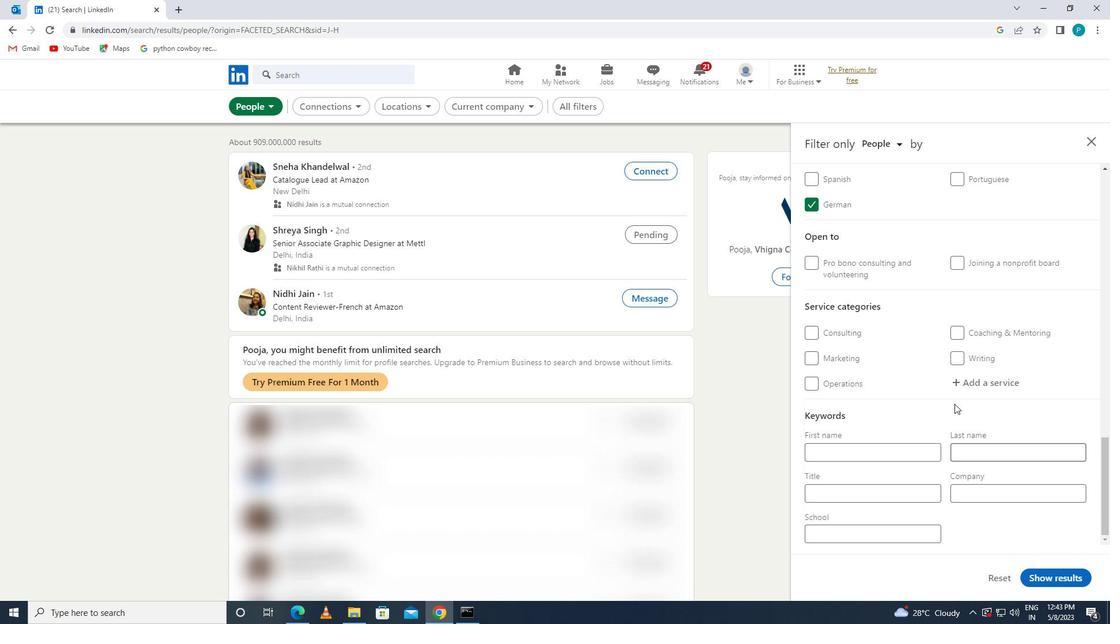 
Action: Mouse pressed left at (952, 383)
Screenshot: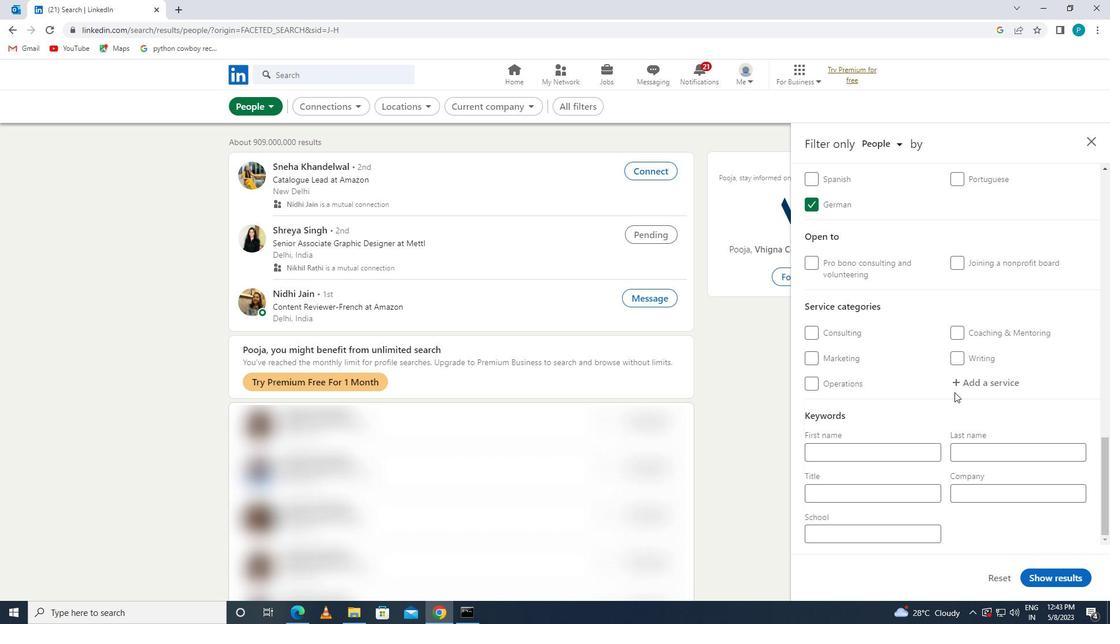 
Action: Mouse moved to (952, 382)
Screenshot: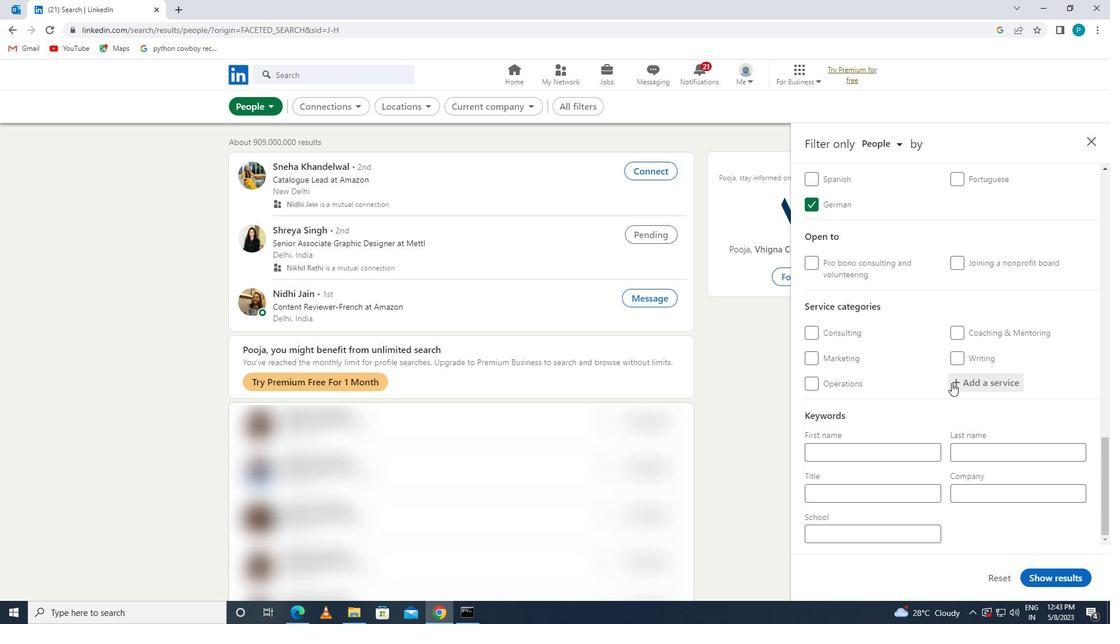 
Action: Key pressed <Key.caps_lock>S<Key.caps_lock>EARCH
Screenshot: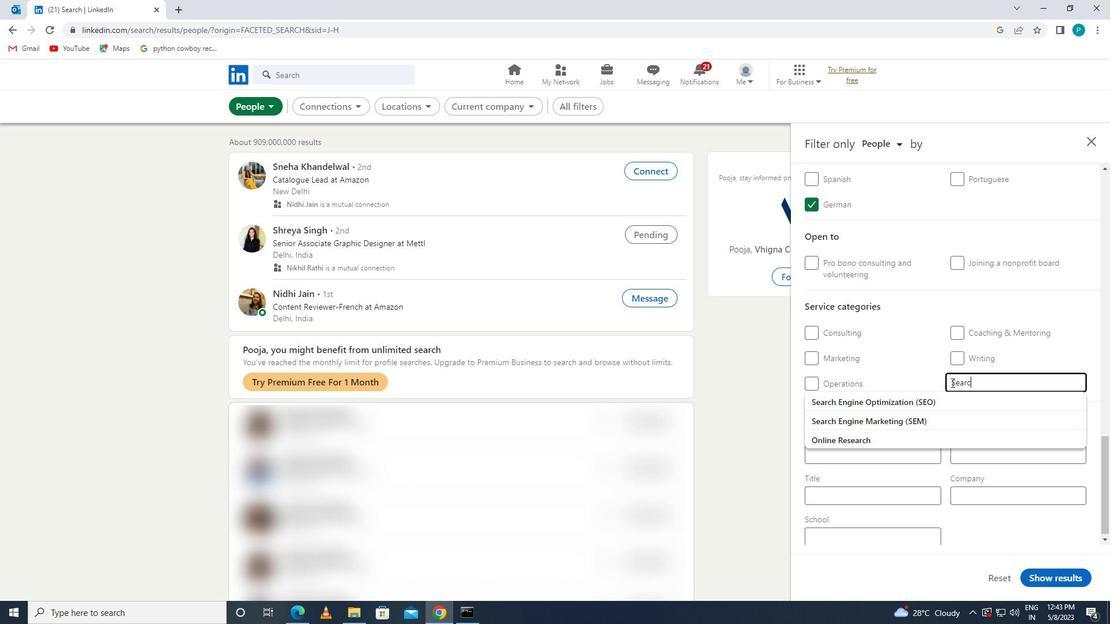 
Action: Mouse moved to (948, 417)
Screenshot: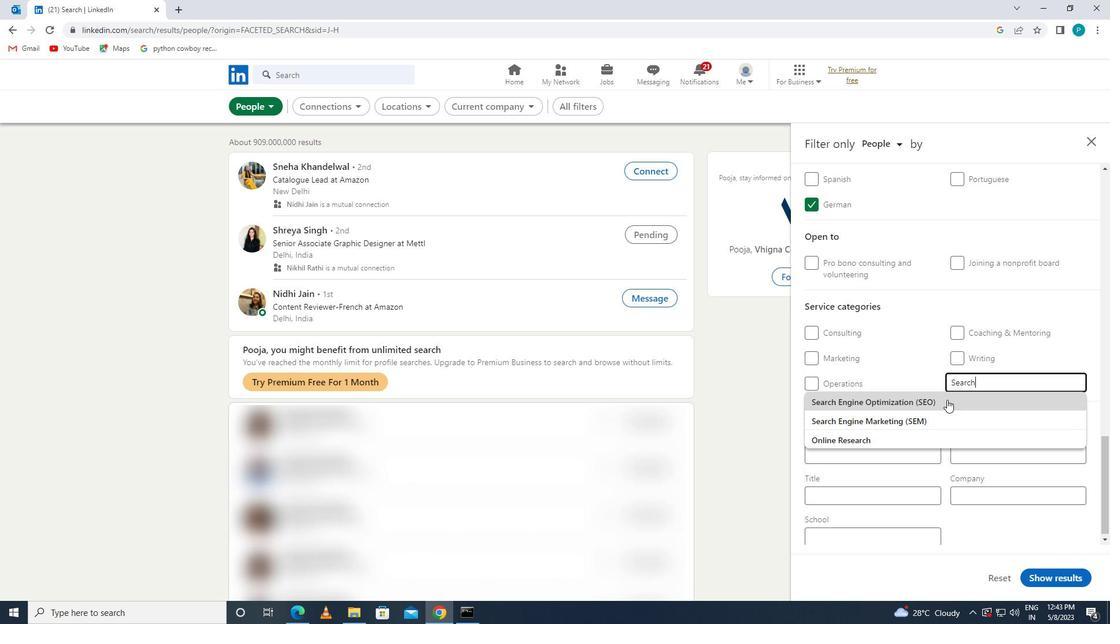 
Action: Mouse pressed left at (948, 417)
Screenshot: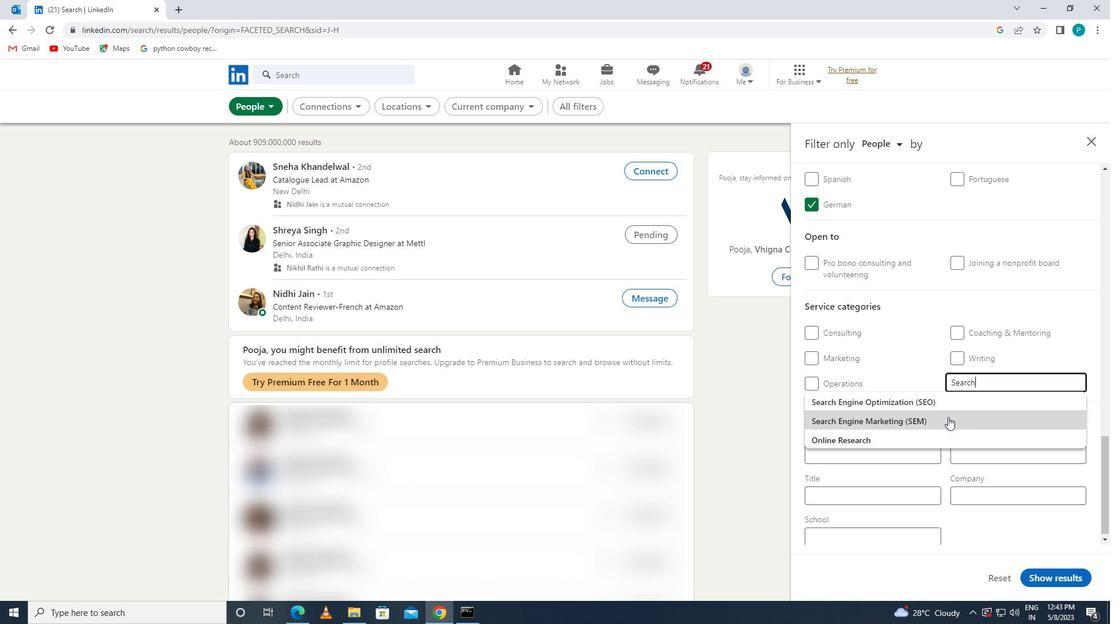 
Action: Mouse scrolled (948, 417) with delta (0, 0)
Screenshot: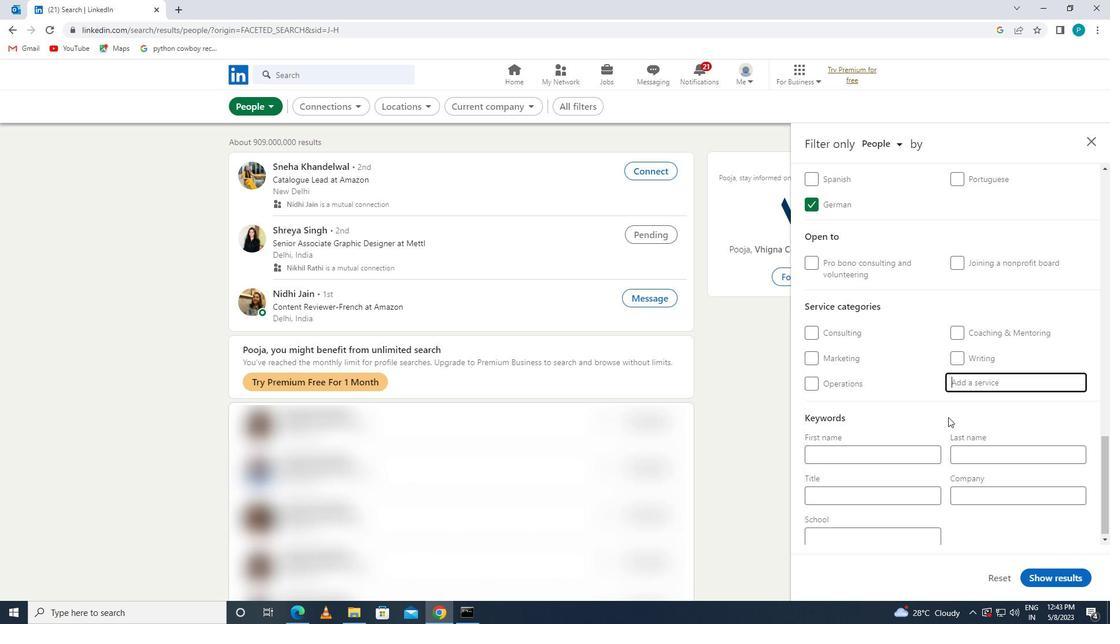 
Action: Mouse scrolled (948, 417) with delta (0, 0)
Screenshot: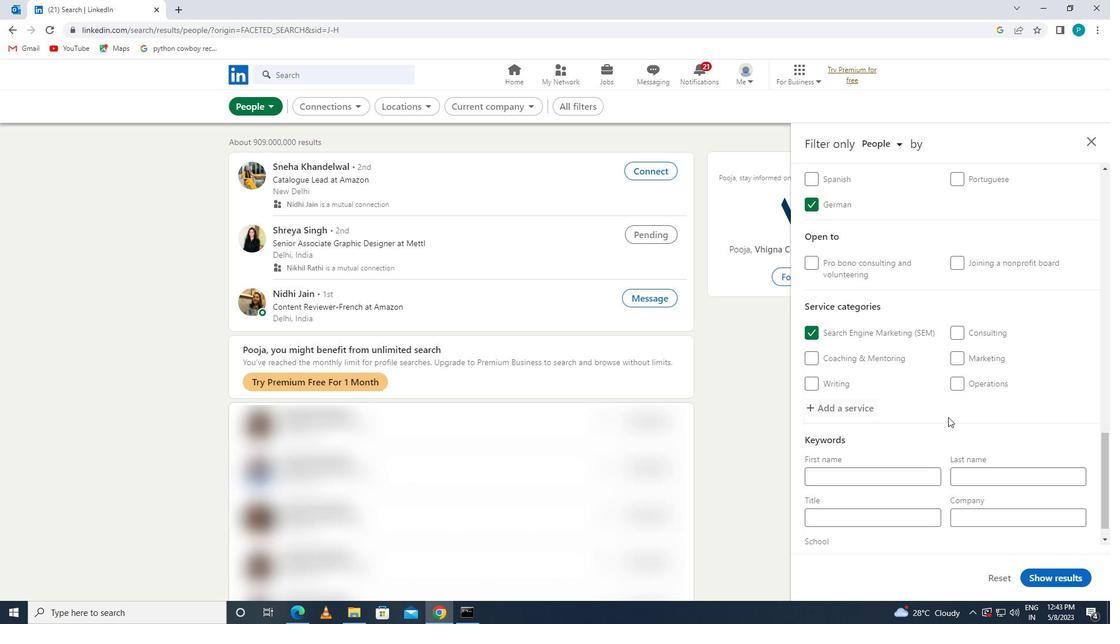 
Action: Mouse moved to (891, 499)
Screenshot: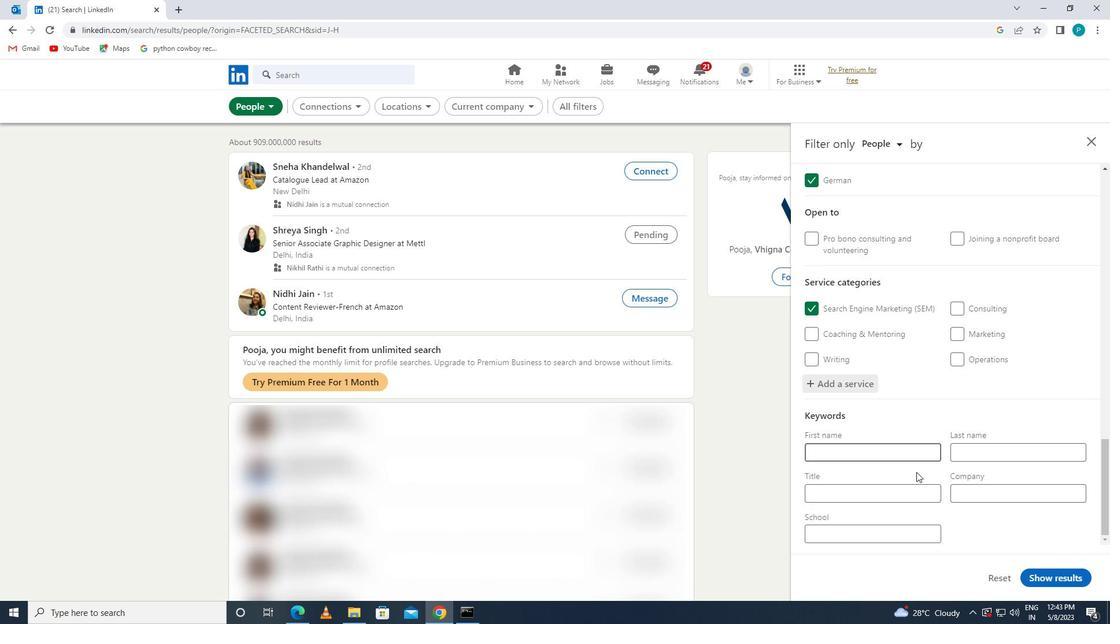 
Action: Mouse pressed left at (891, 499)
Screenshot: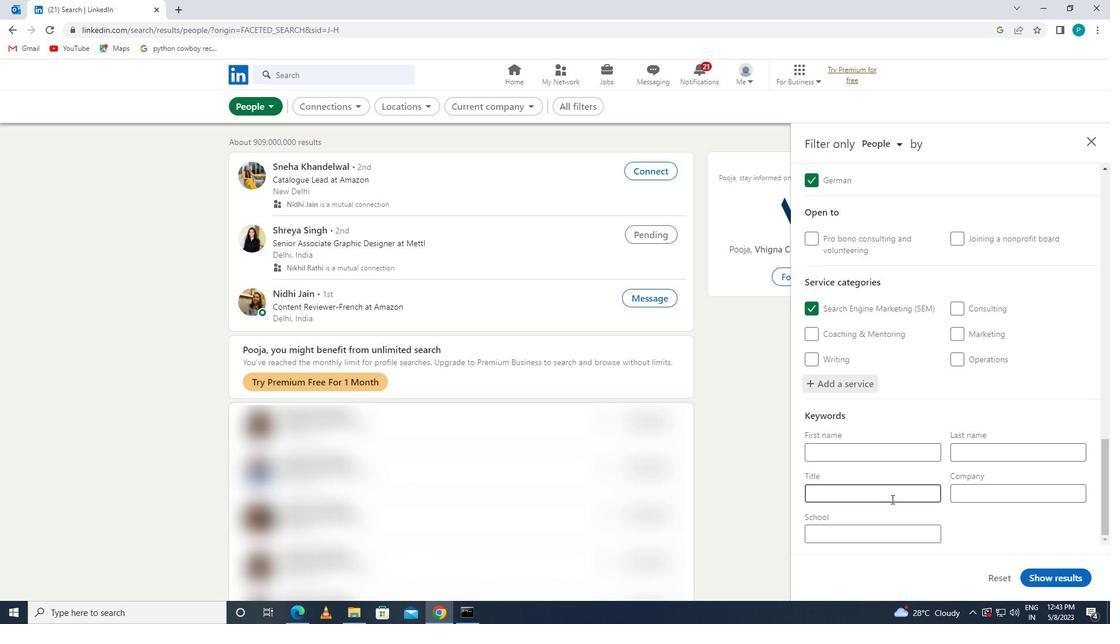 
Action: Key pressed <Key.caps_lock>P<Key.caps_lock>RESCHOOL<Key.space><Key.caps_lock>T<Key.caps_lock>EACHER
Screenshot: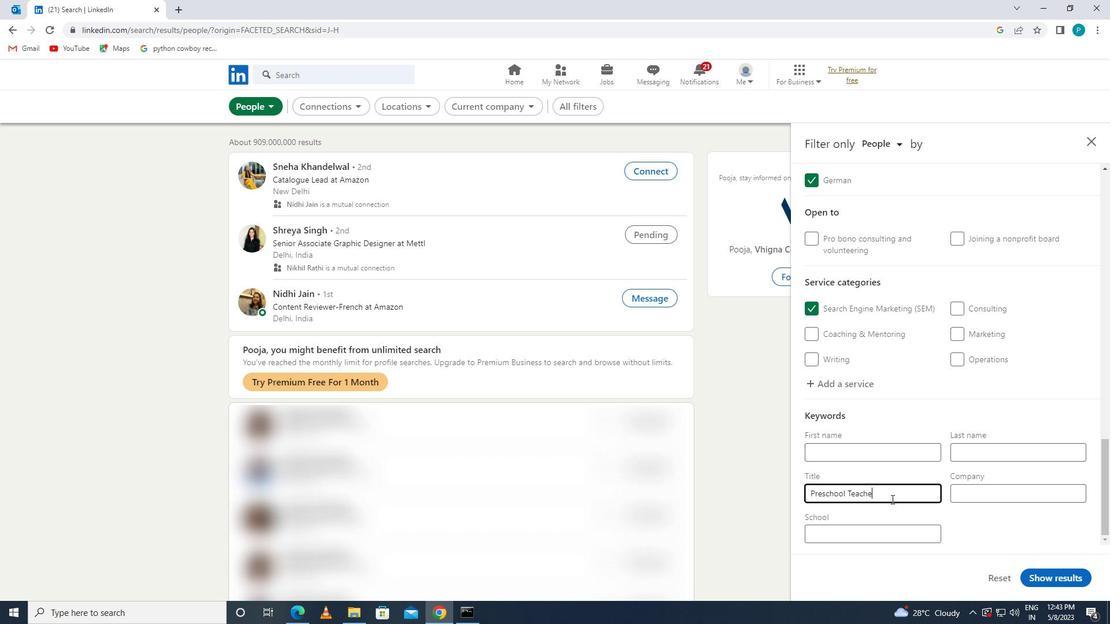
Action: Mouse moved to (1036, 571)
Screenshot: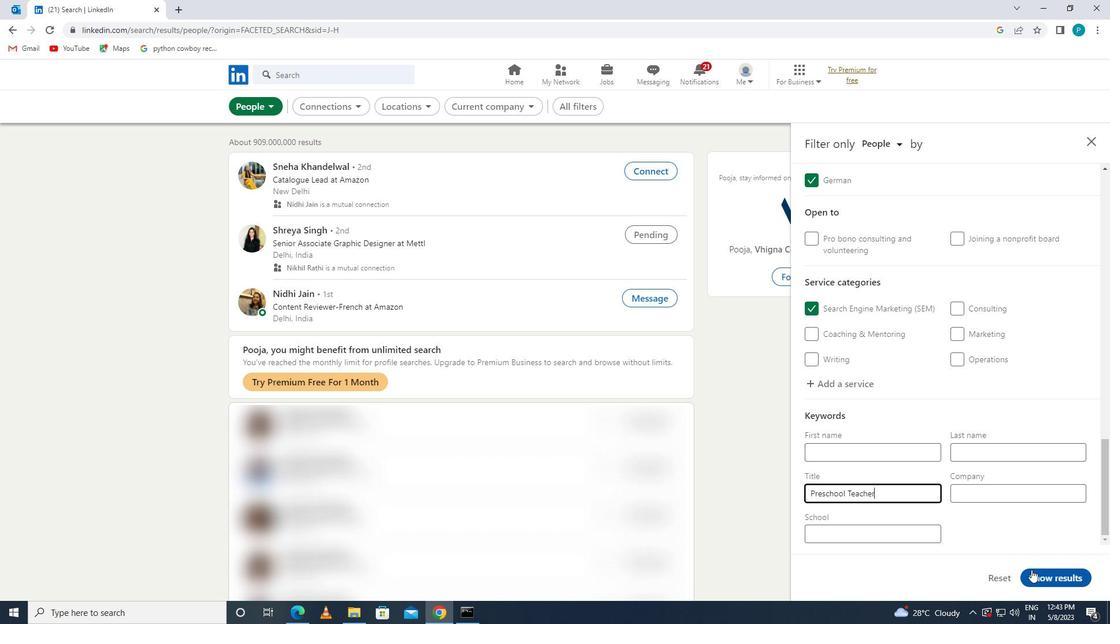 
Action: Mouse pressed left at (1036, 571)
Screenshot: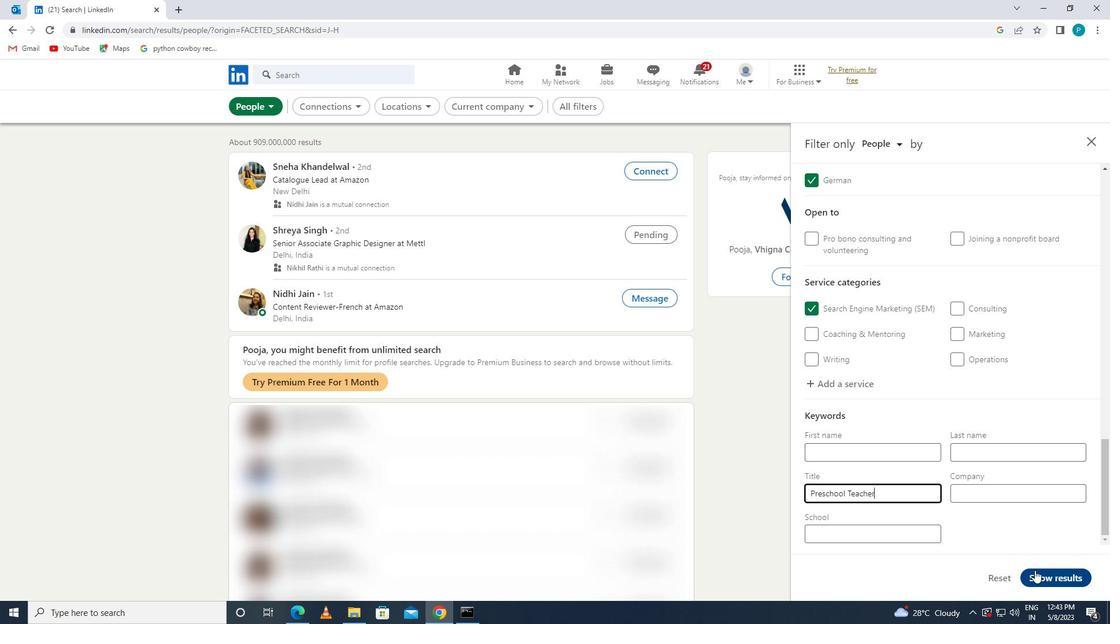 
